Task: Find connections with filter location Pinner with filter topic #2021with filter profile language Potuguese with filter current company Marquee Equity with filter school SIES College of Arts, Science & Commerce SION(W) with filter industry Public Assistance Programs with filter service category Web Development with filter keywords title Title Researcher
Action: Mouse moved to (665, 64)
Screenshot: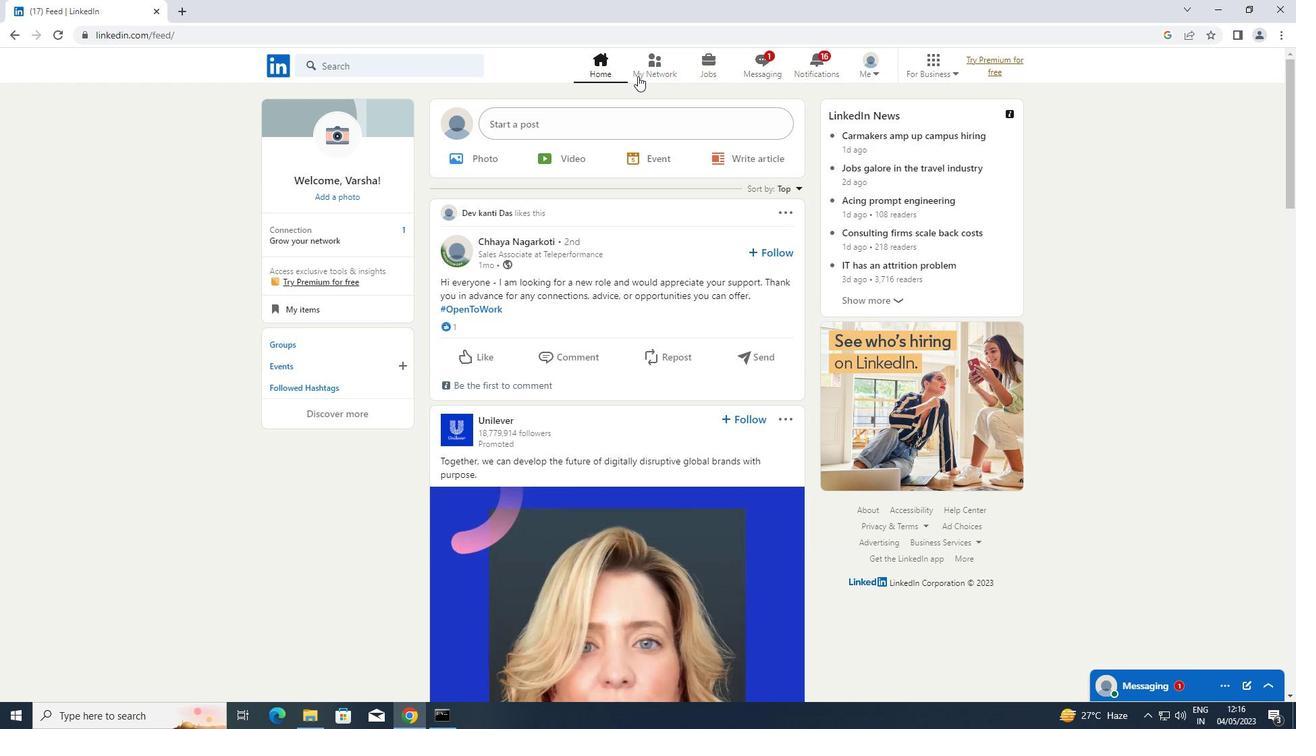 
Action: Mouse pressed left at (665, 64)
Screenshot: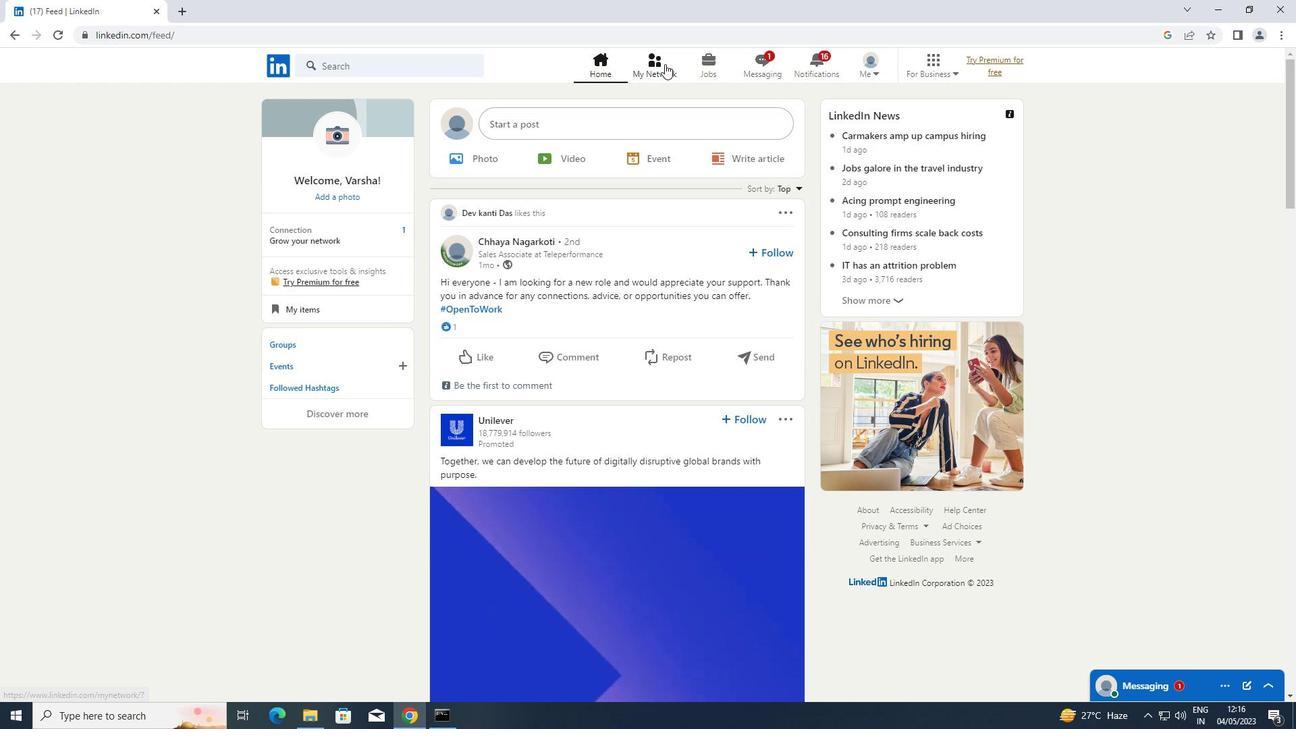 
Action: Mouse moved to (345, 143)
Screenshot: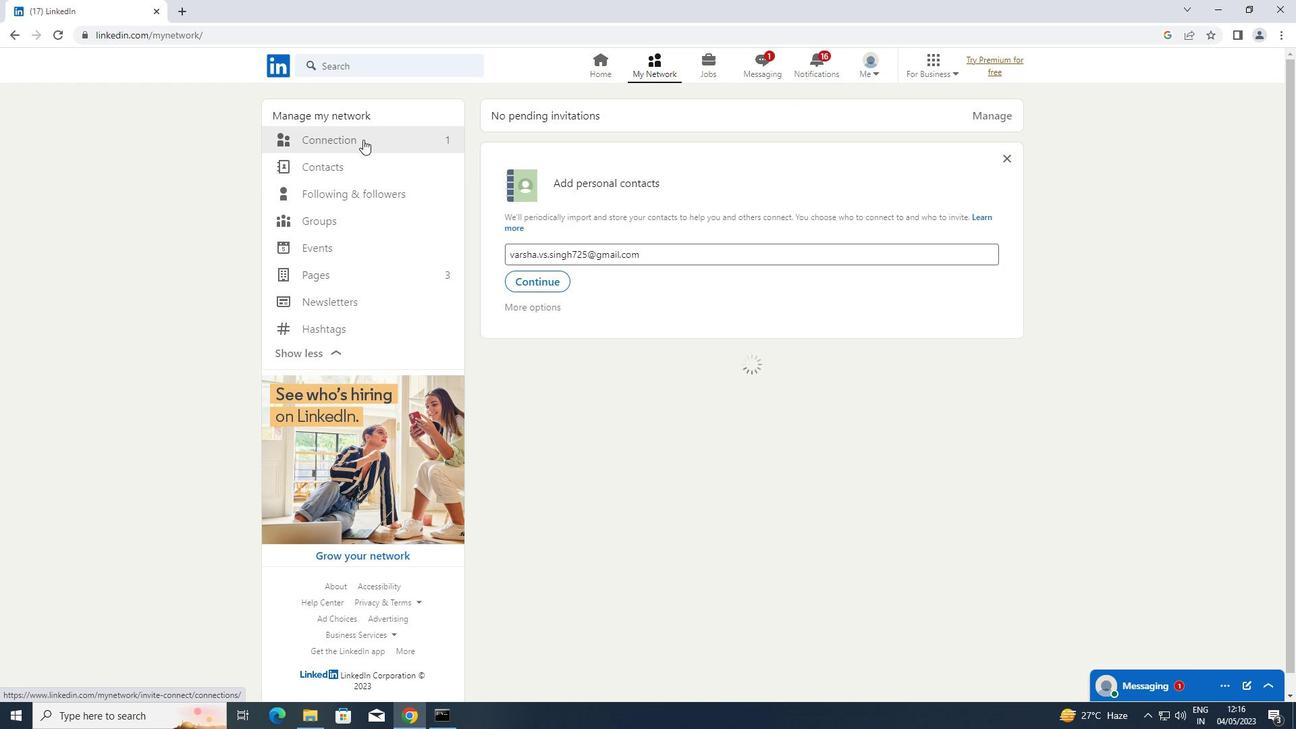 
Action: Mouse pressed left at (345, 143)
Screenshot: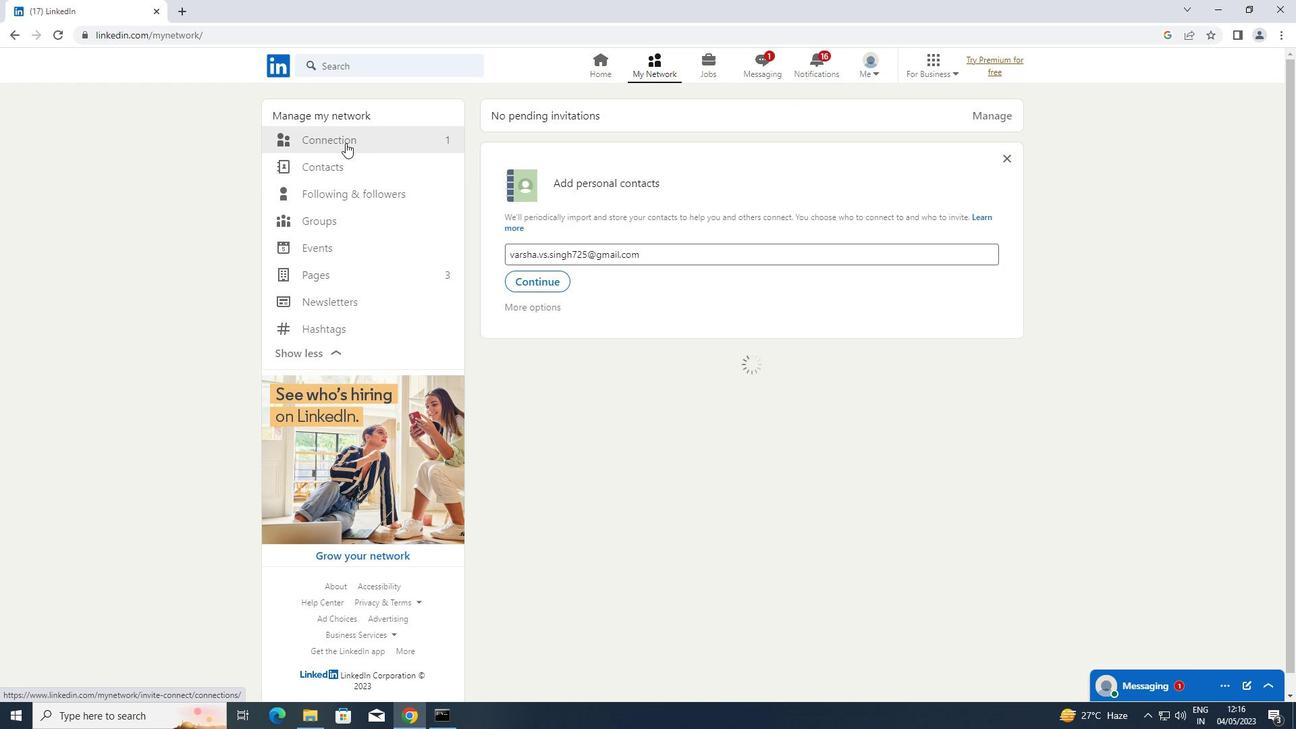 
Action: Mouse moved to (756, 139)
Screenshot: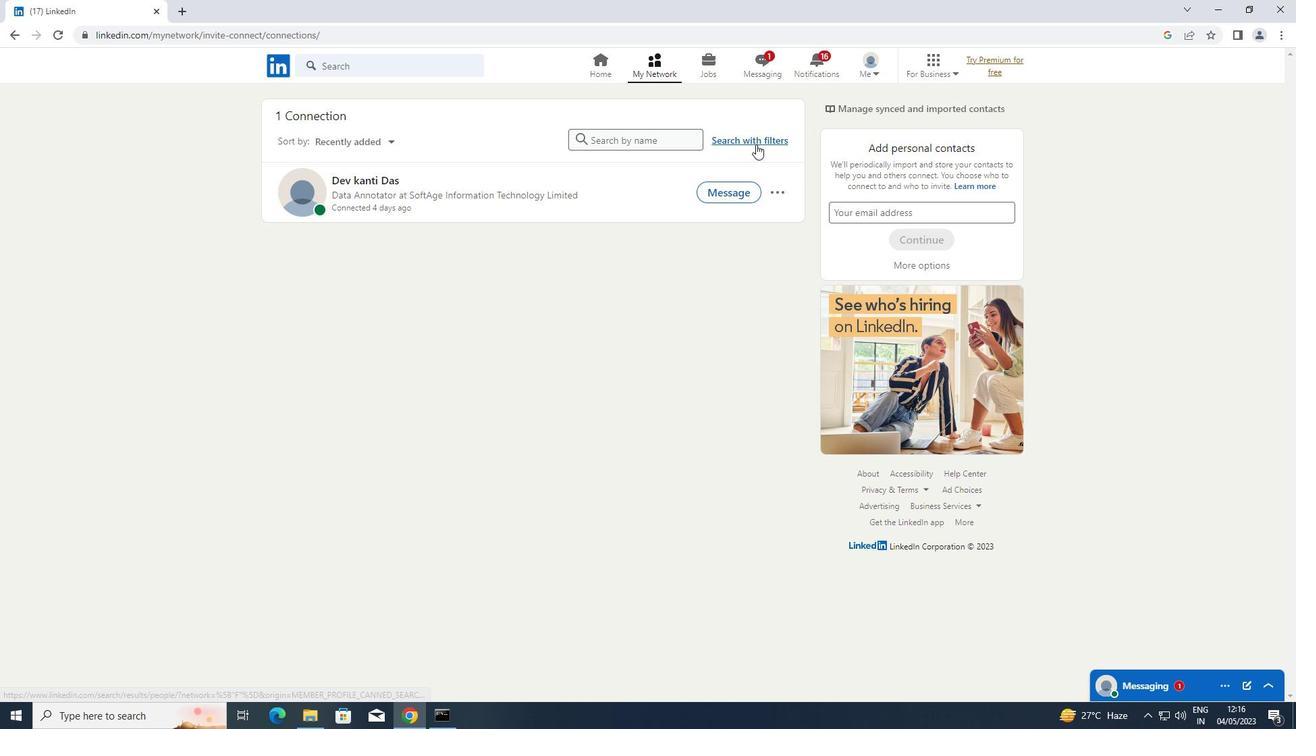 
Action: Mouse pressed left at (756, 139)
Screenshot: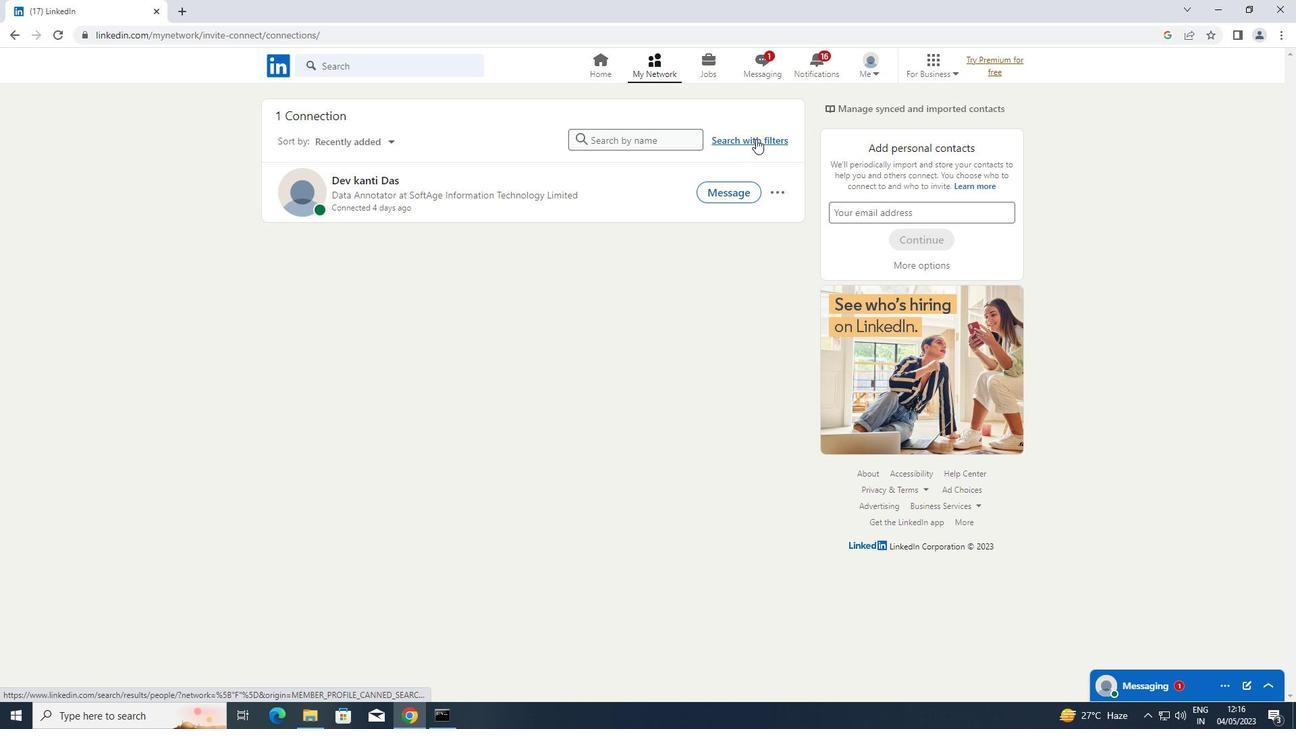 
Action: Mouse moved to (696, 106)
Screenshot: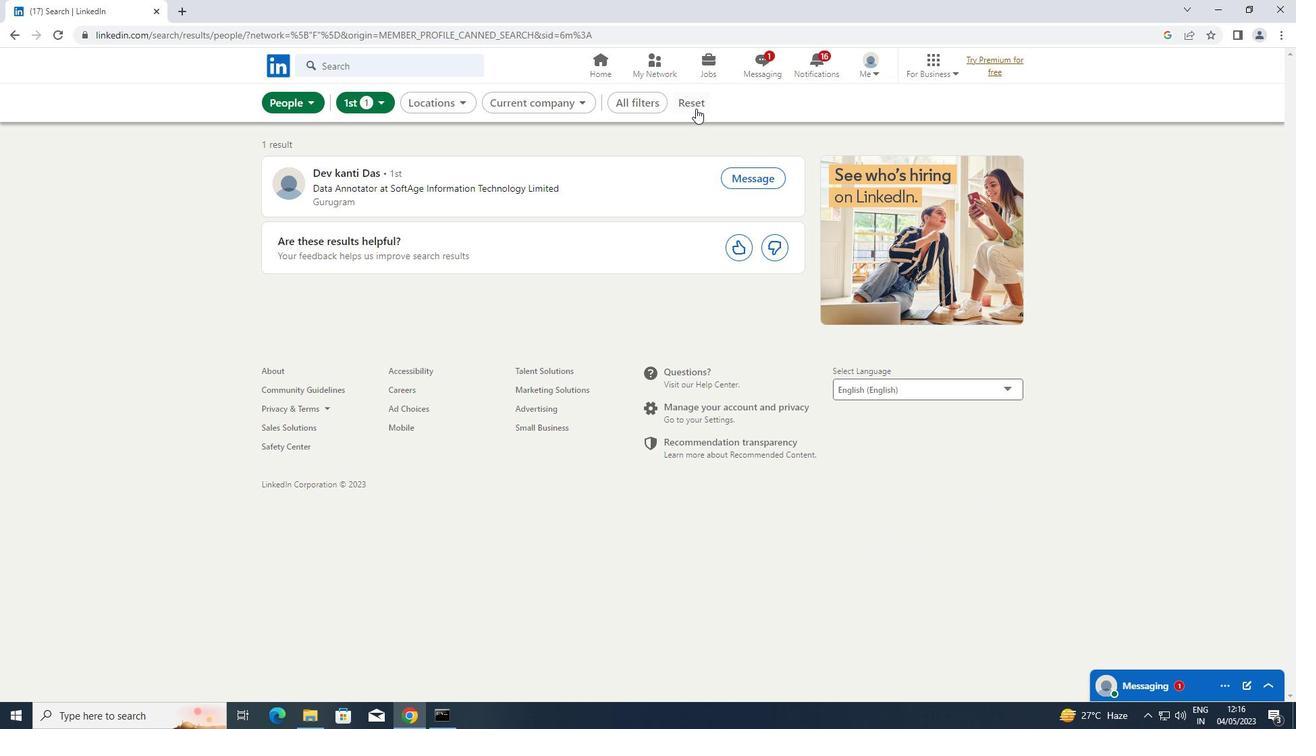 
Action: Mouse pressed left at (696, 106)
Screenshot: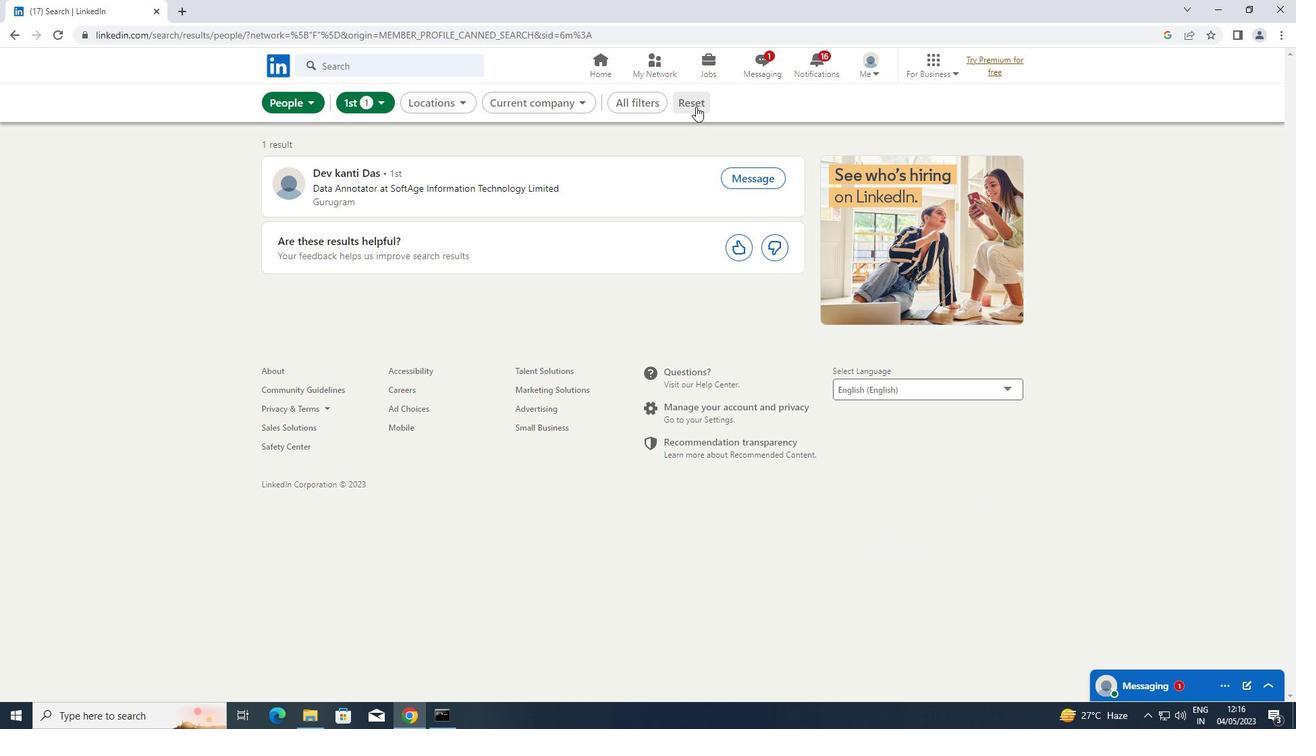 
Action: Mouse moved to (690, 106)
Screenshot: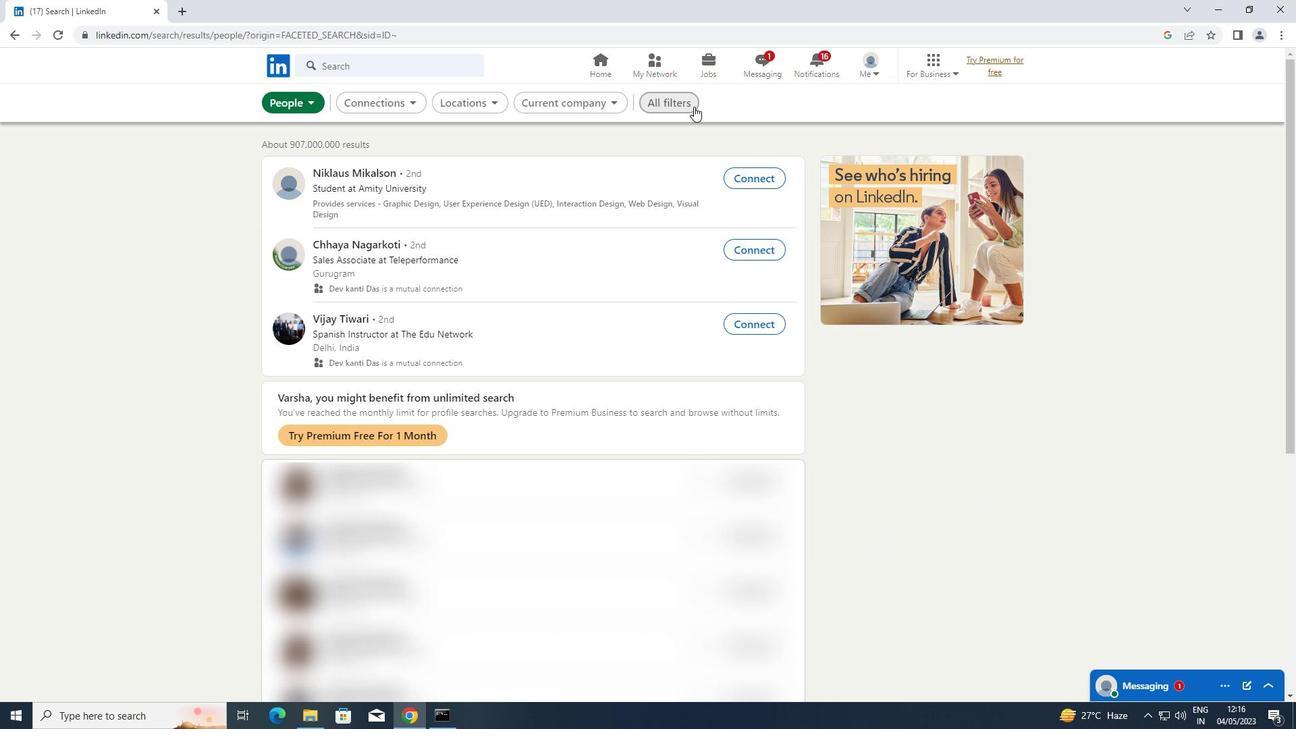
Action: Mouse pressed left at (690, 106)
Screenshot: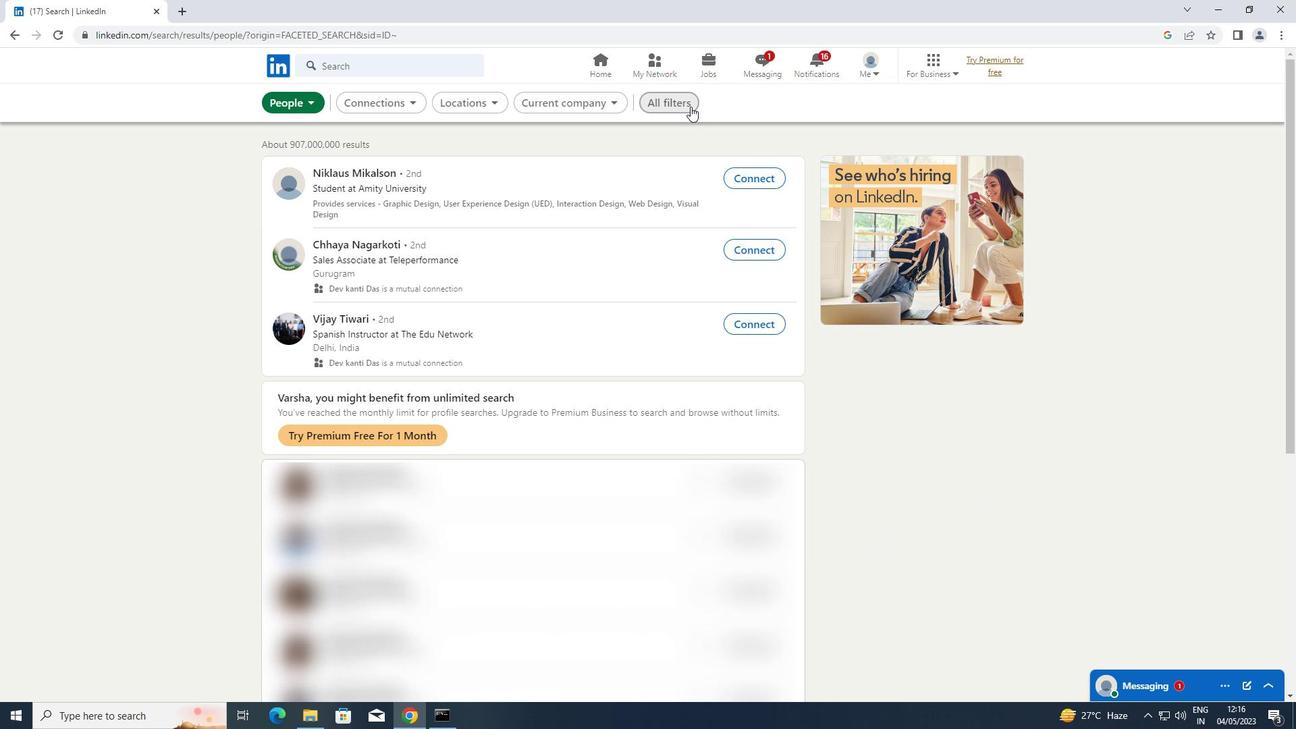 
Action: Mouse moved to (1055, 295)
Screenshot: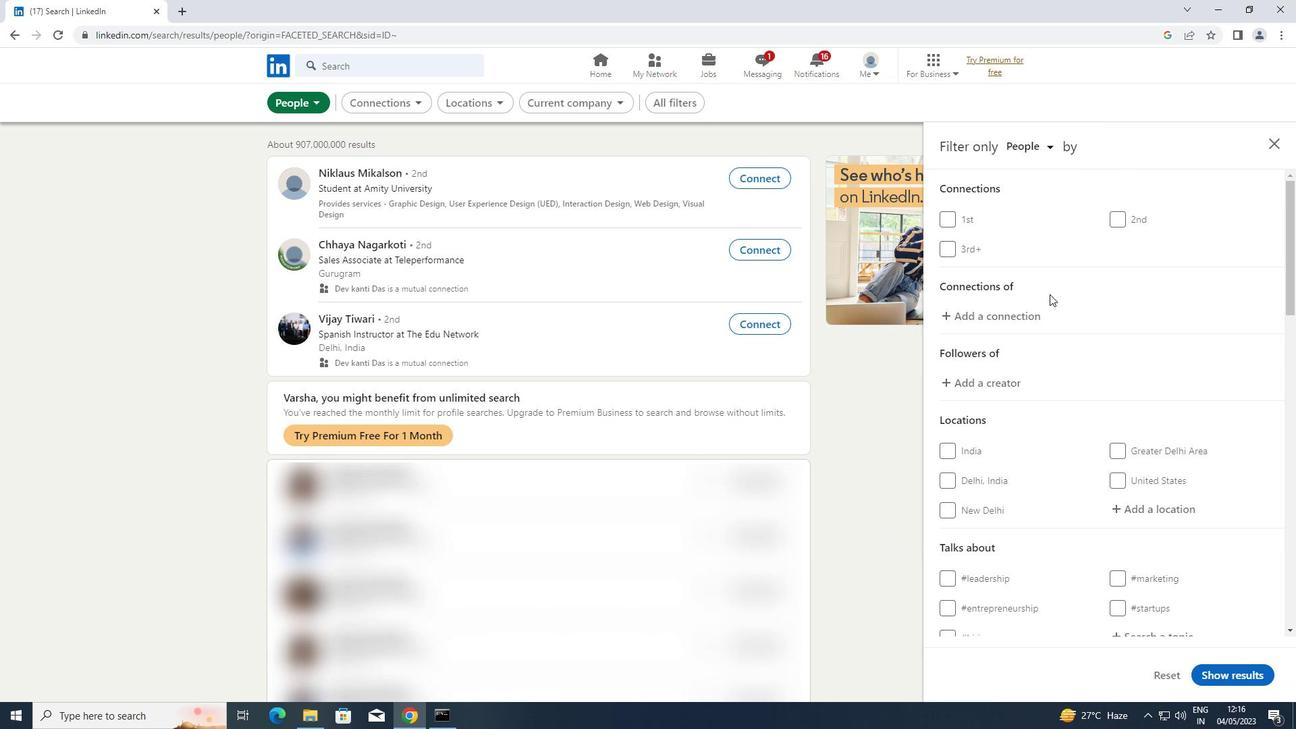 
Action: Mouse scrolled (1055, 294) with delta (0, 0)
Screenshot: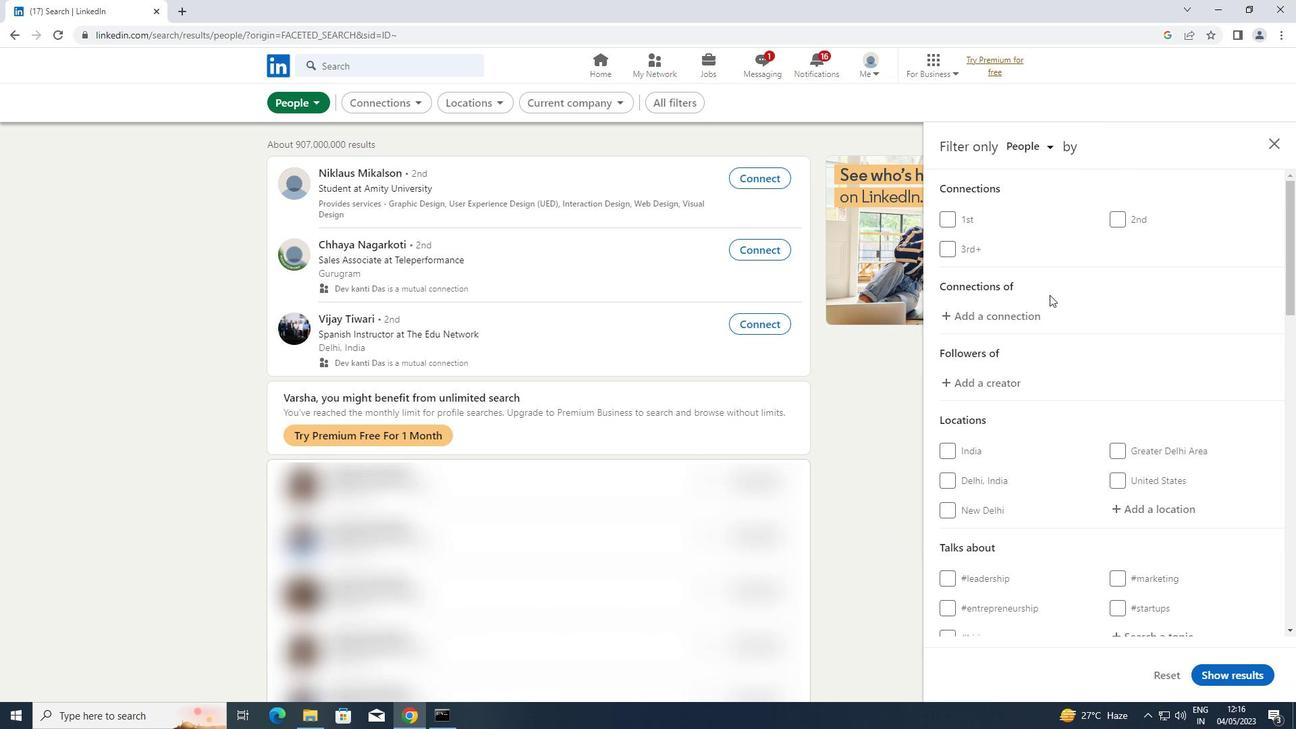
Action: Mouse moved to (1061, 295)
Screenshot: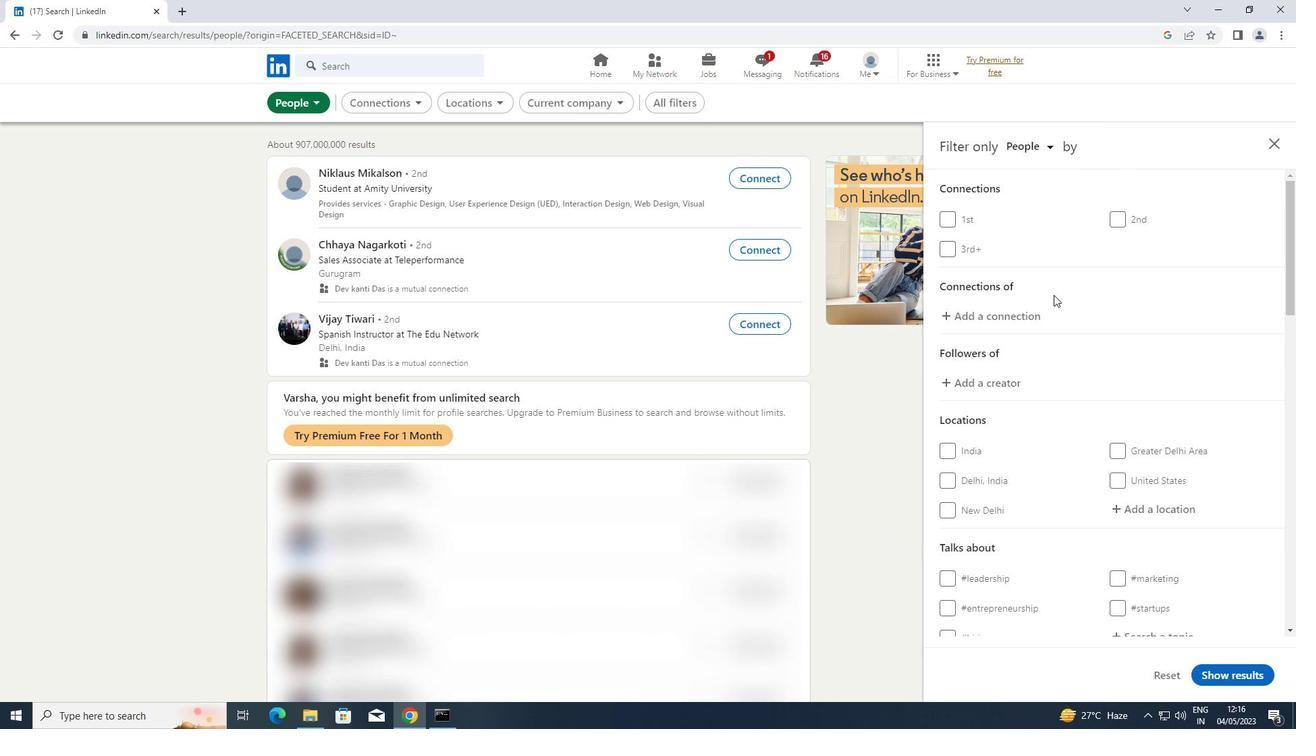 
Action: Mouse scrolled (1061, 294) with delta (0, 0)
Screenshot: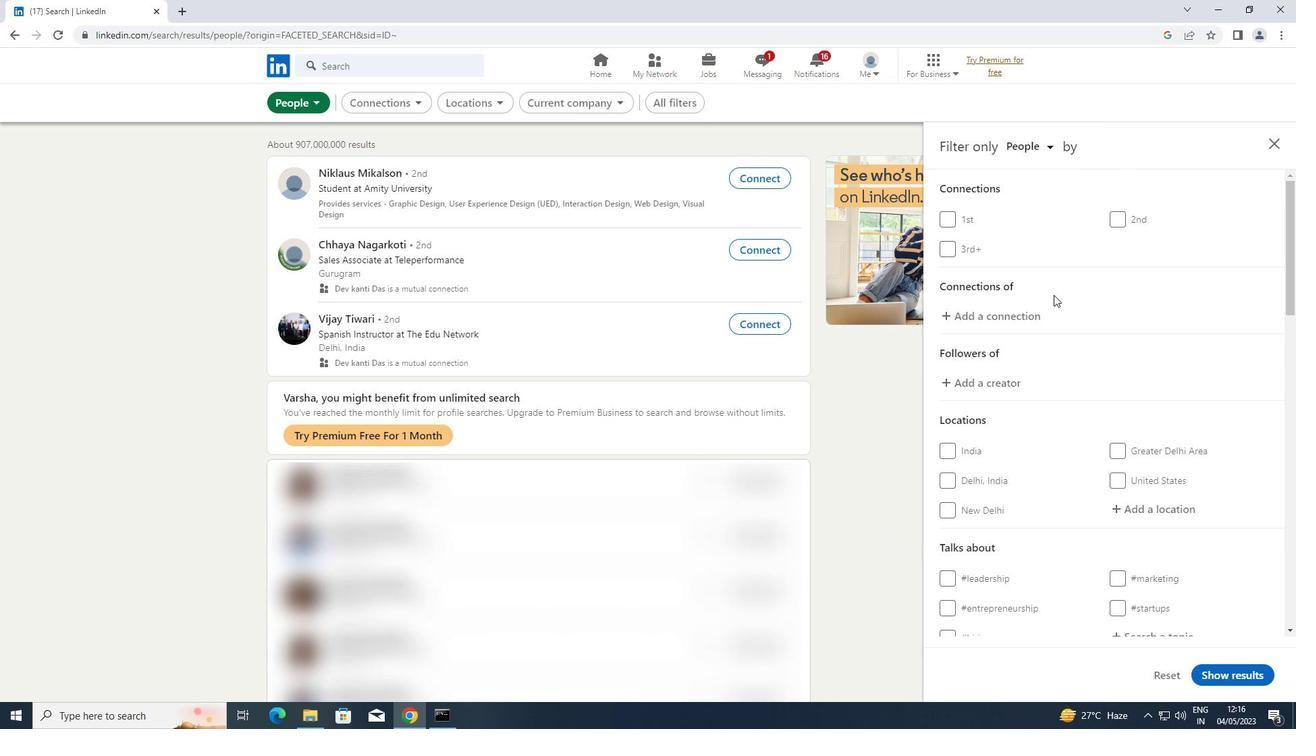 
Action: Mouse moved to (1155, 366)
Screenshot: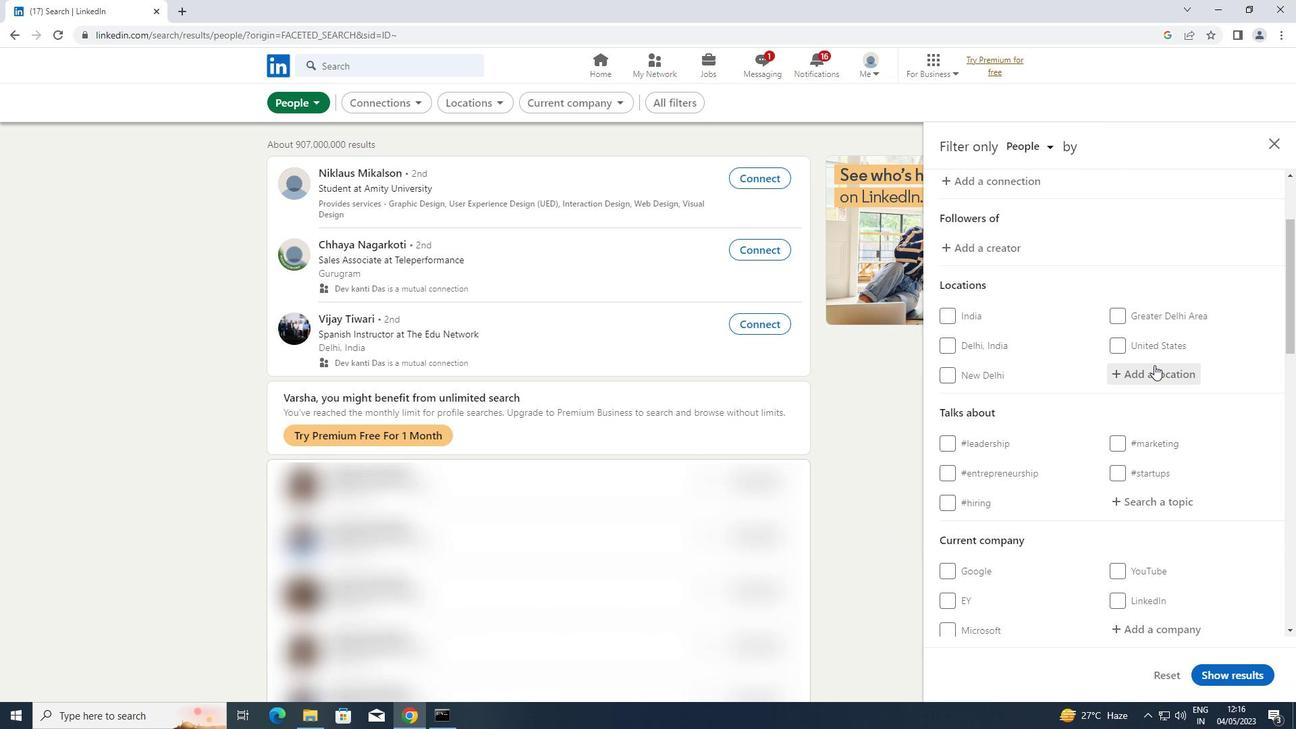 
Action: Mouse pressed left at (1155, 366)
Screenshot: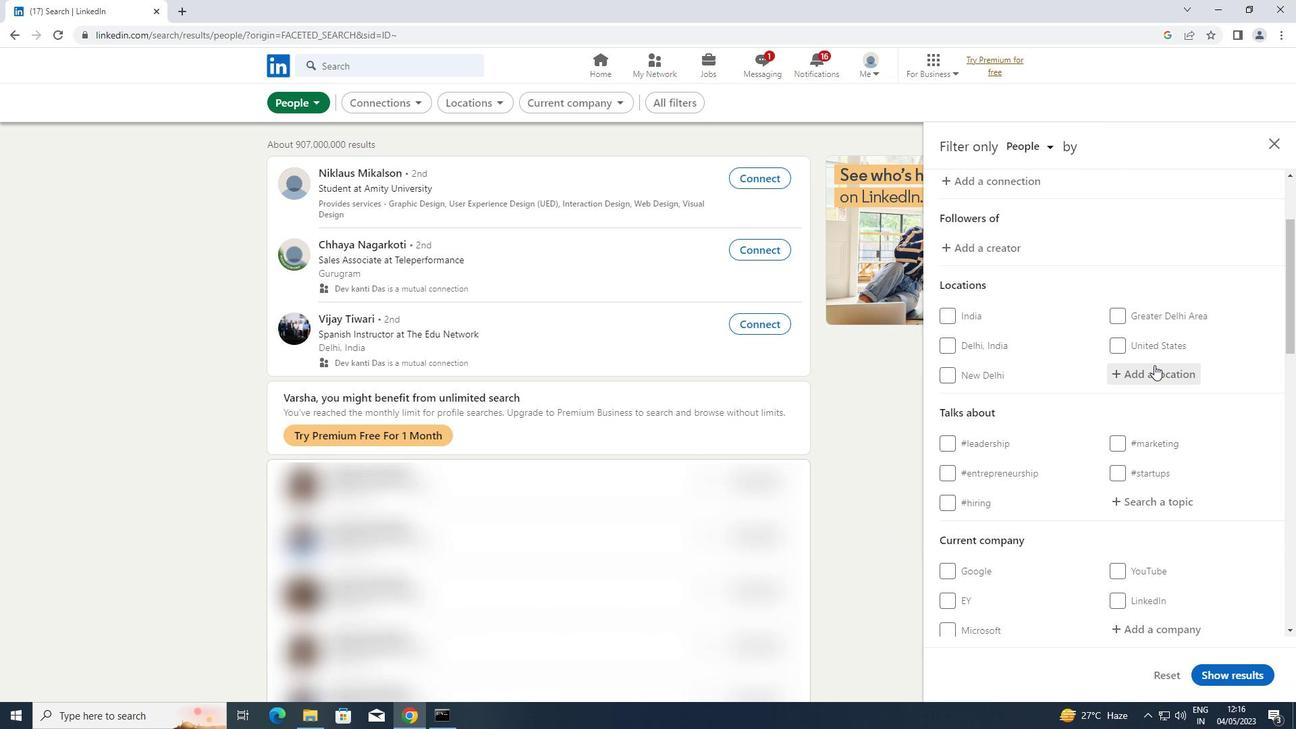 
Action: Key pressed <Key.shift>PINNER
Screenshot: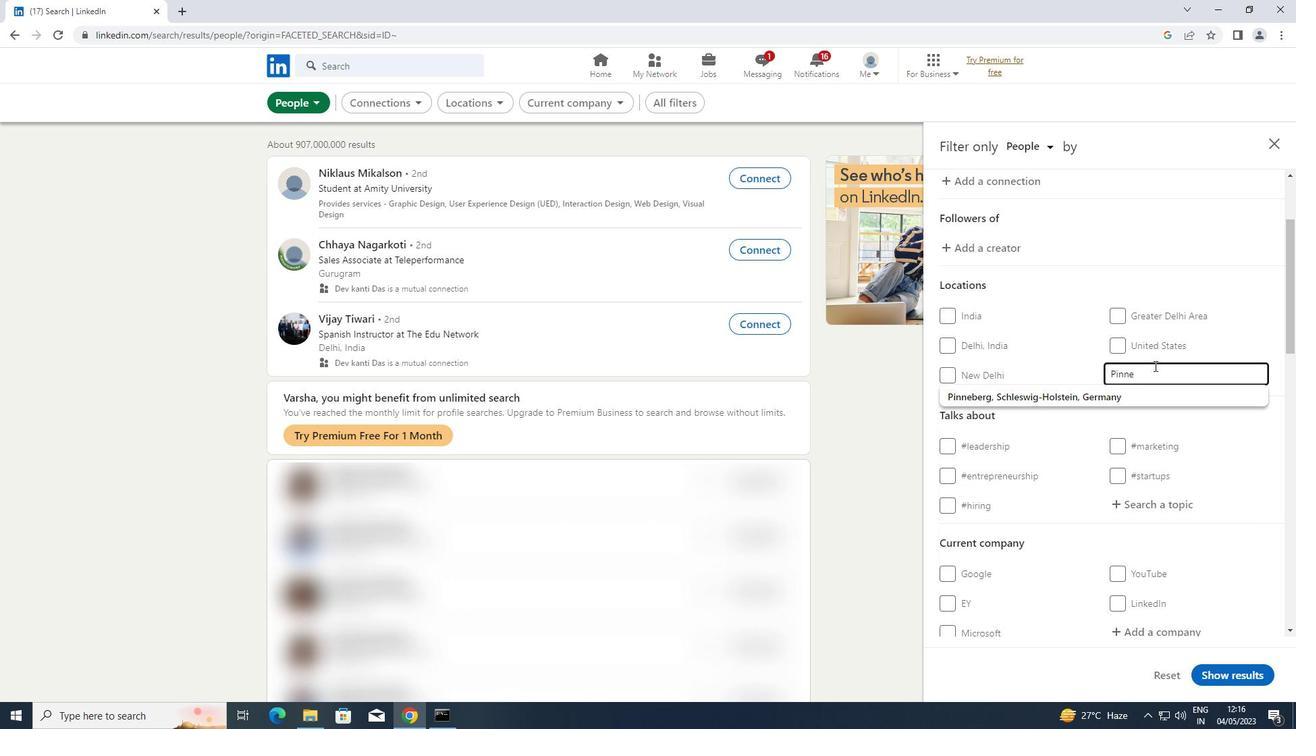 
Action: Mouse scrolled (1155, 365) with delta (0, 0)
Screenshot: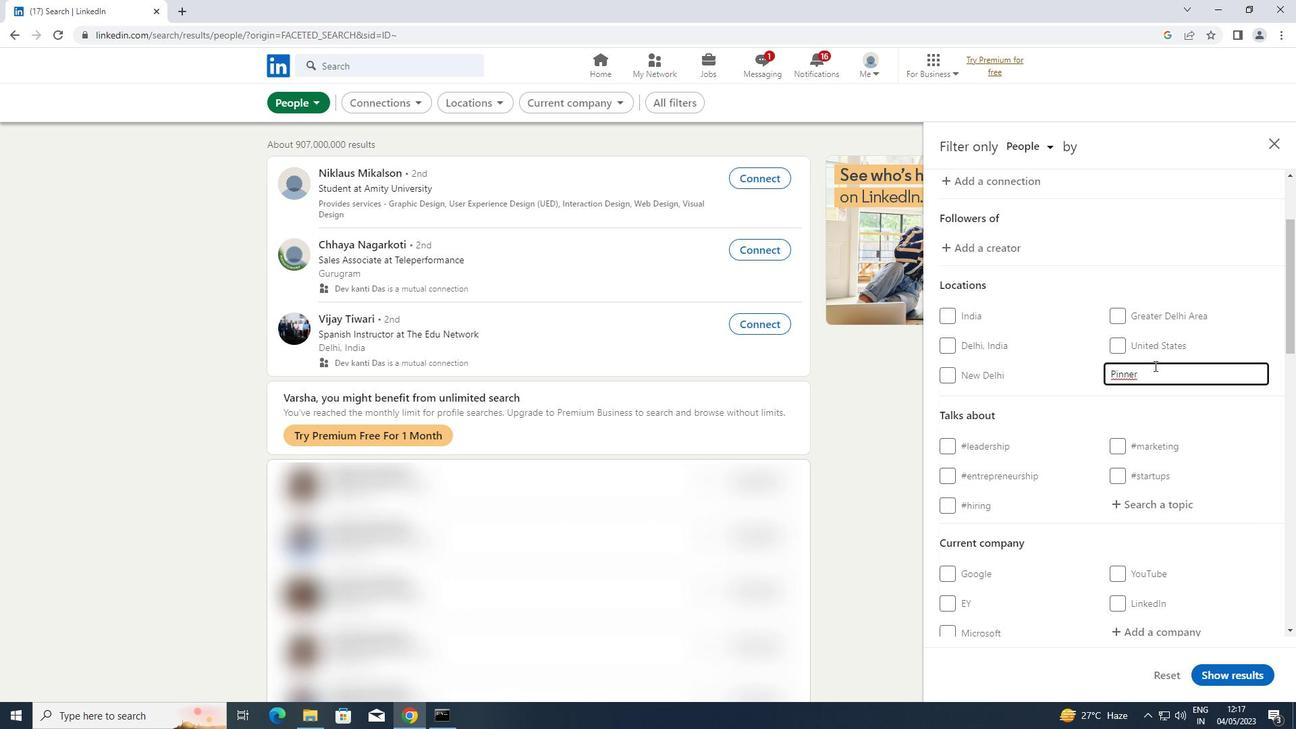 
Action: Mouse moved to (1142, 434)
Screenshot: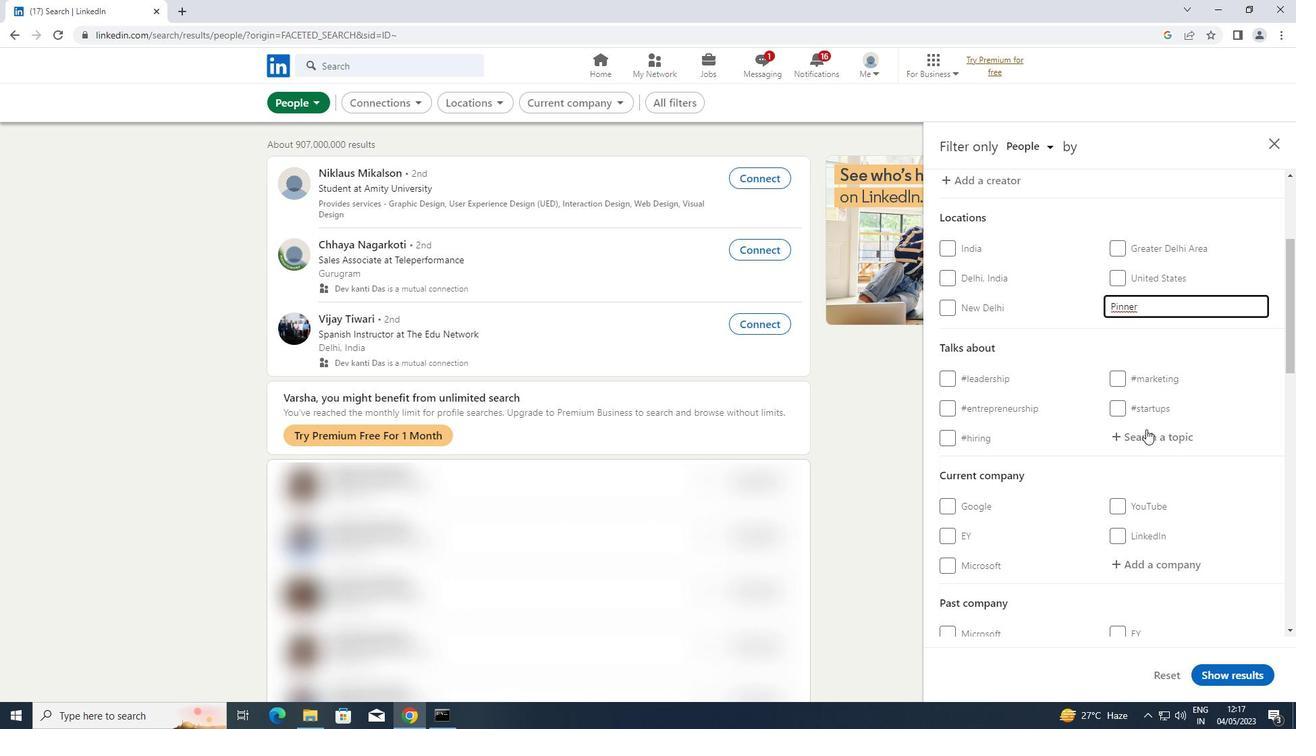 
Action: Mouse pressed left at (1142, 434)
Screenshot: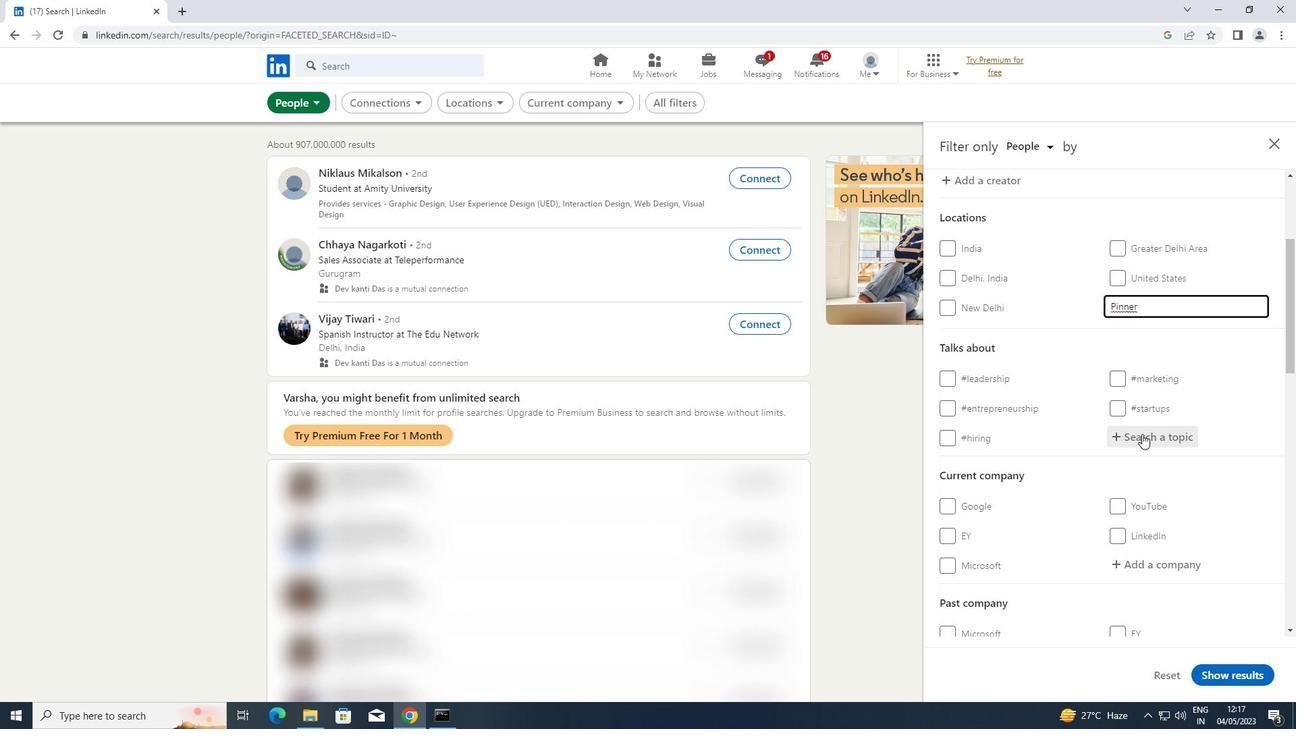 
Action: Key pressed 2021
Screenshot: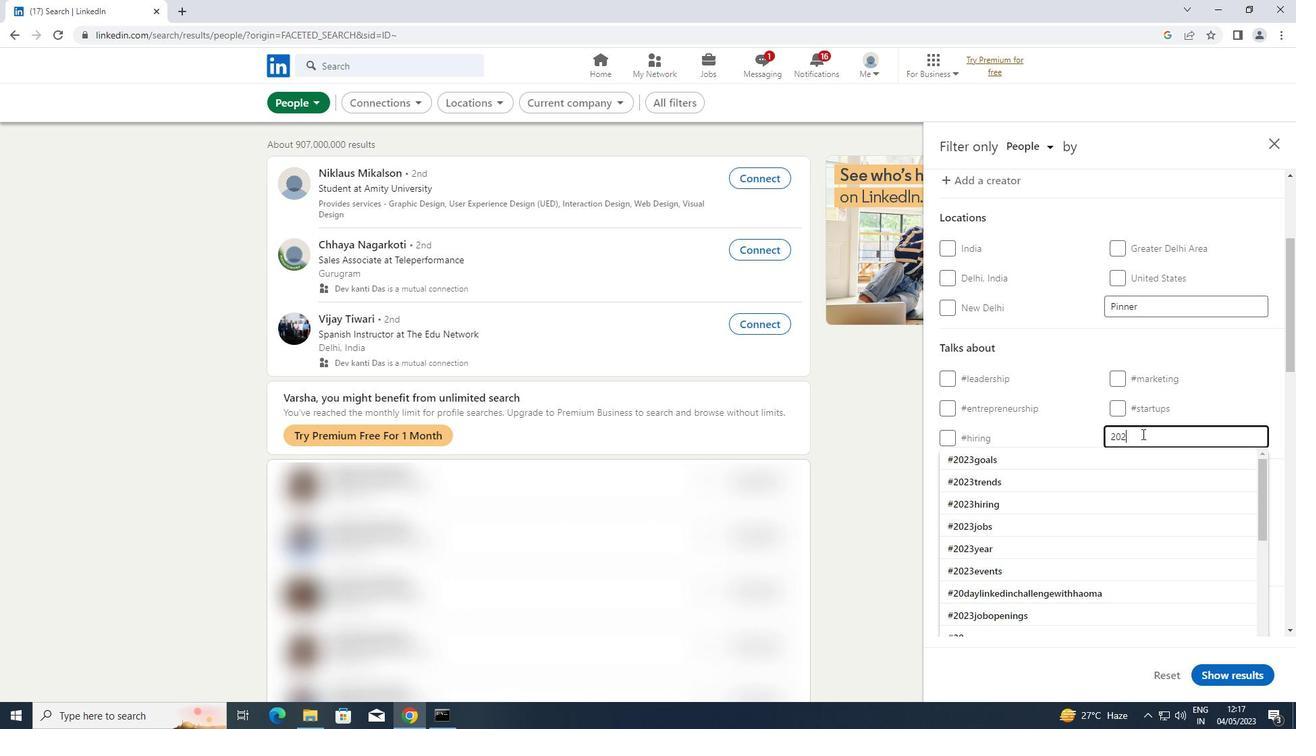 
Action: Mouse moved to (1115, 436)
Screenshot: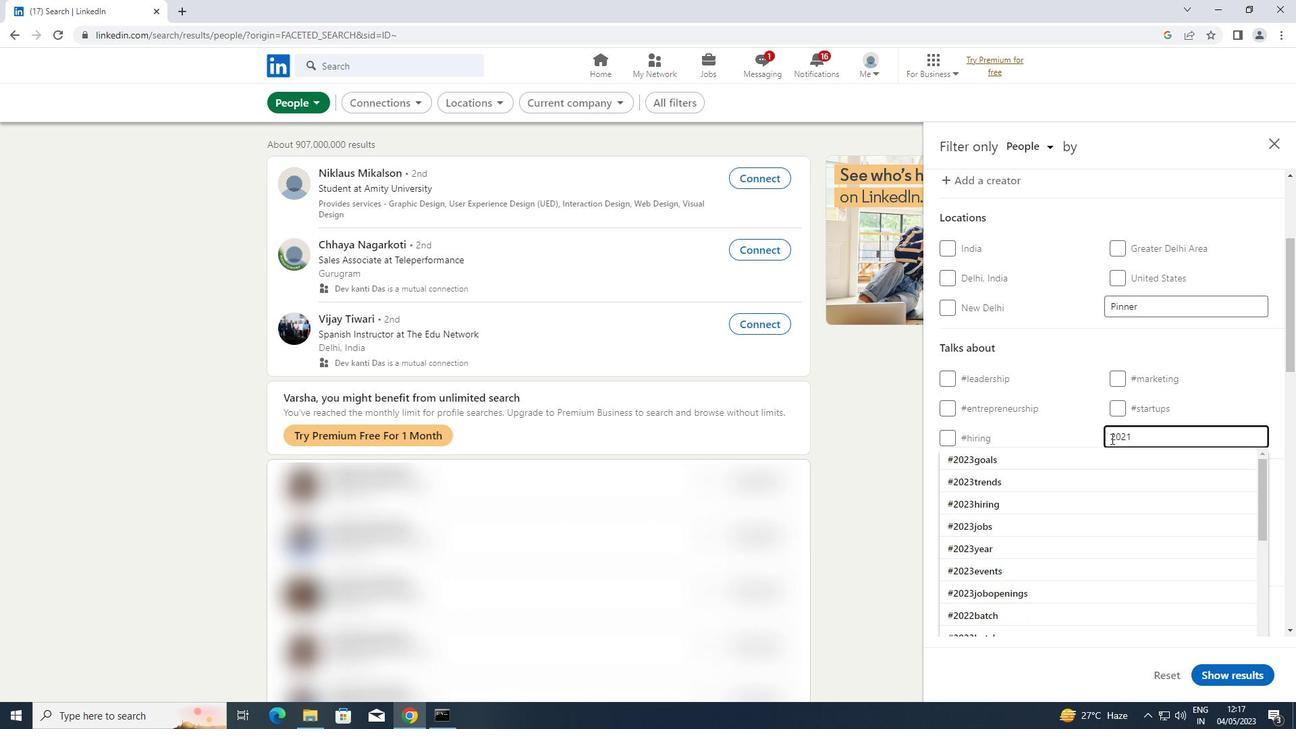 
Action: Mouse pressed left at (1115, 436)
Screenshot: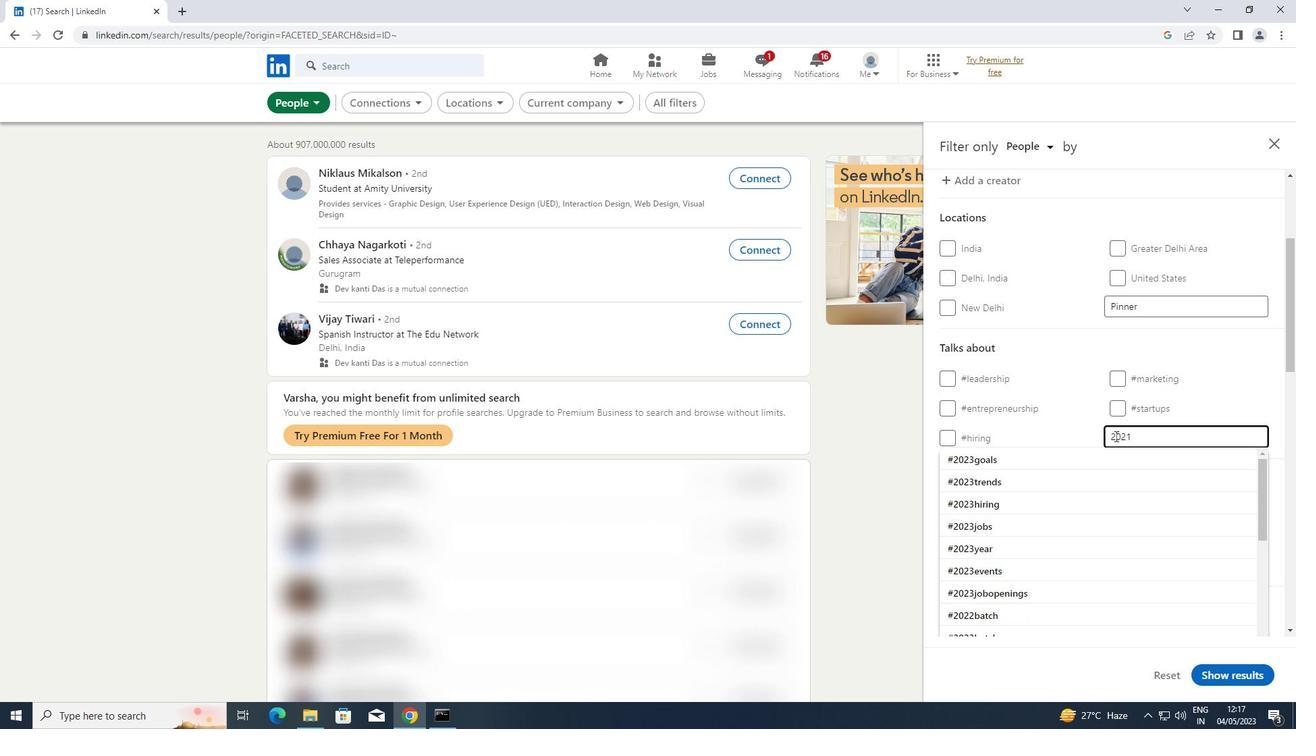 
Action: Mouse moved to (1111, 436)
Screenshot: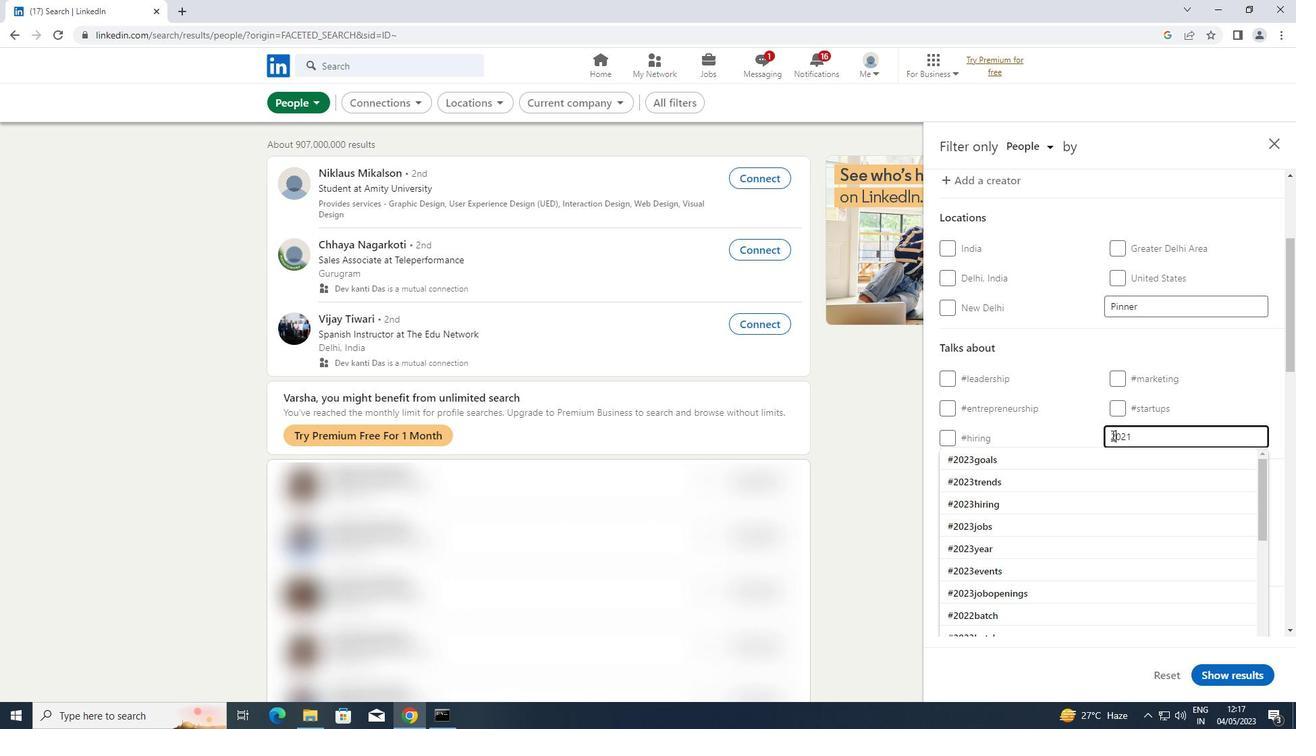 
Action: Mouse pressed left at (1111, 436)
Screenshot: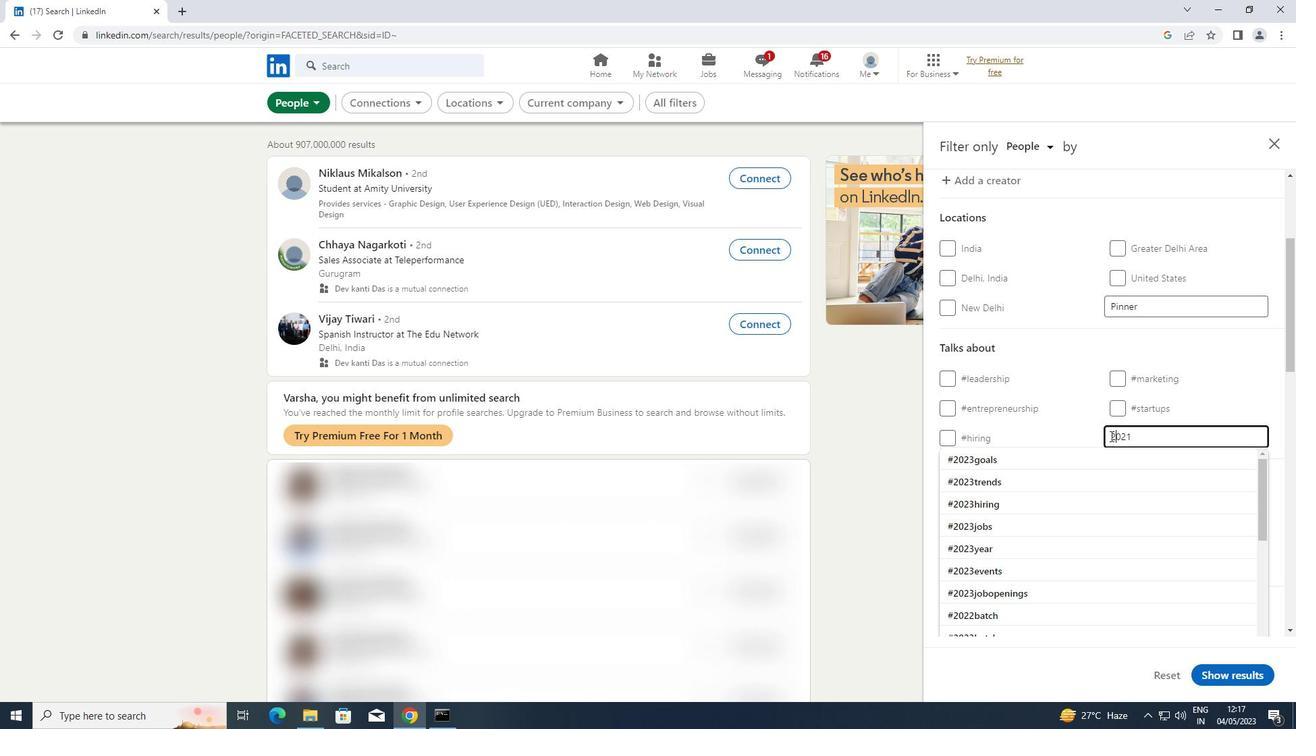 
Action: Key pressed <Key.shift><Key.shift>#
Screenshot: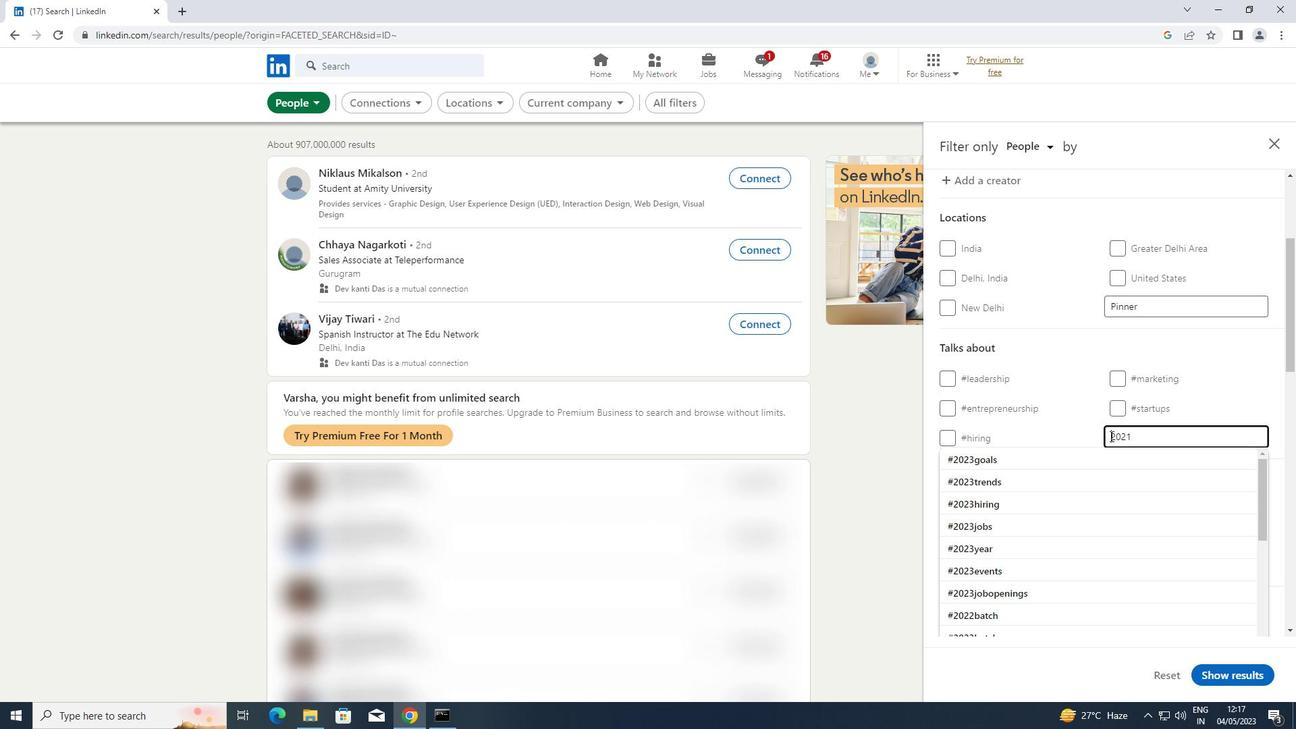 
Action: Mouse moved to (1084, 459)
Screenshot: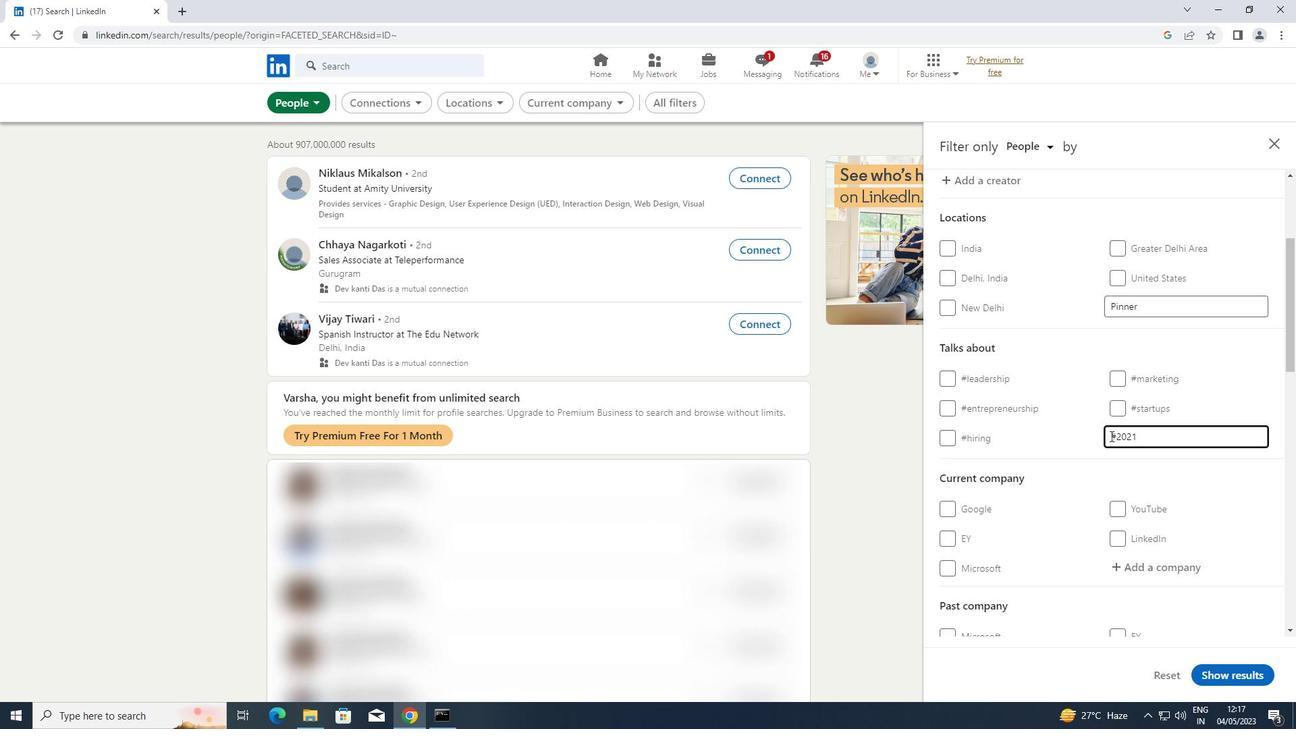 
Action: Mouse scrolled (1084, 459) with delta (0, 0)
Screenshot: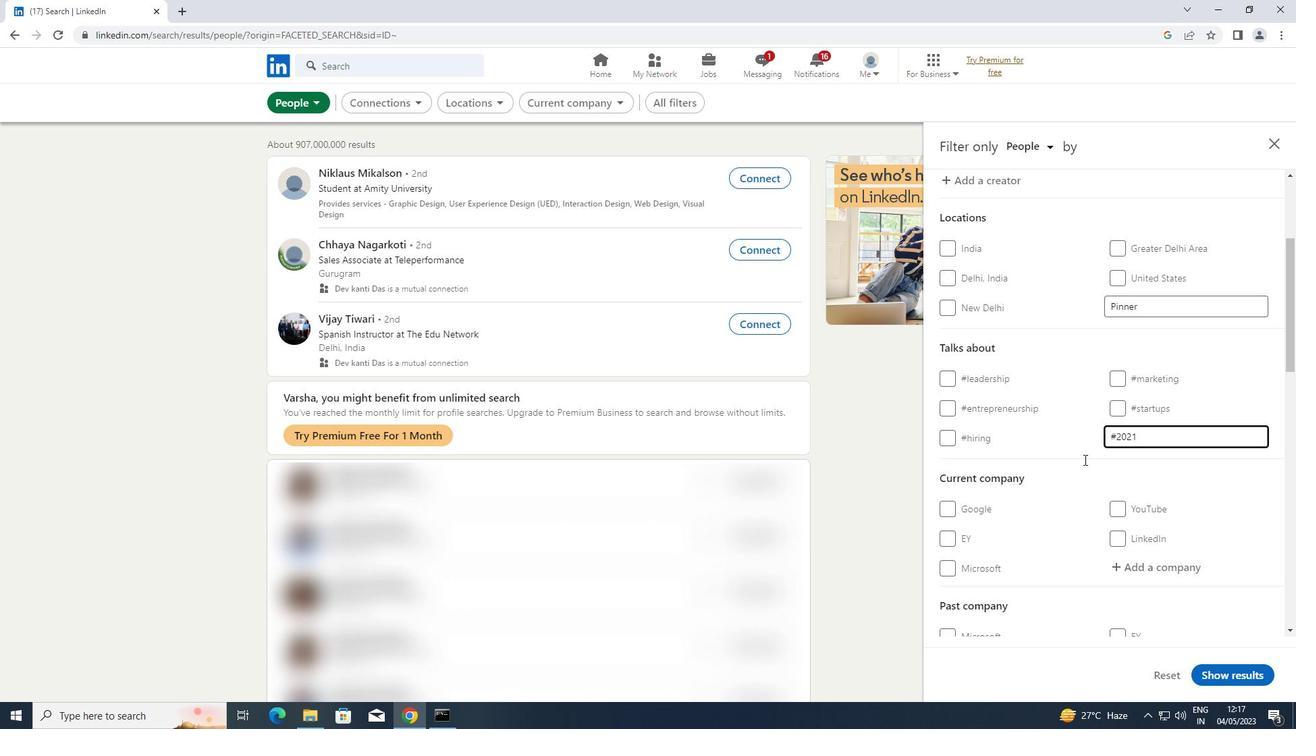 
Action: Mouse scrolled (1084, 459) with delta (0, 0)
Screenshot: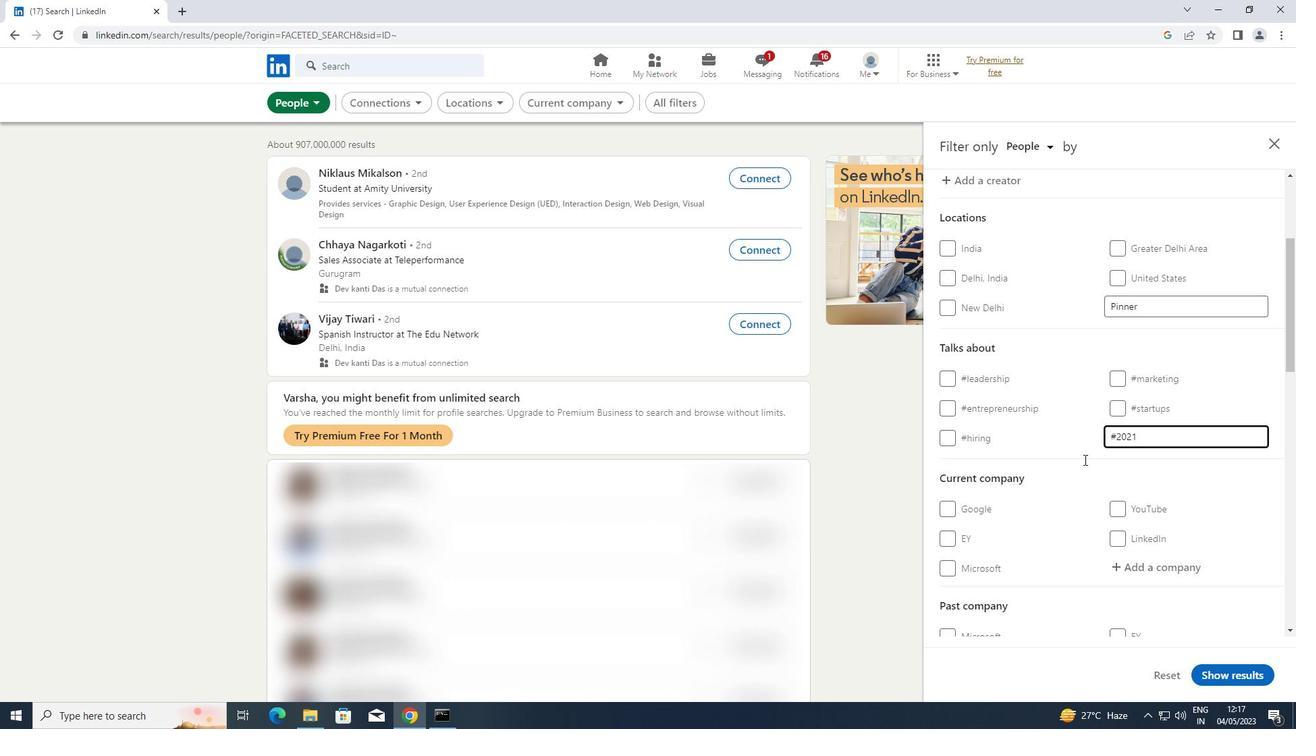 
Action: Mouse scrolled (1084, 459) with delta (0, 0)
Screenshot: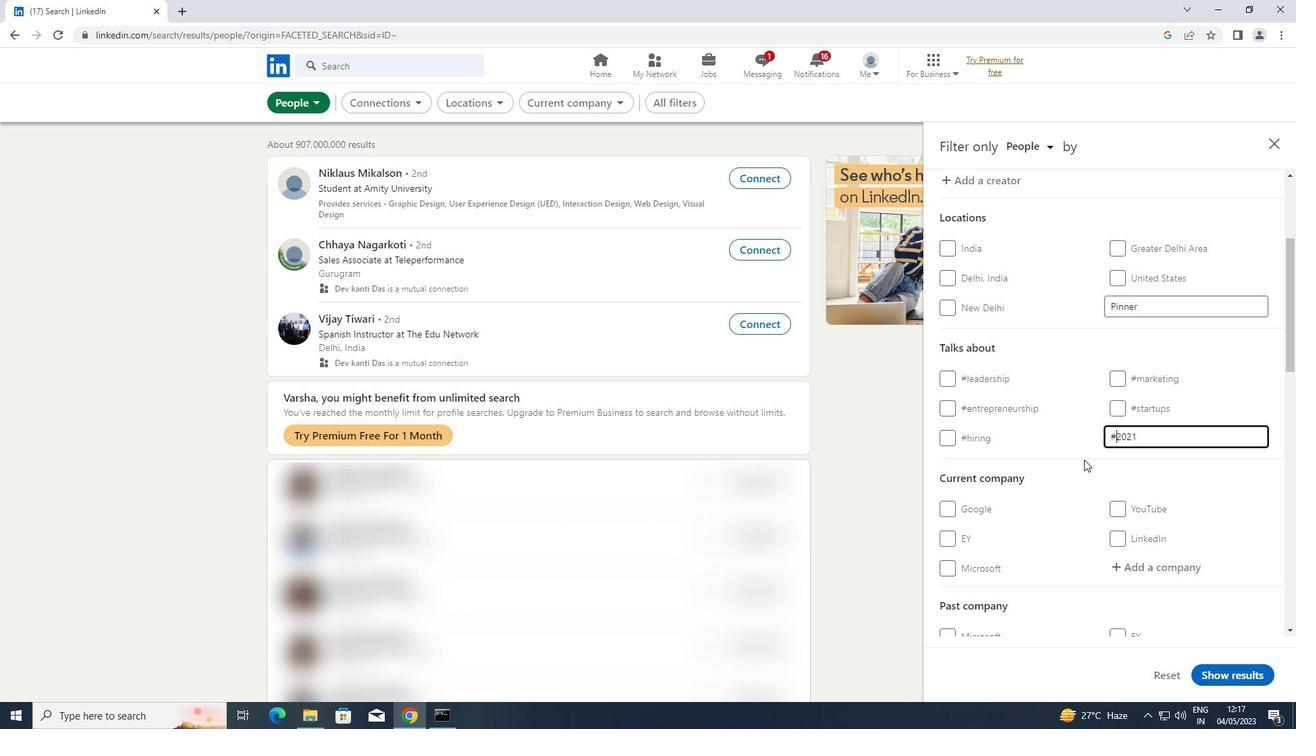 
Action: Mouse scrolled (1084, 459) with delta (0, 0)
Screenshot: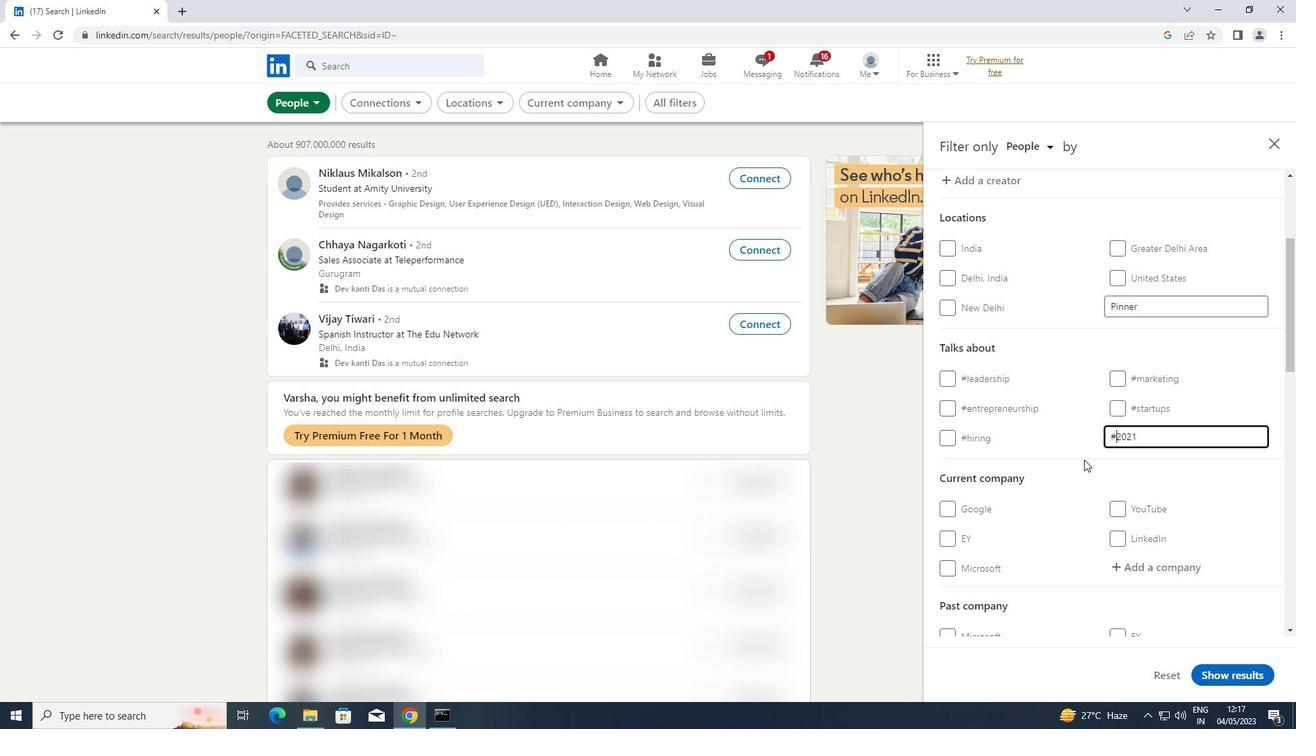 
Action: Mouse scrolled (1084, 459) with delta (0, 0)
Screenshot: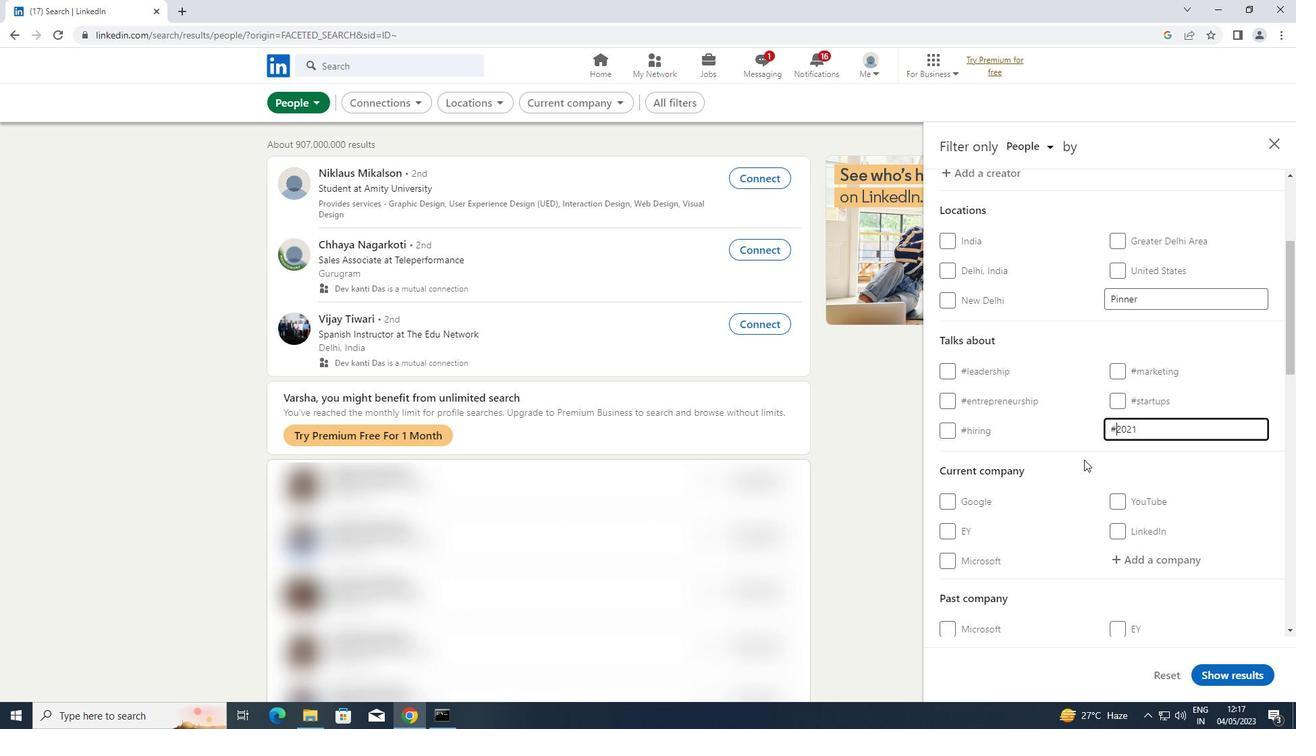
Action: Mouse scrolled (1084, 459) with delta (0, 0)
Screenshot: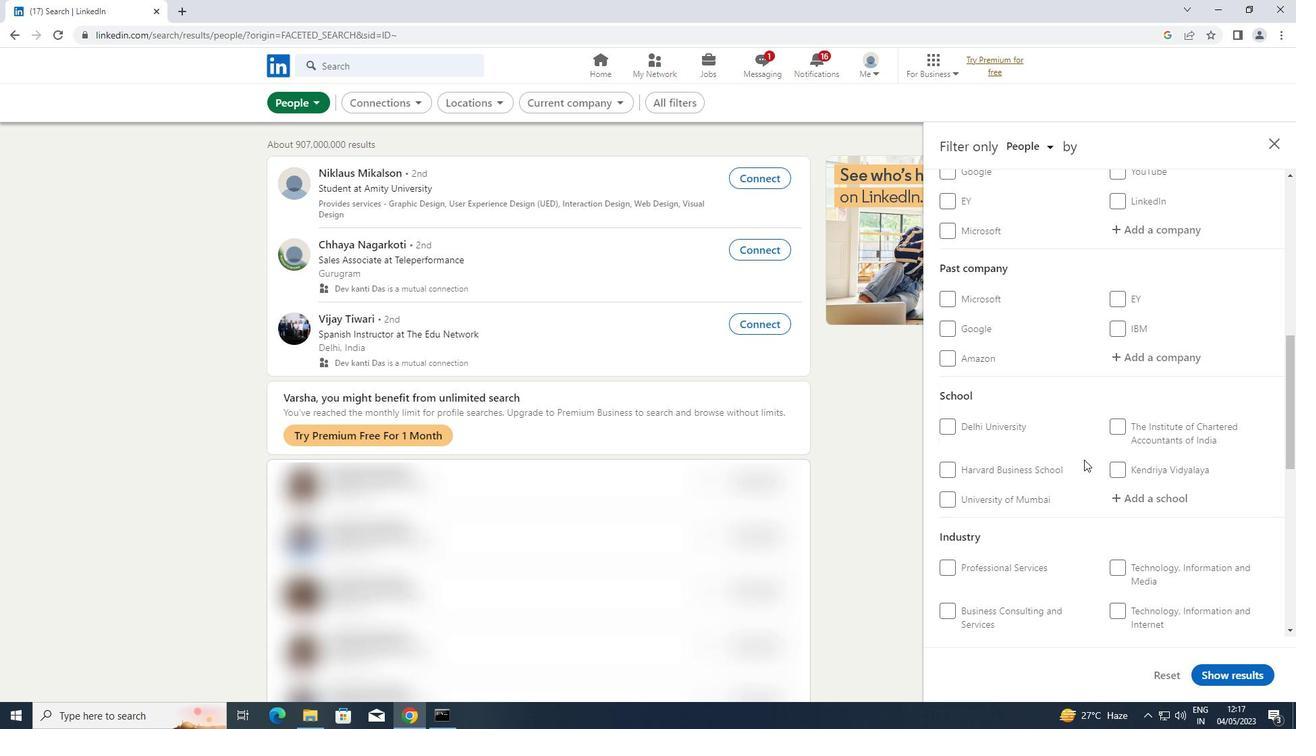 
Action: Mouse scrolled (1084, 459) with delta (0, 0)
Screenshot: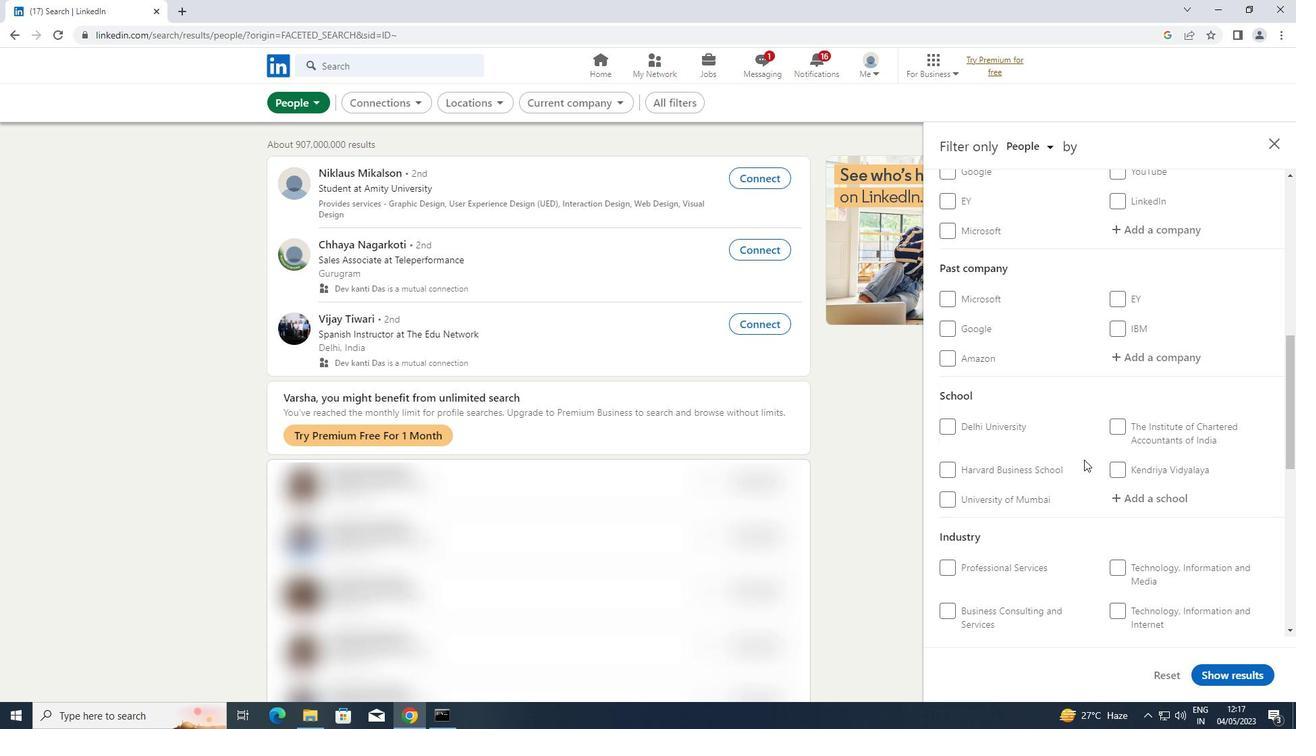 
Action: Mouse scrolled (1084, 459) with delta (0, 0)
Screenshot: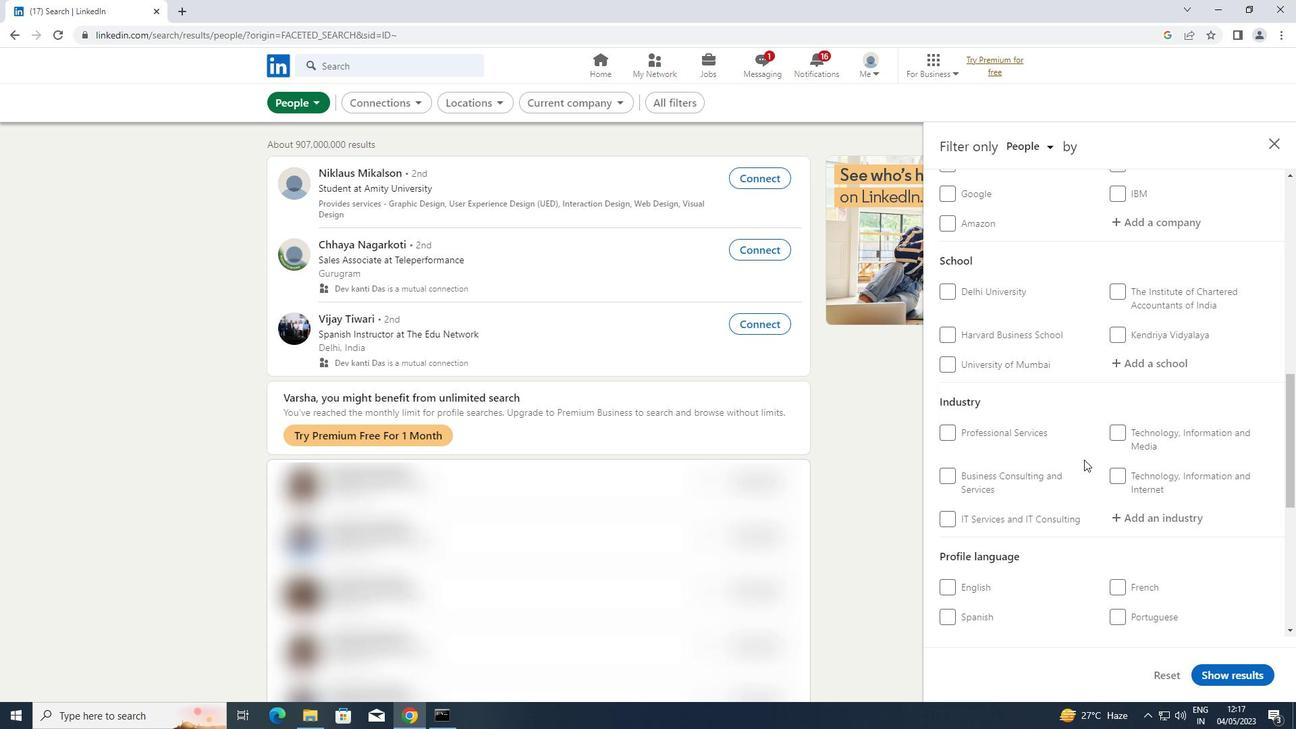 
Action: Mouse scrolled (1084, 459) with delta (0, 0)
Screenshot: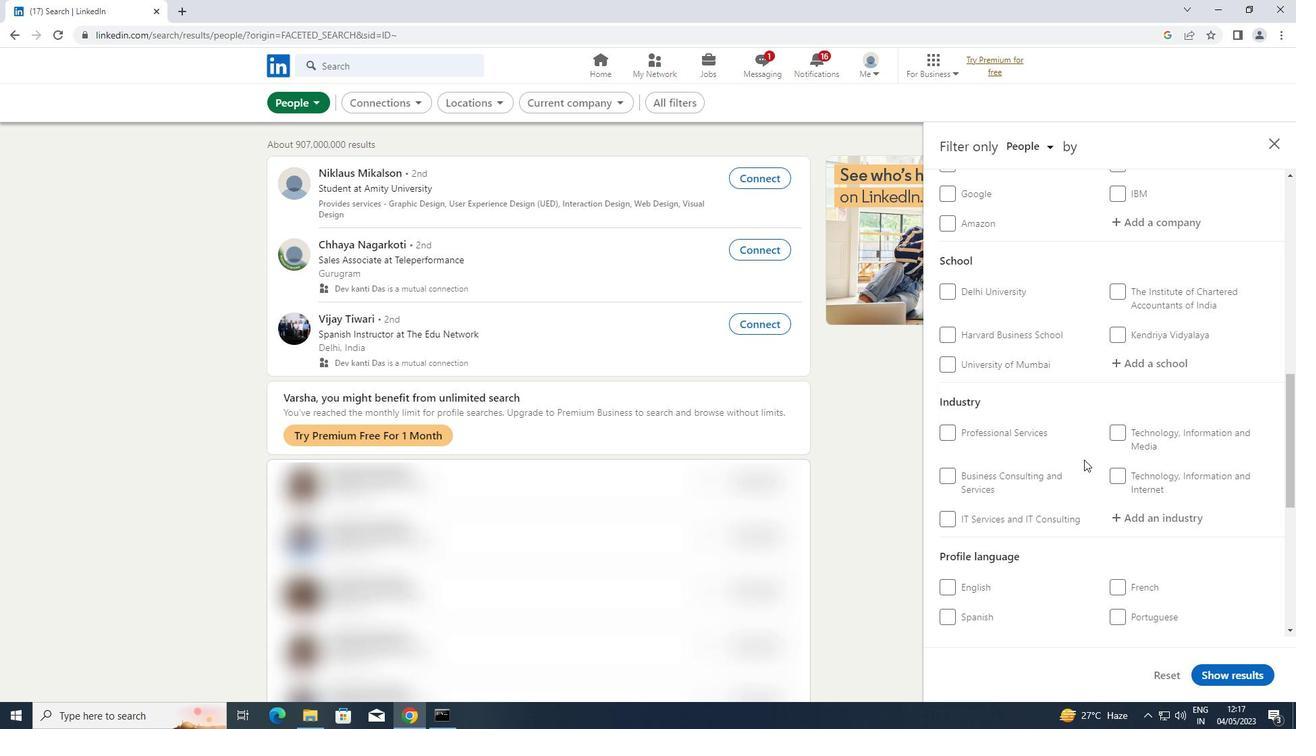 
Action: Mouse moved to (1121, 567)
Screenshot: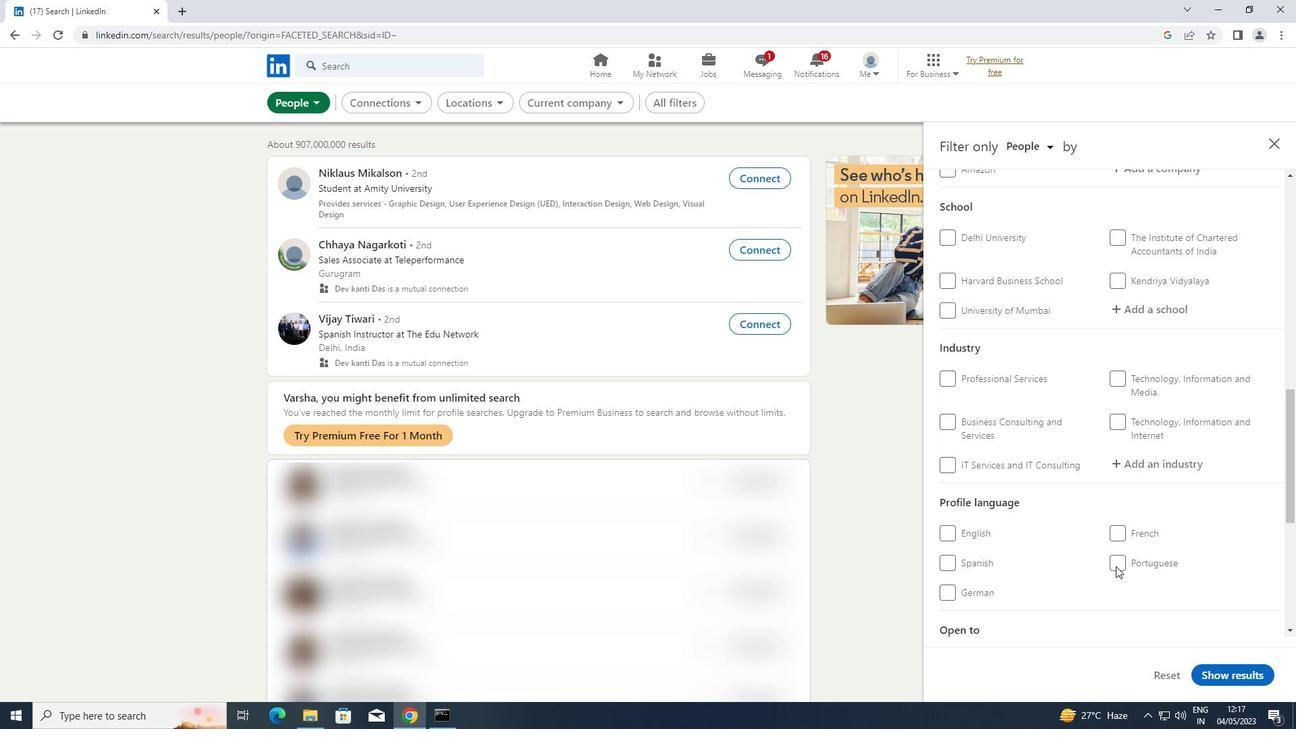 
Action: Mouse pressed left at (1121, 567)
Screenshot: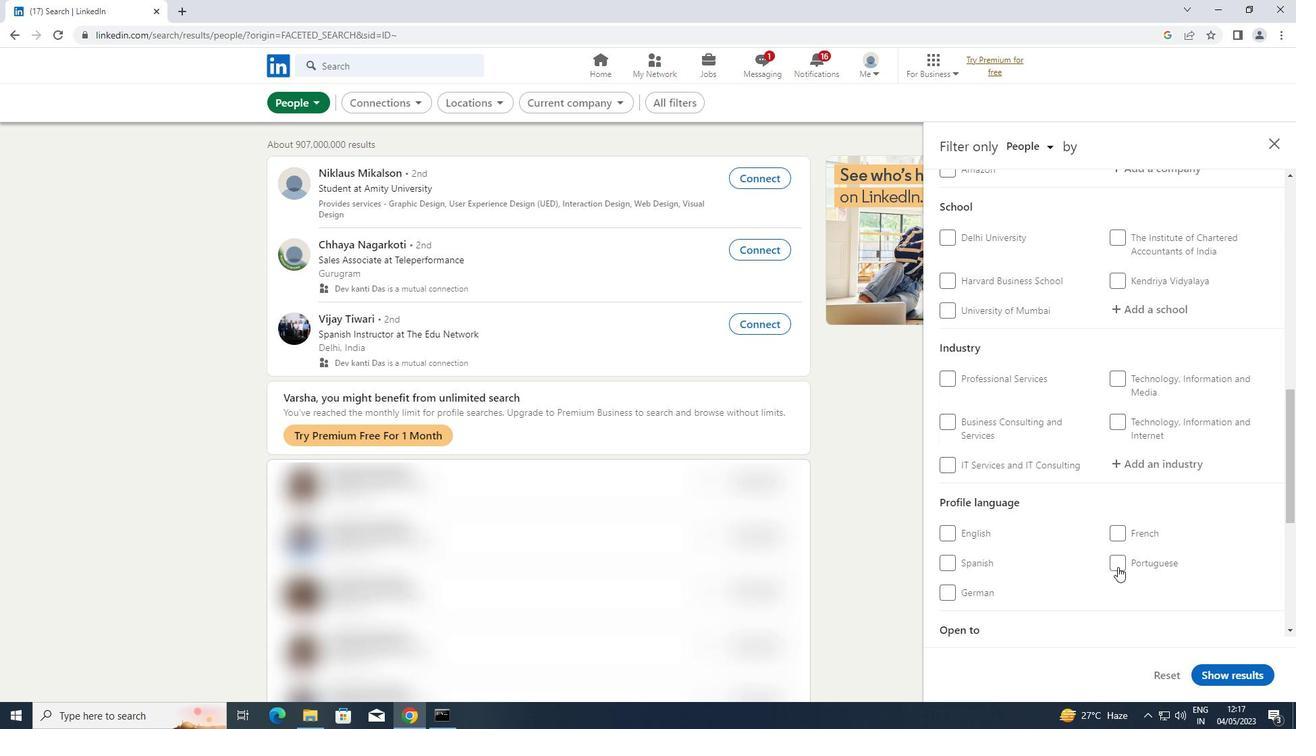 
Action: Mouse moved to (1130, 539)
Screenshot: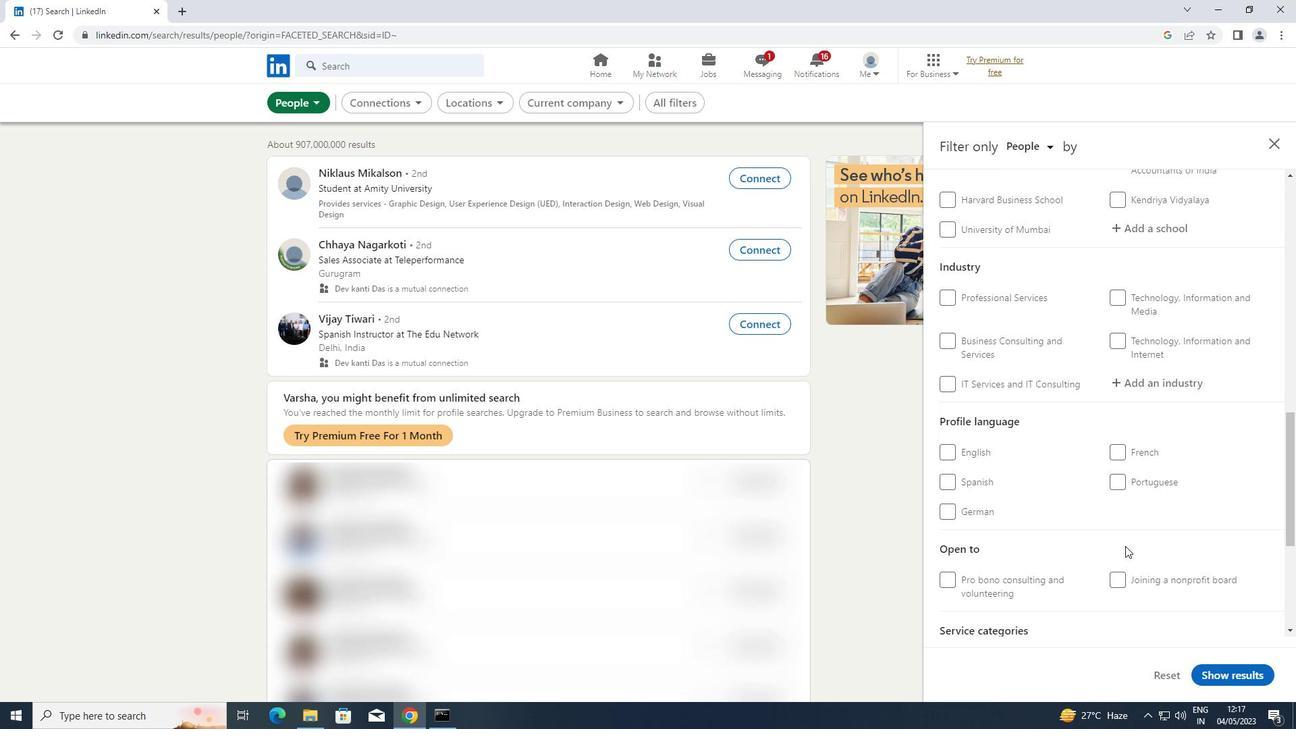 
Action: Mouse scrolled (1130, 538) with delta (0, 0)
Screenshot: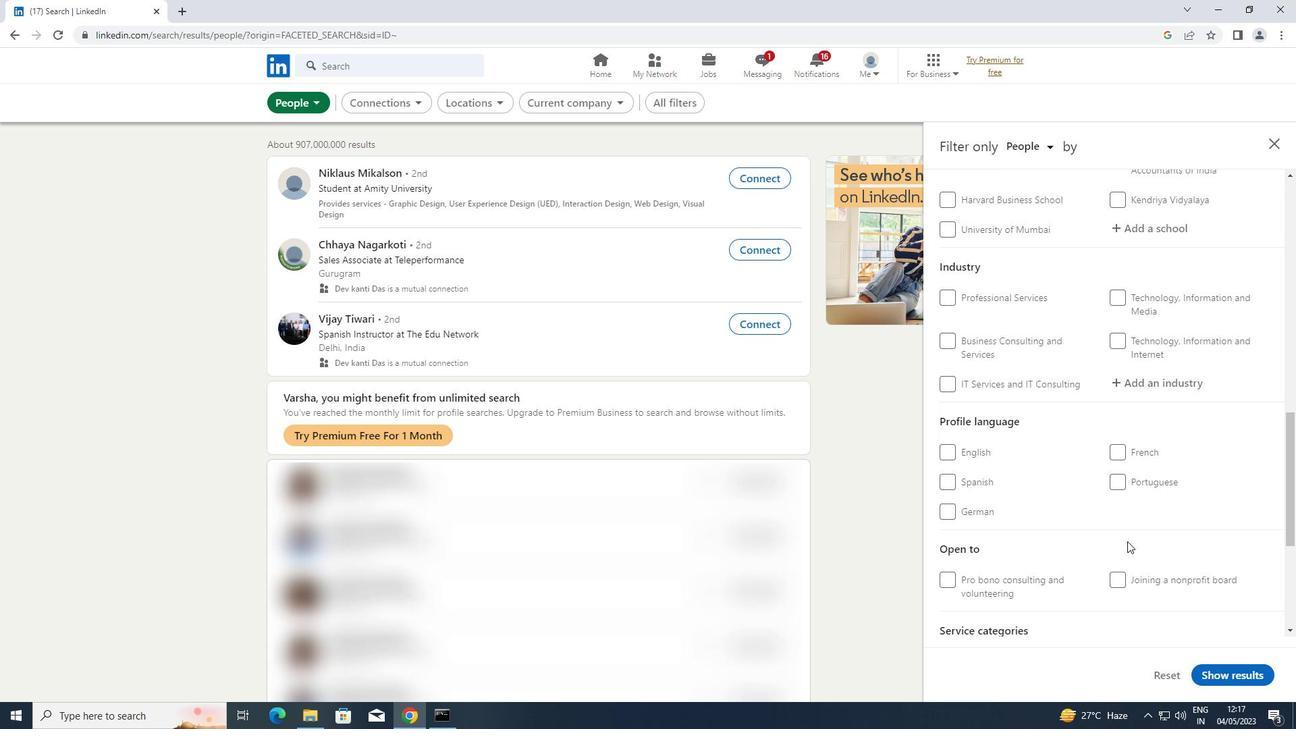 
Action: Mouse scrolled (1130, 538) with delta (0, 0)
Screenshot: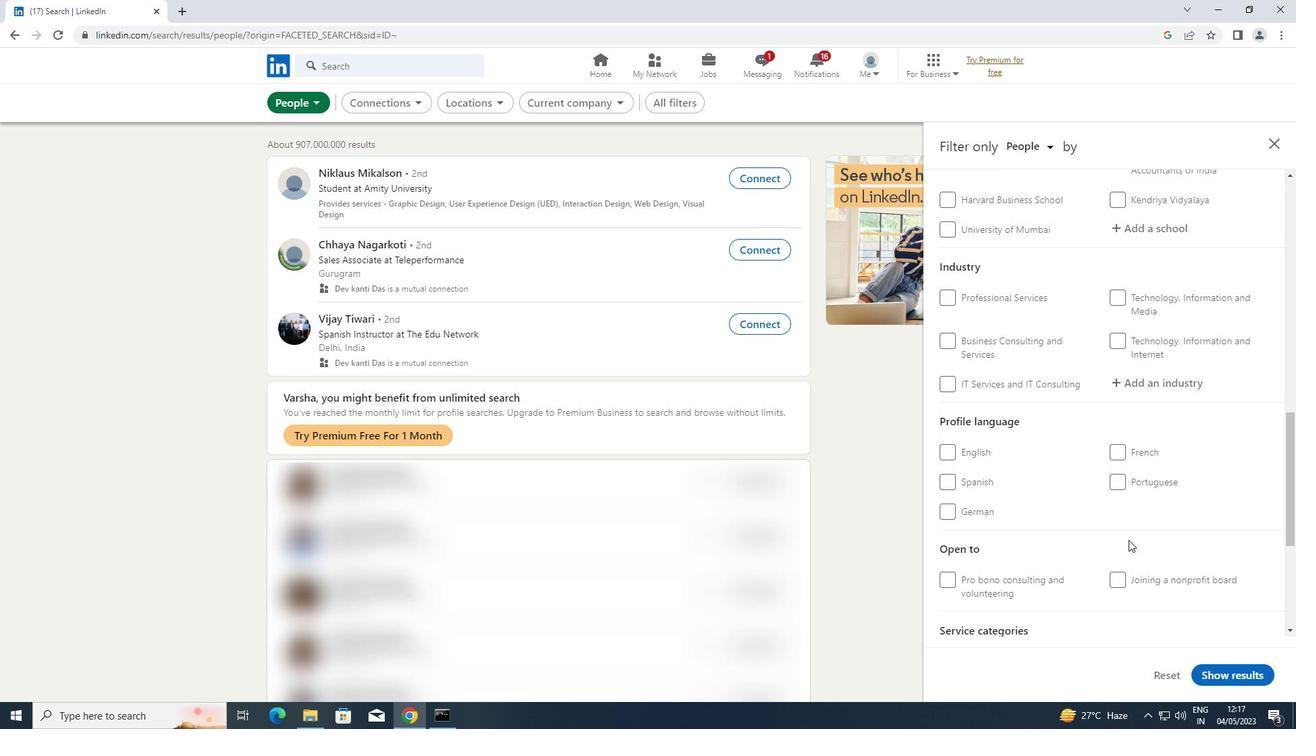 
Action: Mouse scrolled (1130, 538) with delta (0, 0)
Screenshot: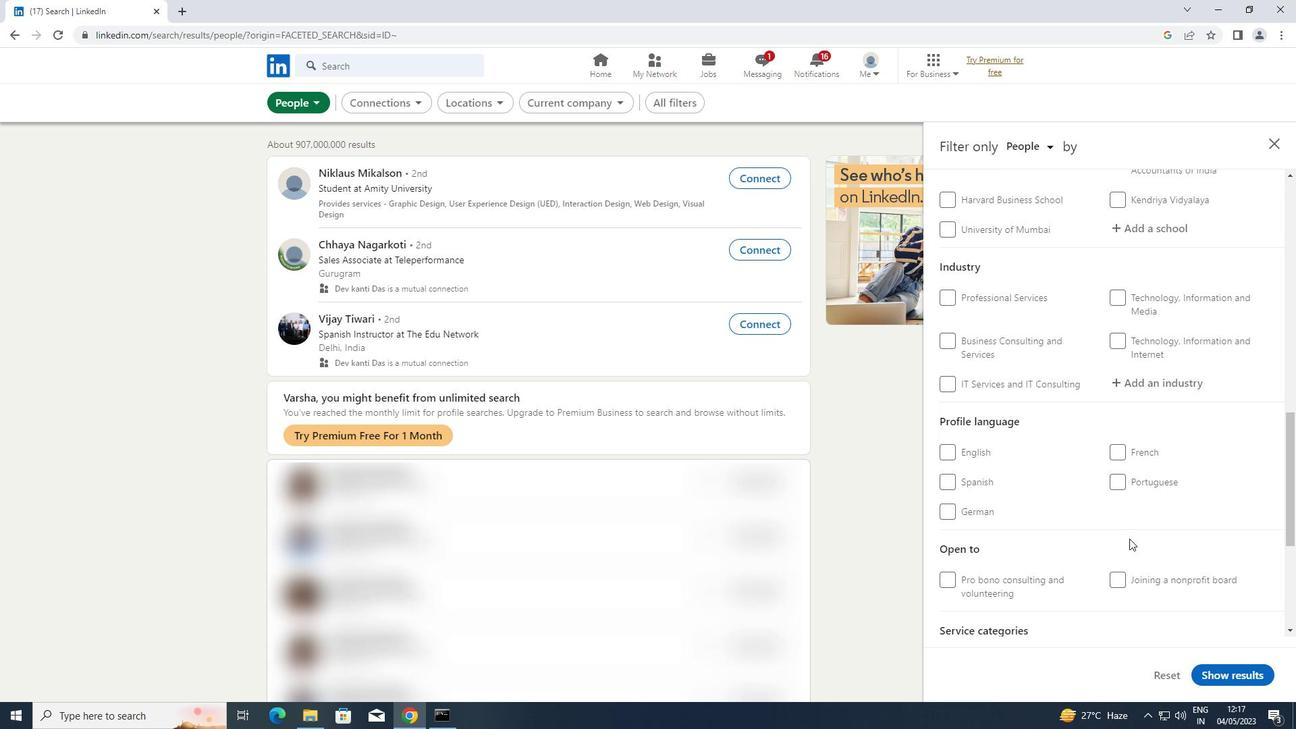 
Action: Mouse moved to (1138, 453)
Screenshot: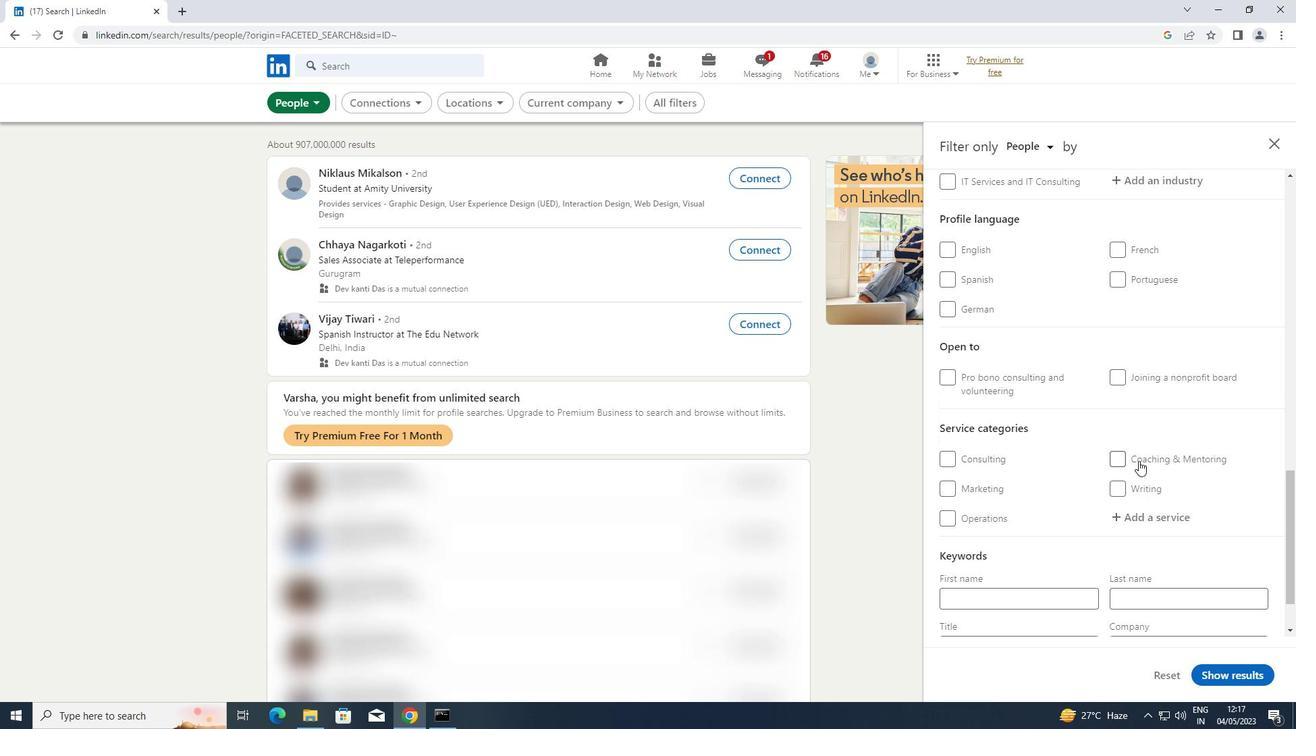 
Action: Mouse scrolled (1138, 453) with delta (0, 0)
Screenshot: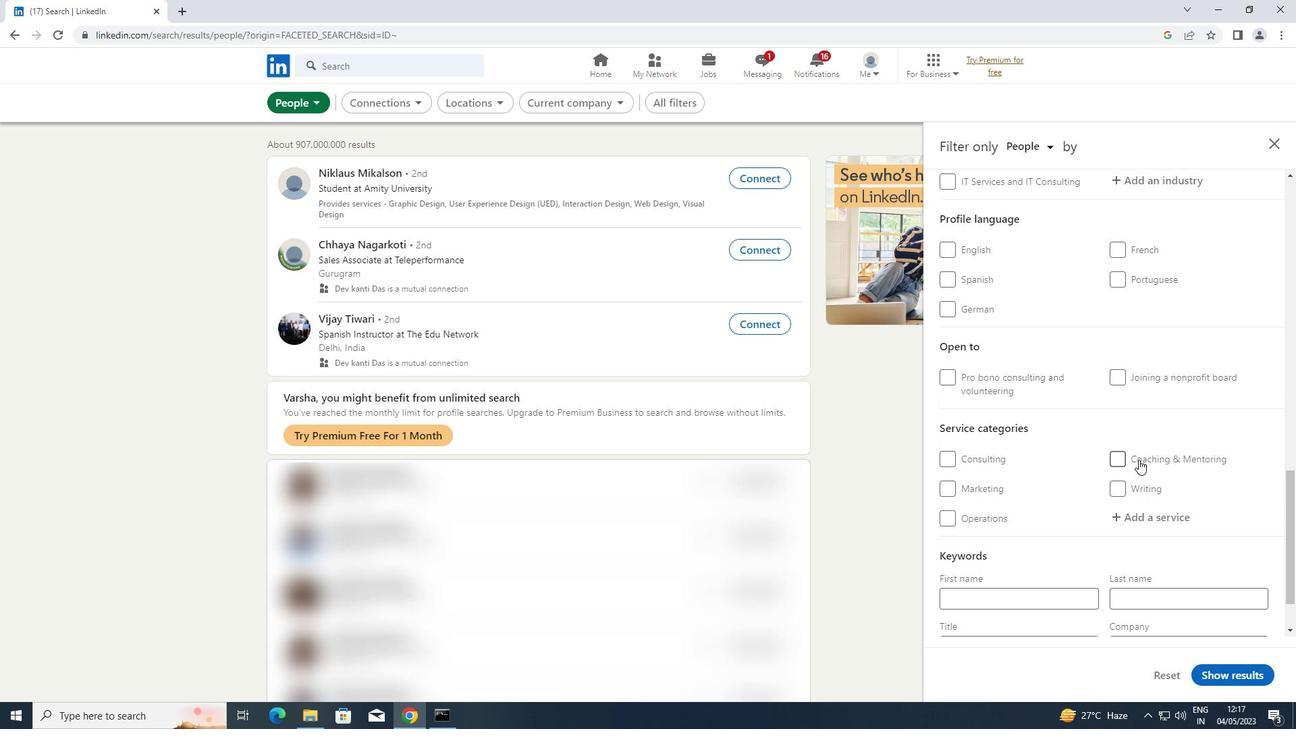 
Action: Mouse scrolled (1138, 453) with delta (0, 0)
Screenshot: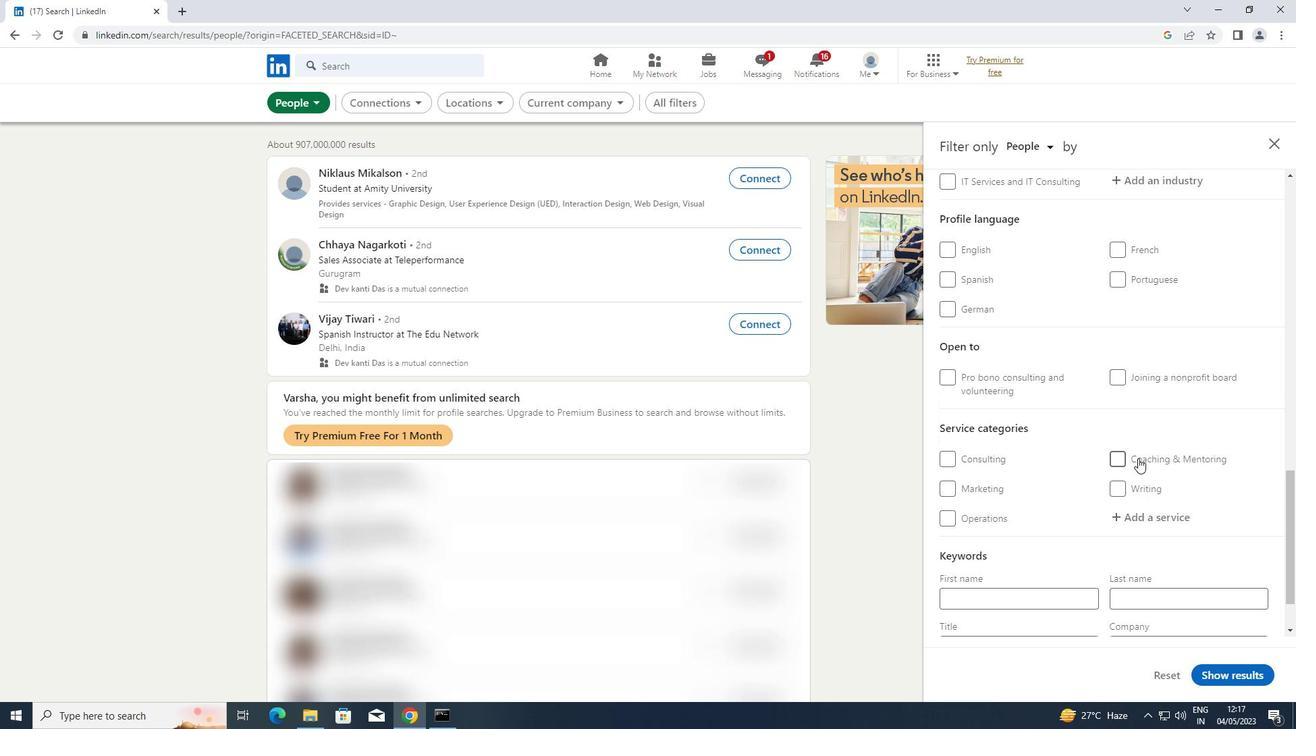
Action: Mouse moved to (1119, 413)
Screenshot: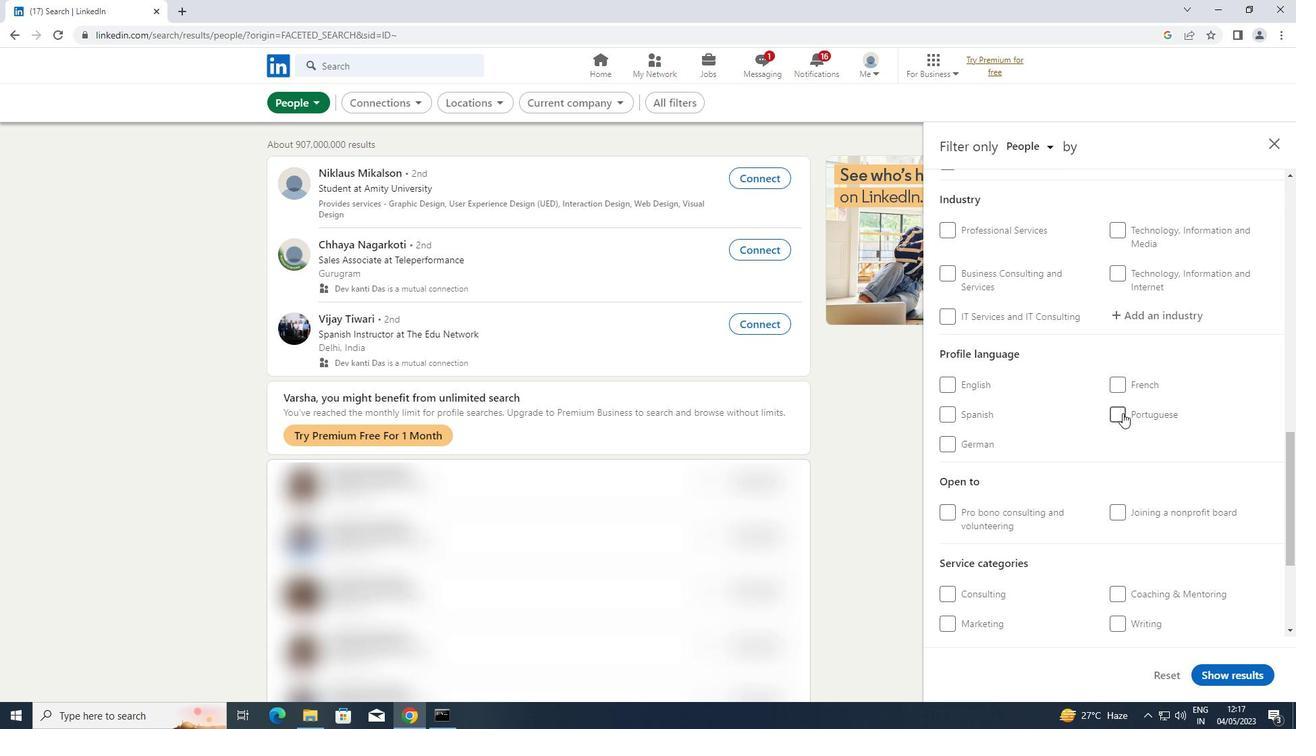 
Action: Mouse pressed left at (1119, 413)
Screenshot: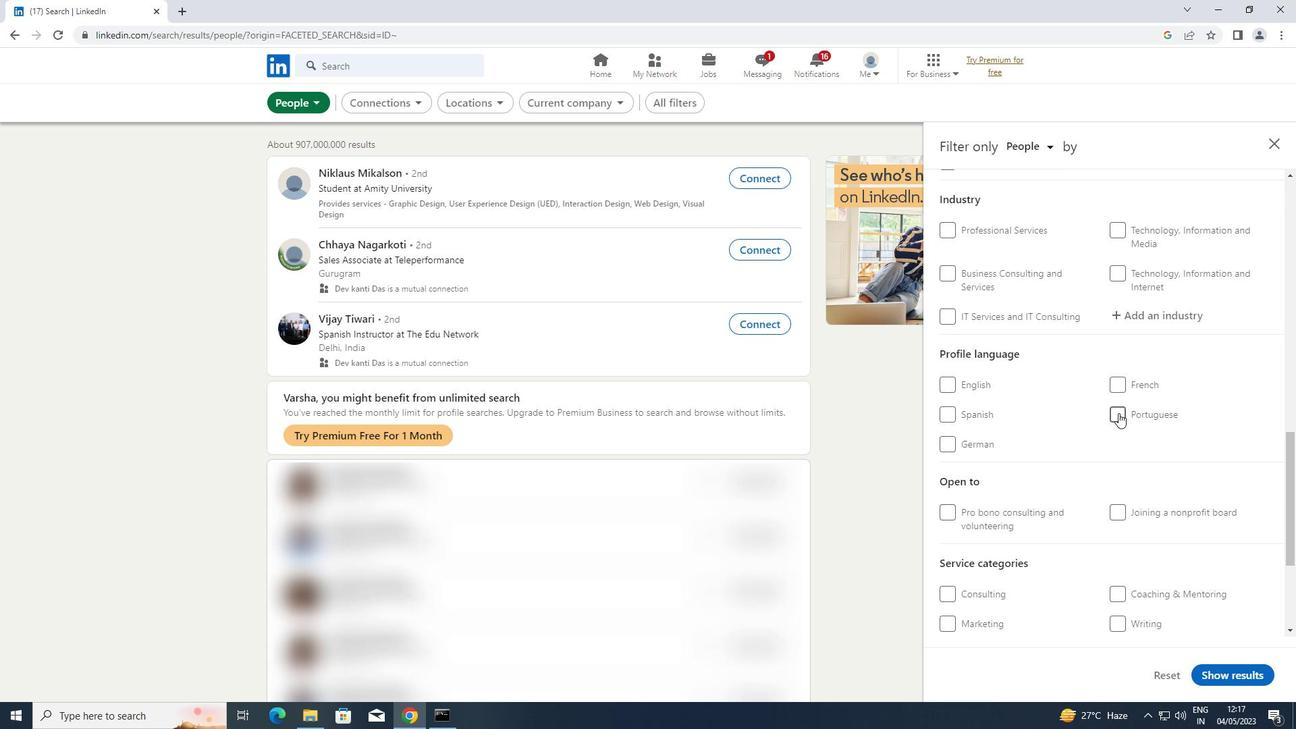 
Action: Mouse scrolled (1119, 414) with delta (0, 0)
Screenshot: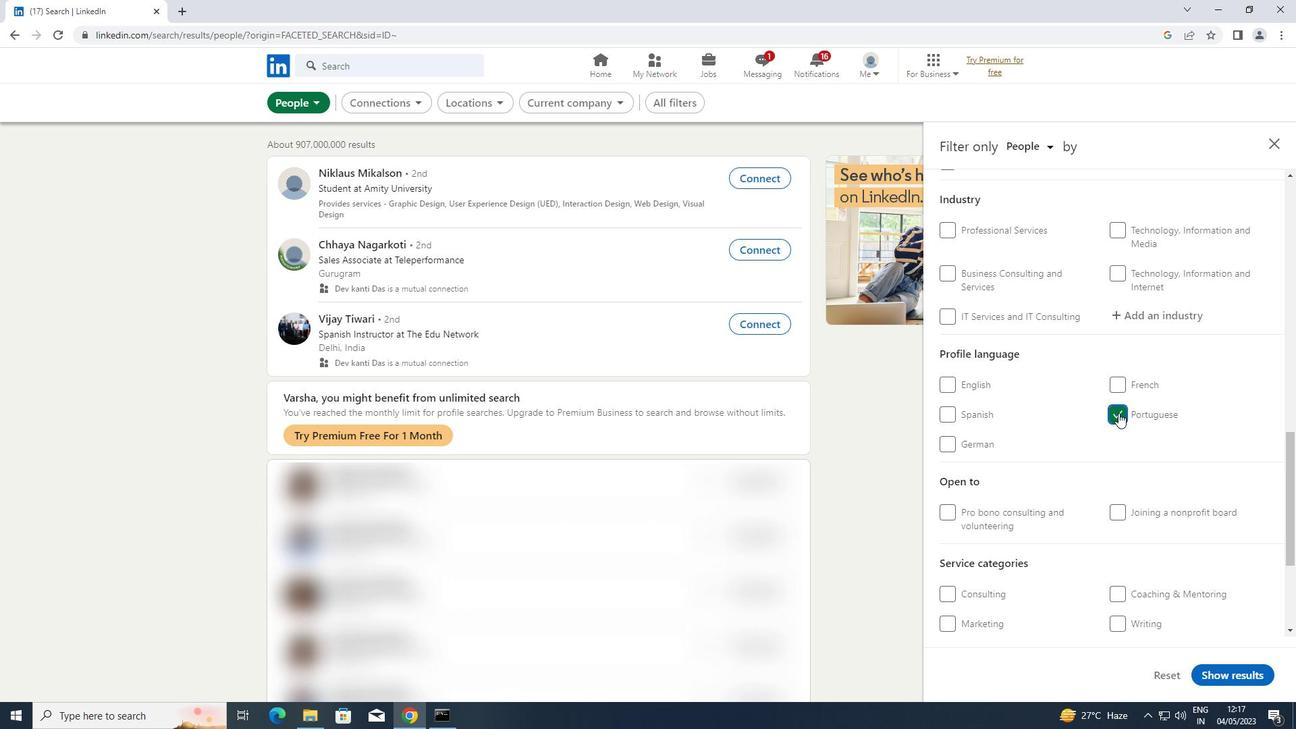 
Action: Mouse scrolled (1119, 414) with delta (0, 0)
Screenshot: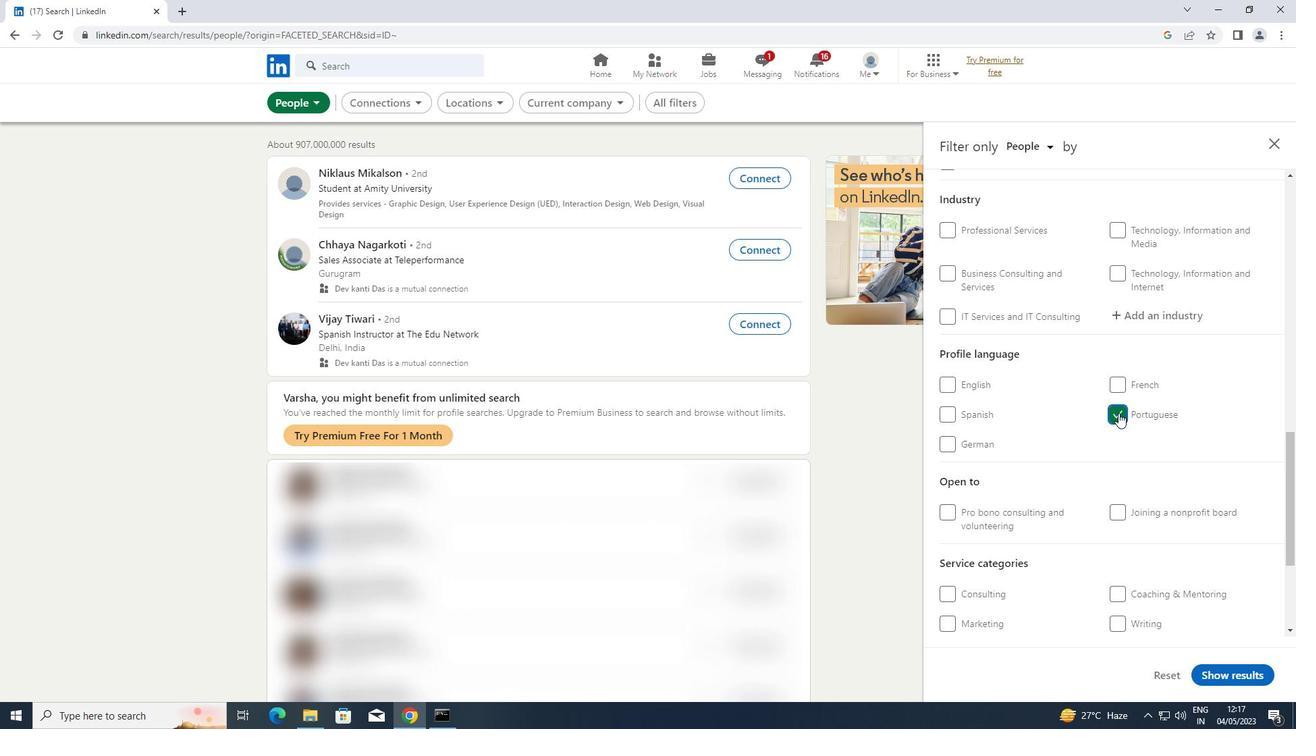 
Action: Mouse scrolled (1119, 414) with delta (0, 0)
Screenshot: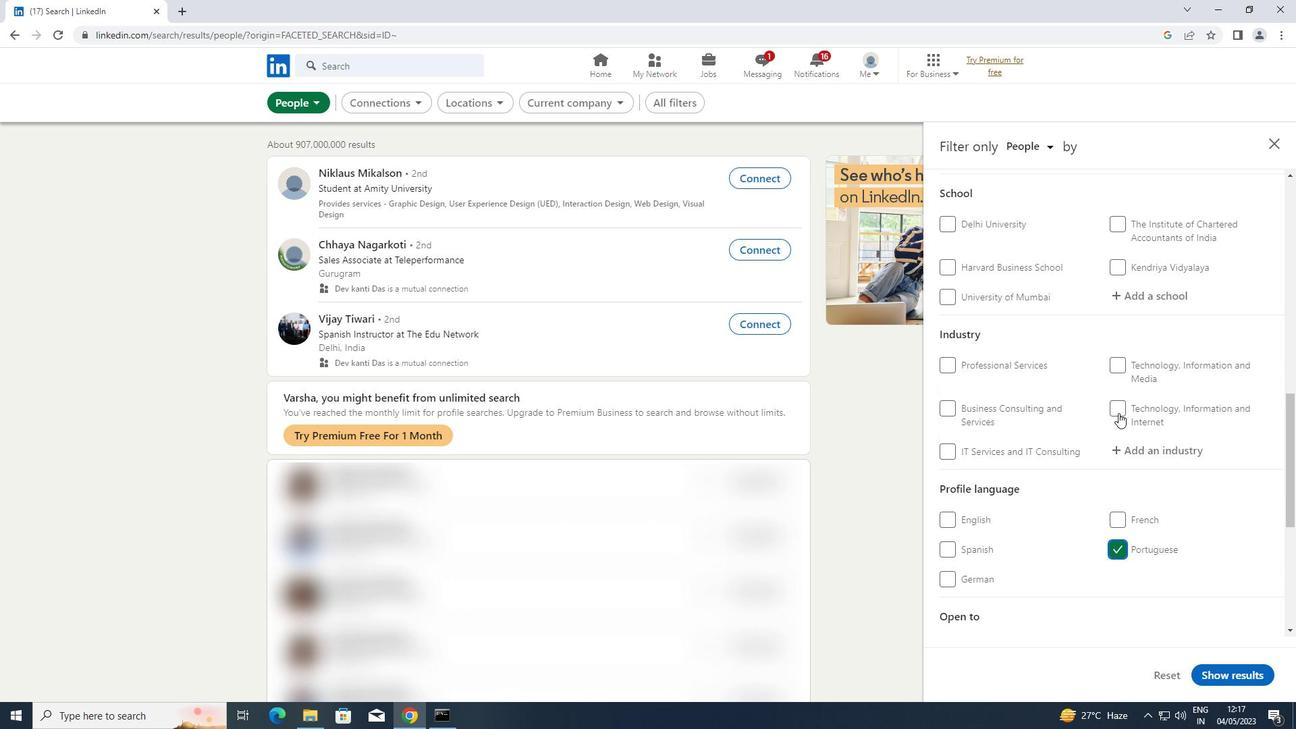 
Action: Mouse scrolled (1119, 414) with delta (0, 0)
Screenshot: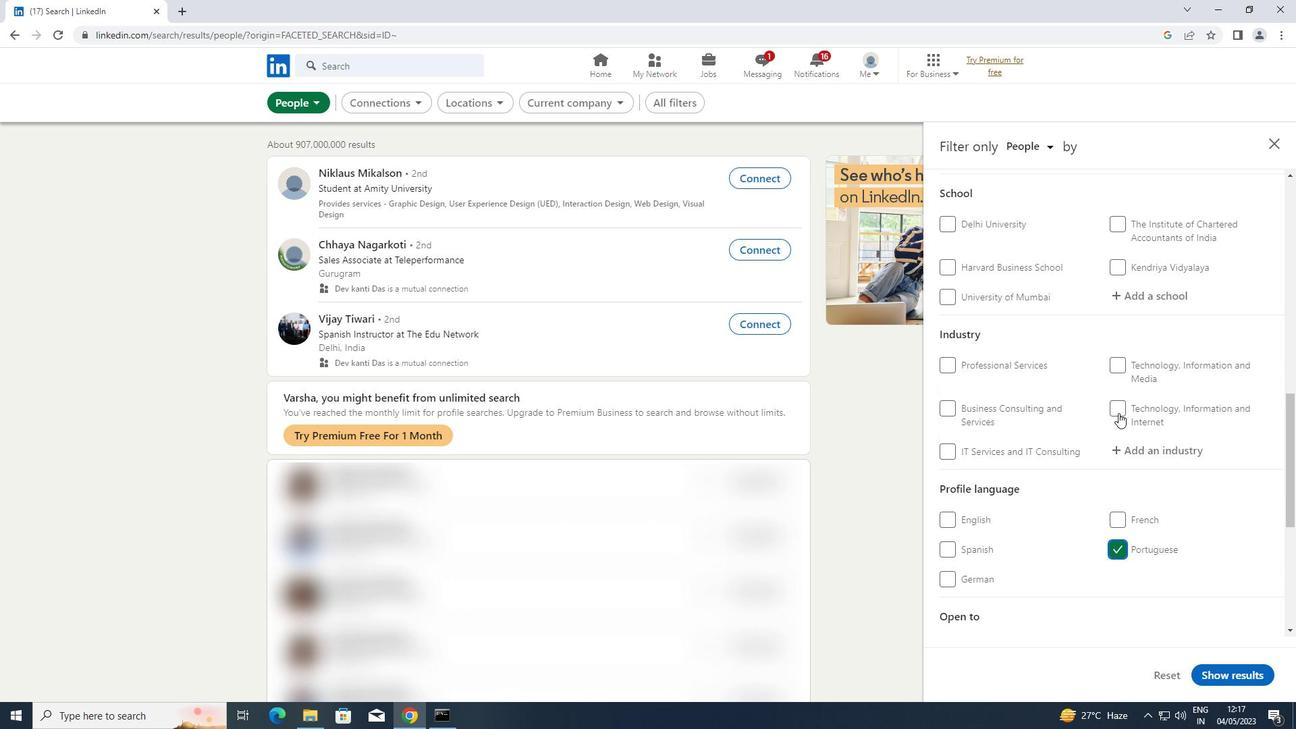 
Action: Mouse scrolled (1119, 414) with delta (0, 0)
Screenshot: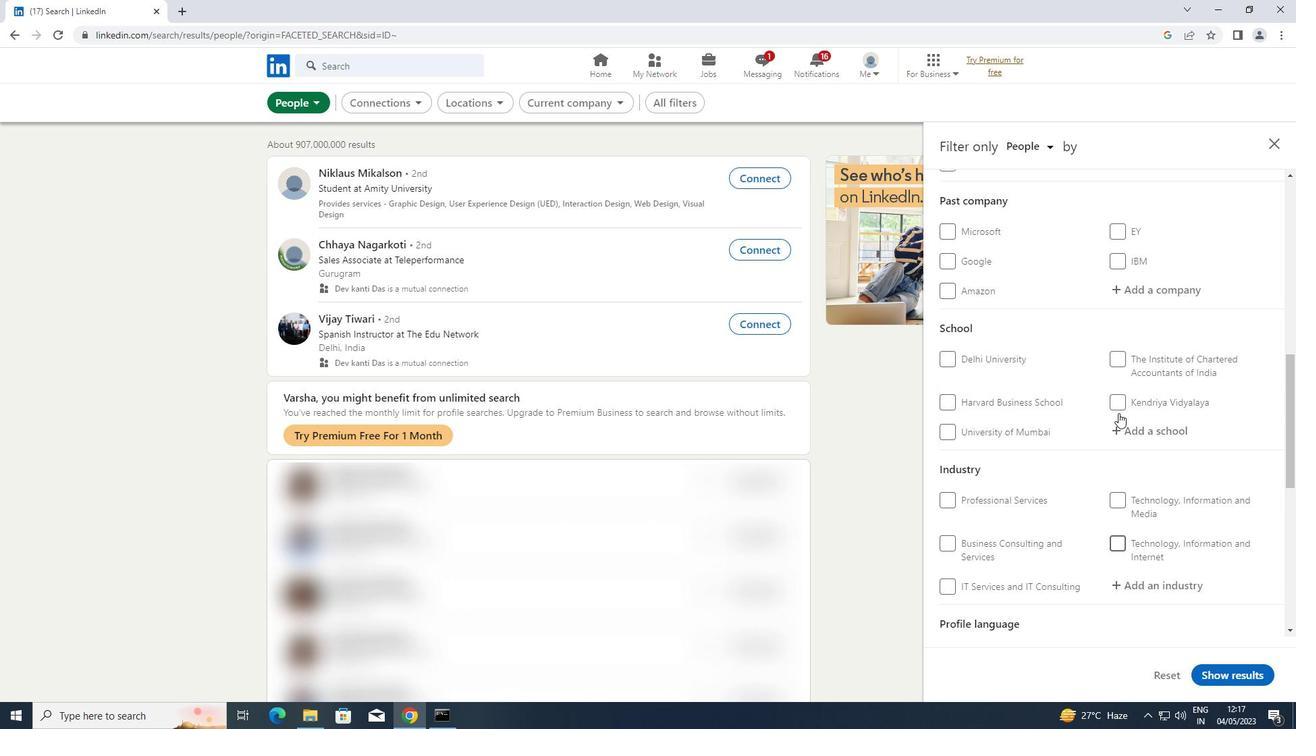 
Action: Mouse moved to (1141, 387)
Screenshot: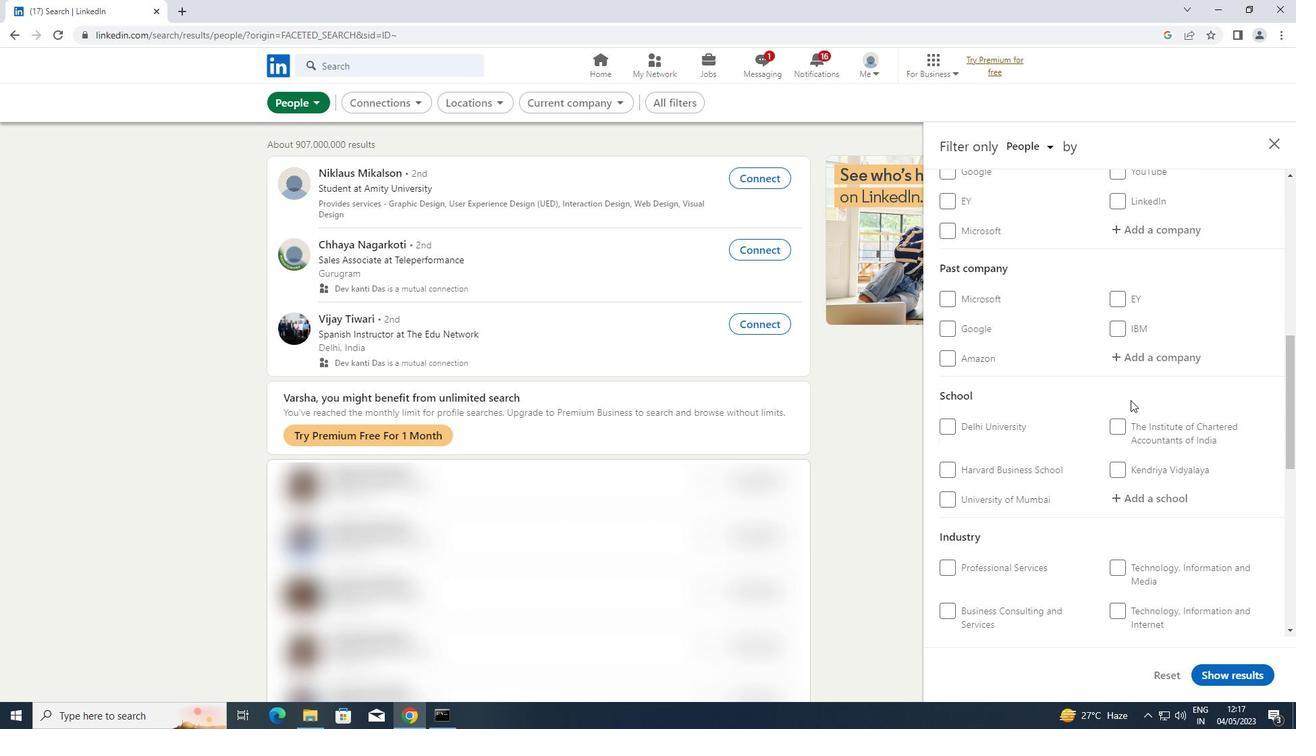 
Action: Mouse scrolled (1141, 388) with delta (0, 0)
Screenshot: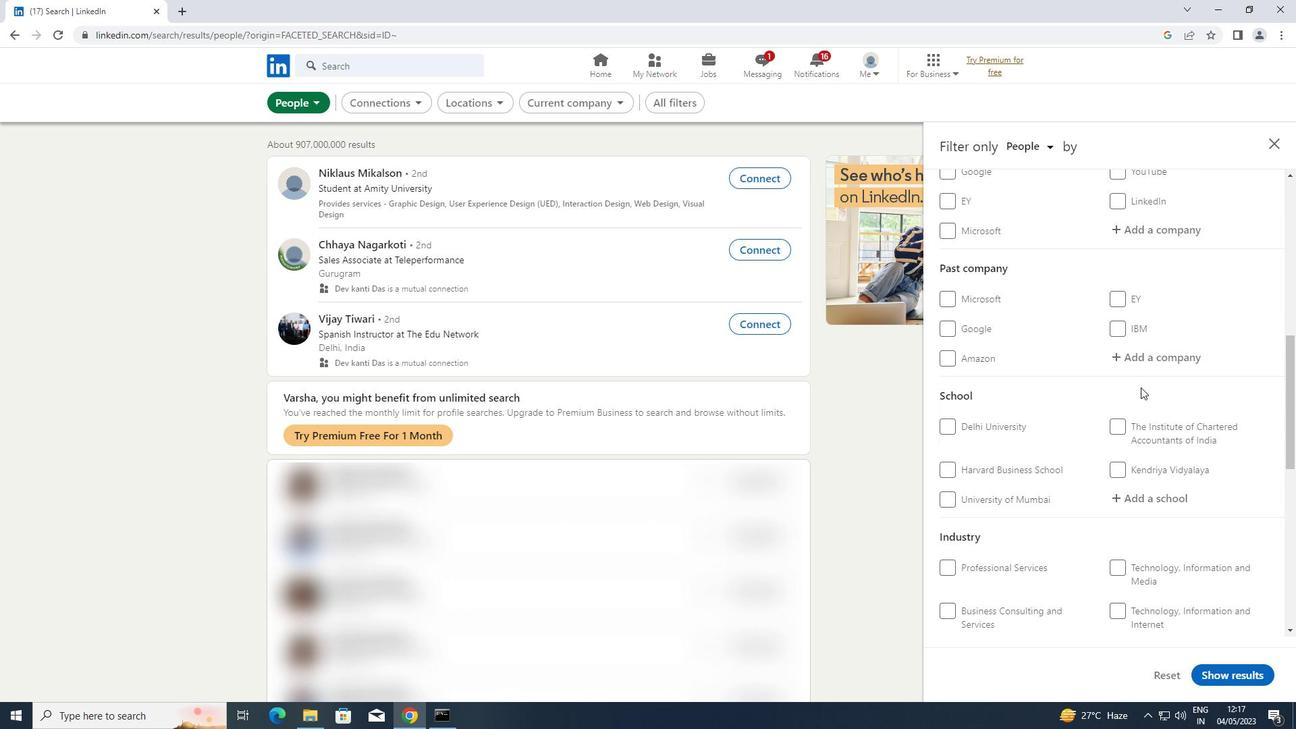 
Action: Mouse moved to (1171, 297)
Screenshot: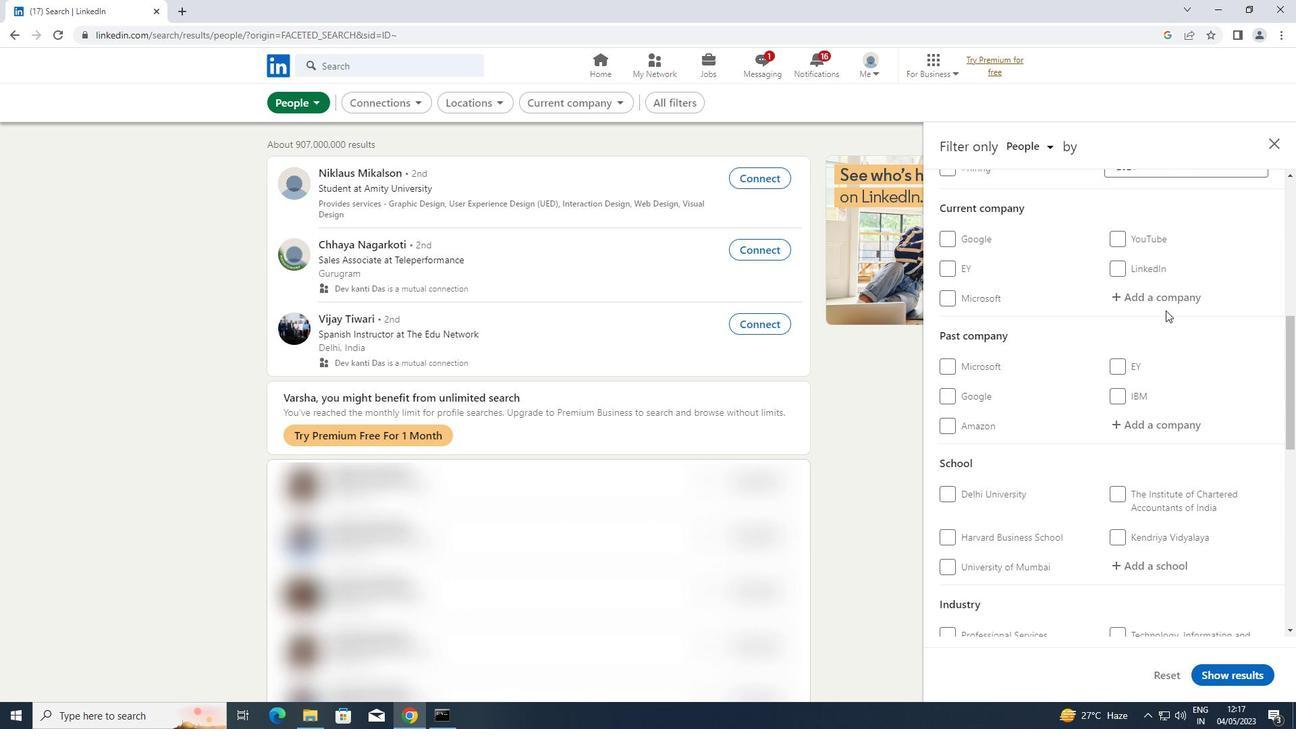 
Action: Mouse pressed left at (1171, 297)
Screenshot: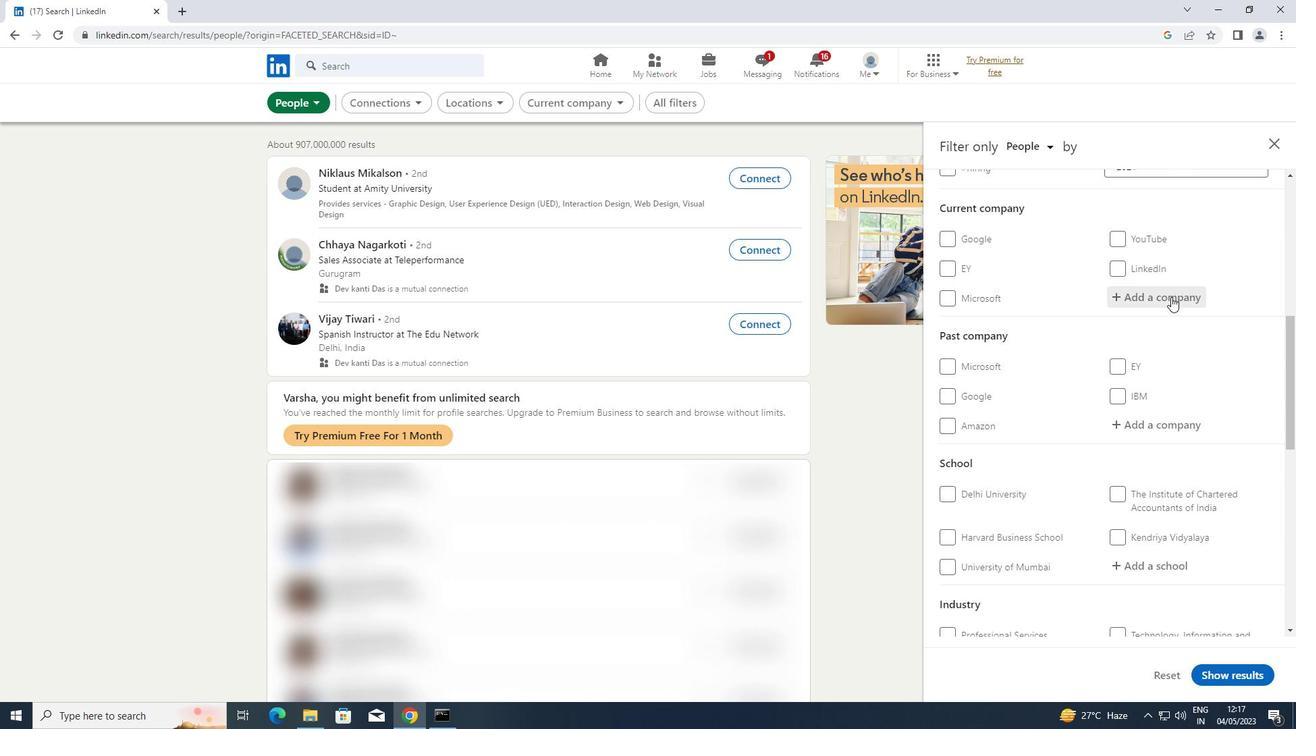 
Action: Key pressed <Key.shift>MARQUEE<Key.space>
Screenshot: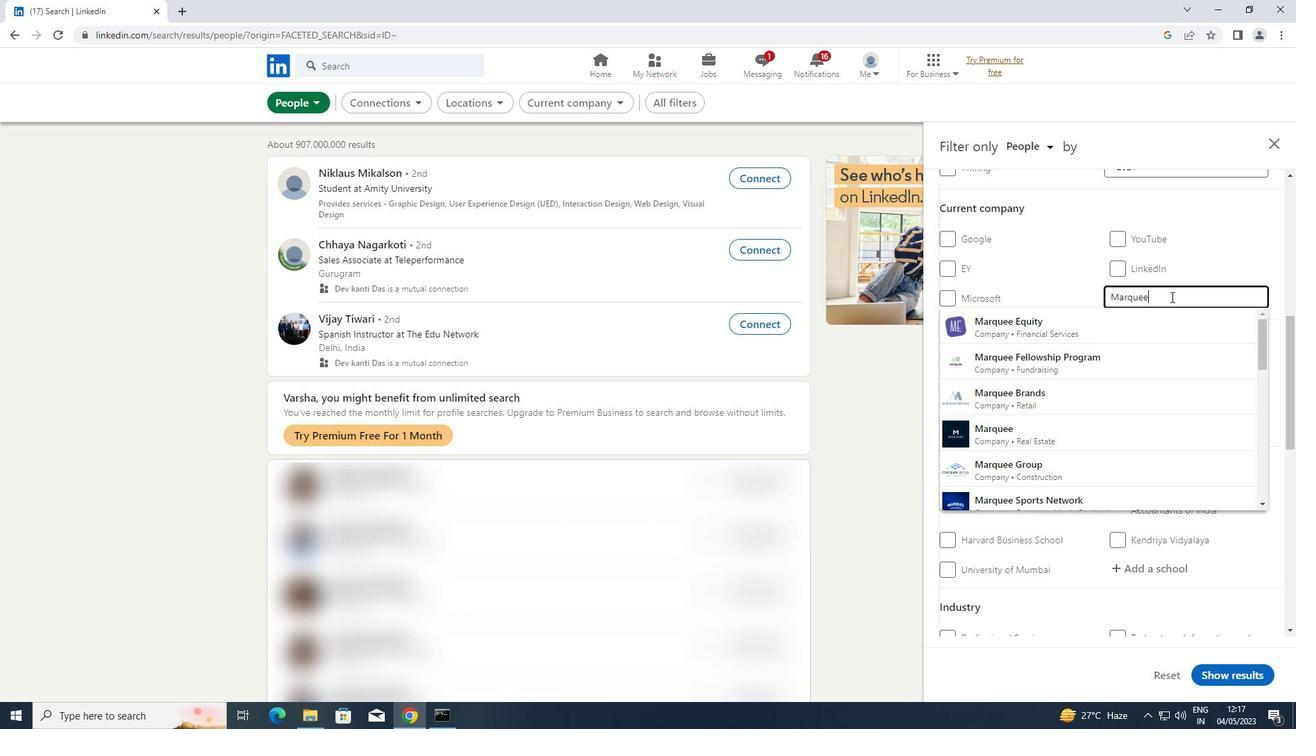 
Action: Mouse moved to (1082, 320)
Screenshot: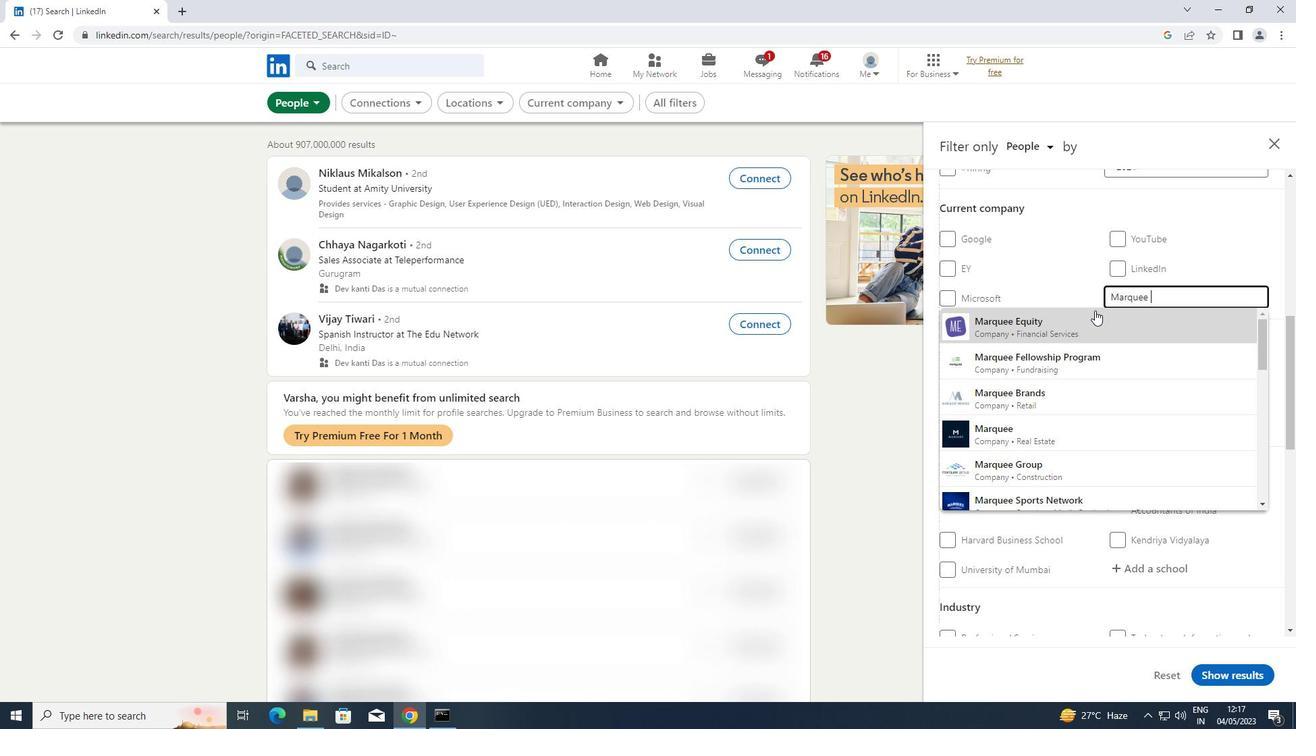 
Action: Mouse pressed left at (1082, 320)
Screenshot: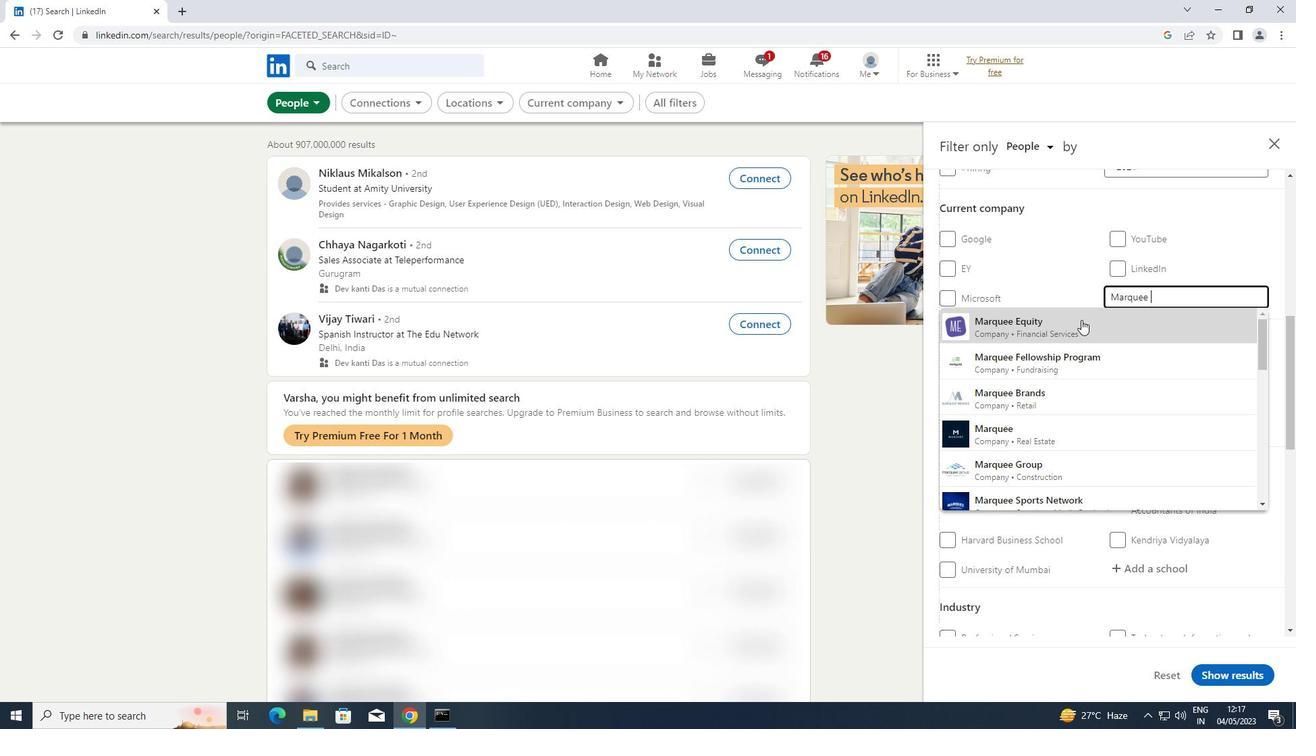 
Action: Mouse scrolled (1082, 319) with delta (0, 0)
Screenshot: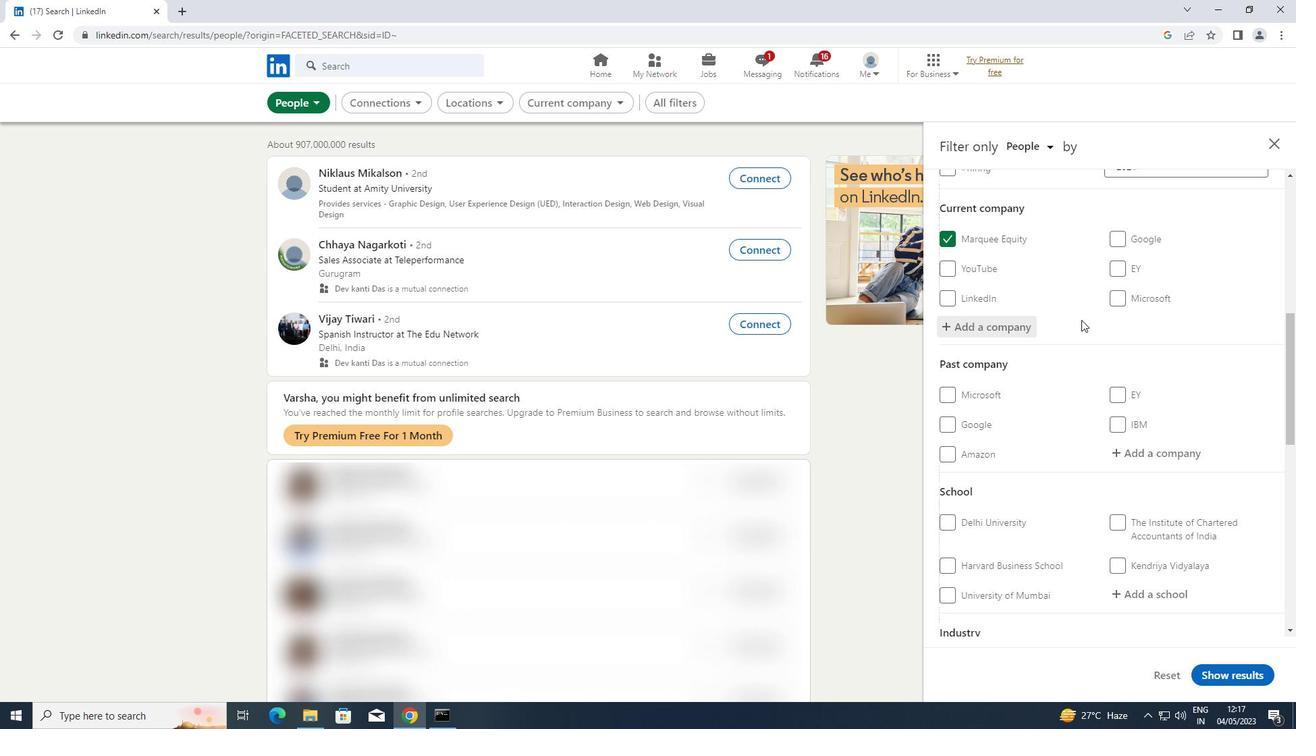 
Action: Mouse scrolled (1082, 319) with delta (0, 0)
Screenshot: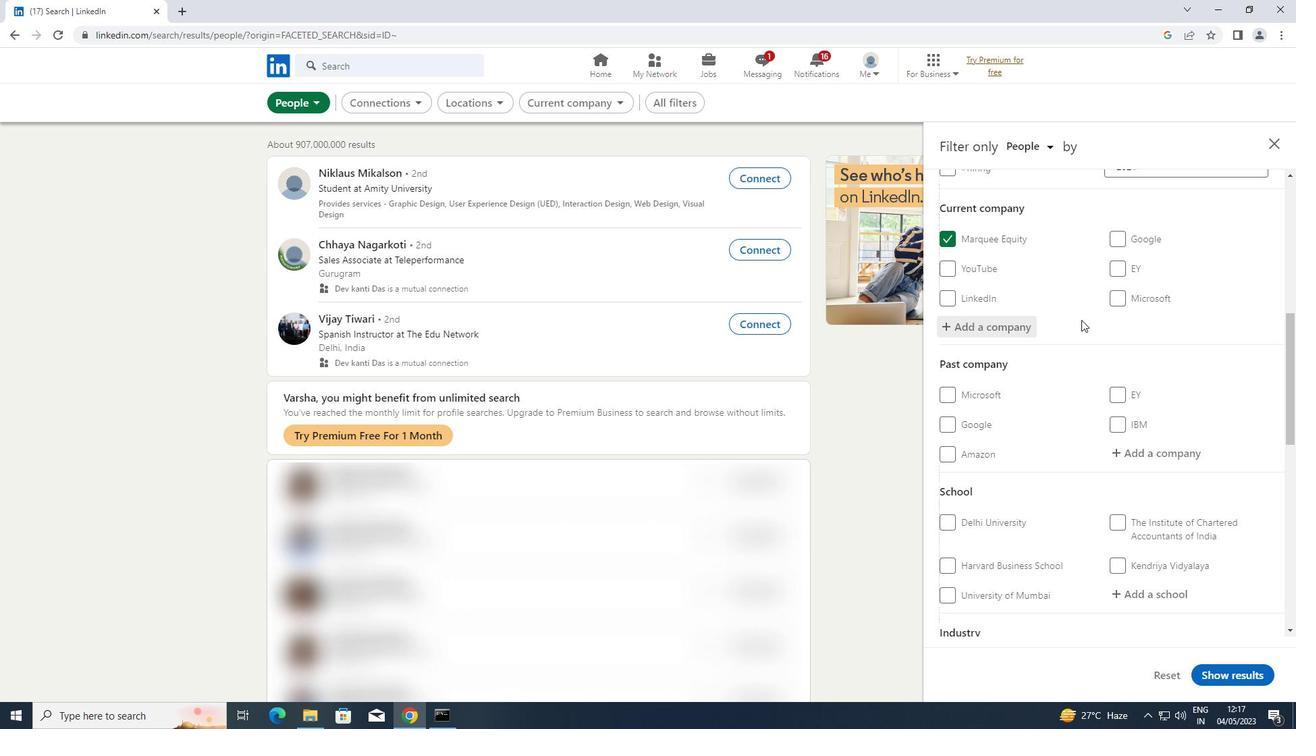 
Action: Mouse scrolled (1082, 319) with delta (0, 0)
Screenshot: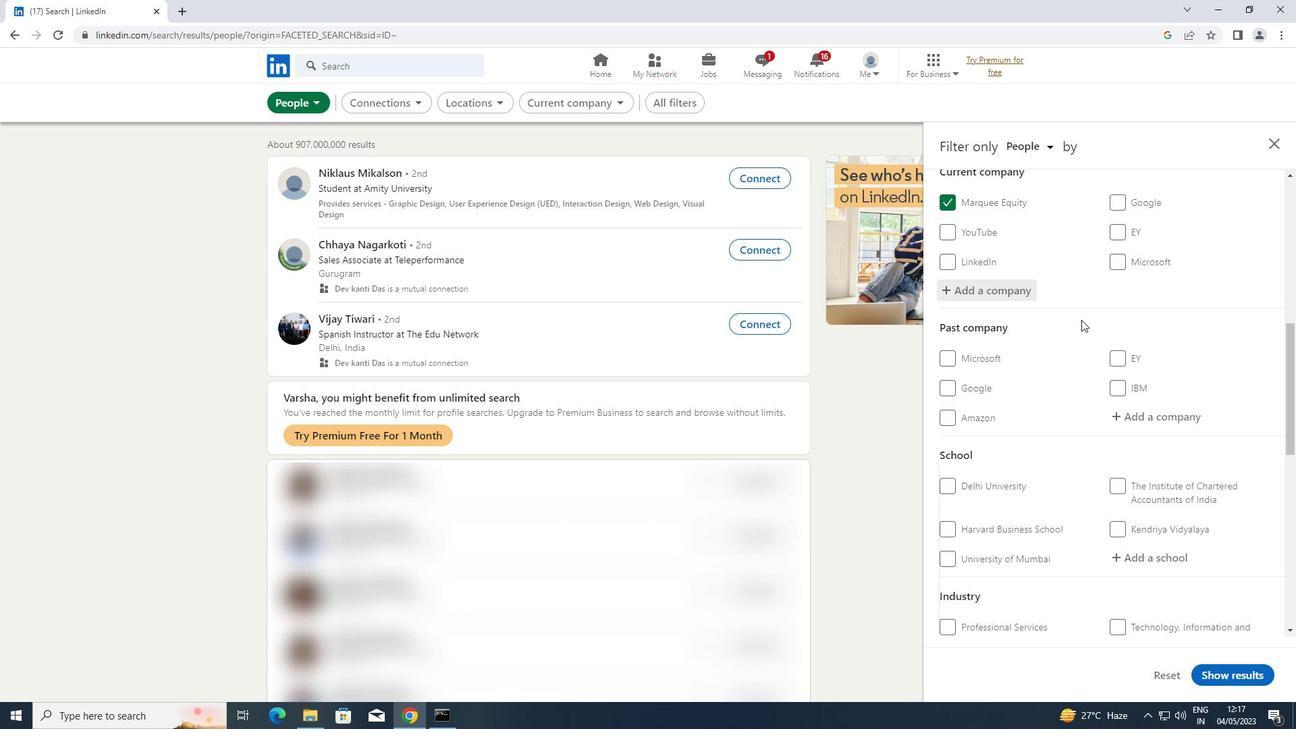 
Action: Mouse moved to (1127, 391)
Screenshot: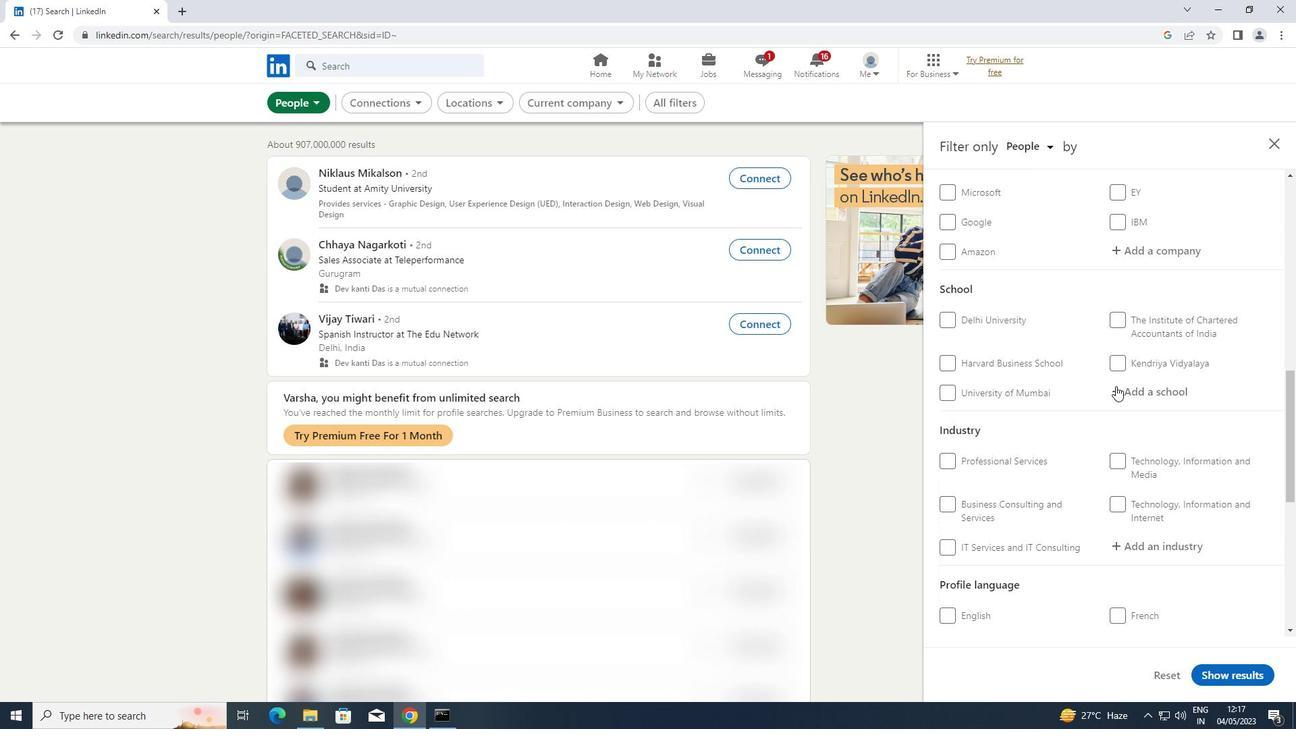 
Action: Mouse pressed left at (1127, 391)
Screenshot: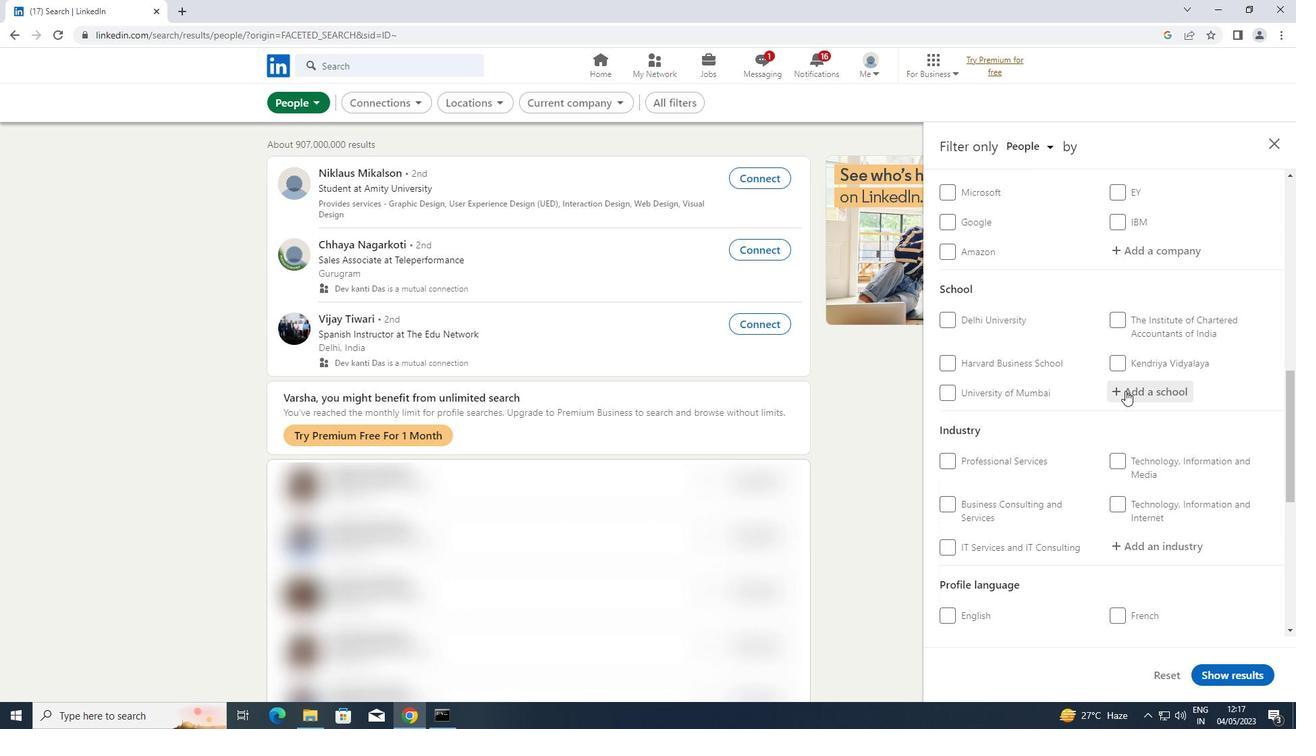 
Action: Key pressed <Key.shift>SIES<Key.space><Key.shift>COLLEGE
Screenshot: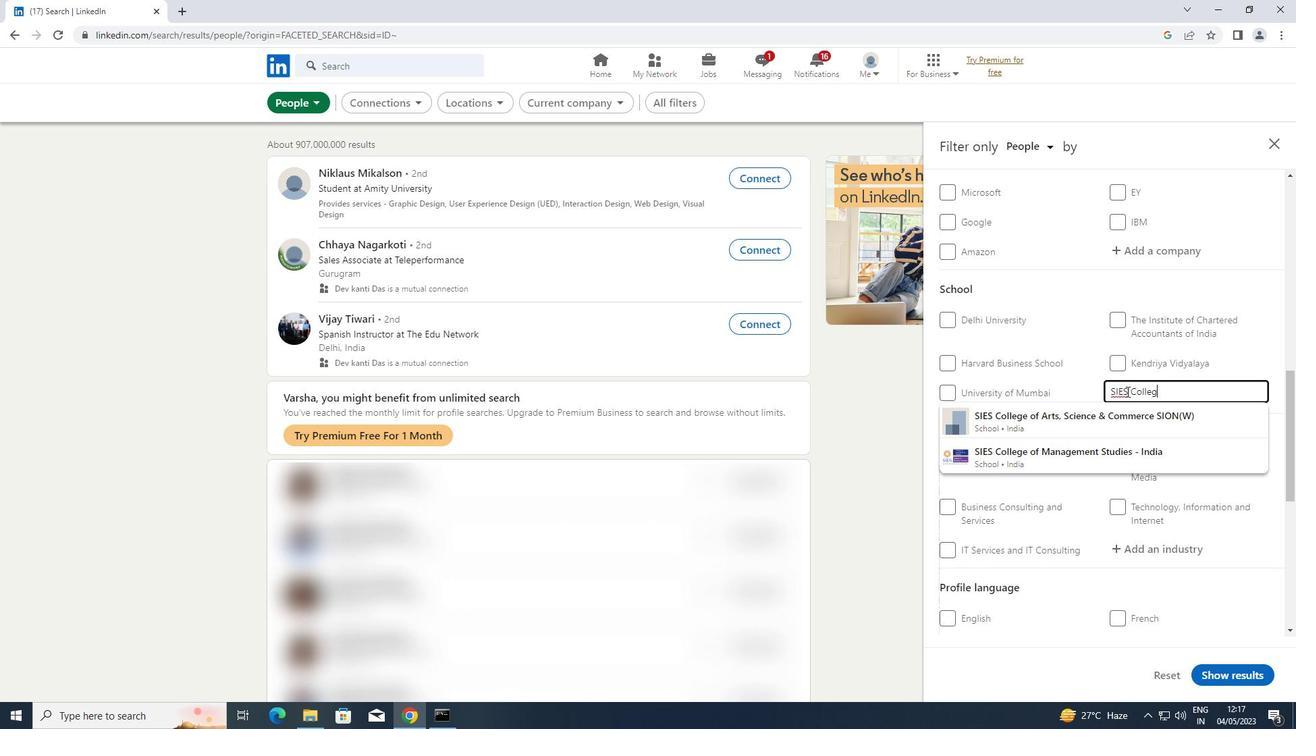 
Action: Mouse moved to (1073, 420)
Screenshot: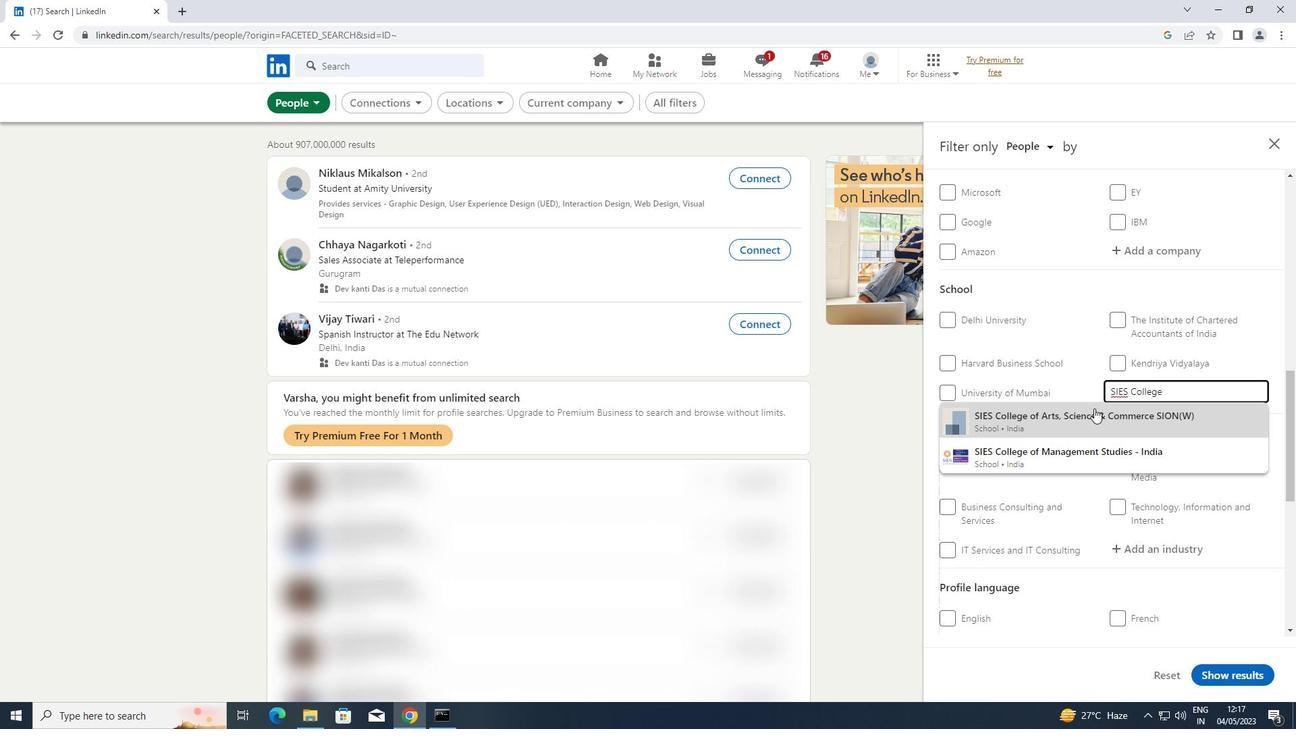 
Action: Mouse pressed left at (1073, 420)
Screenshot: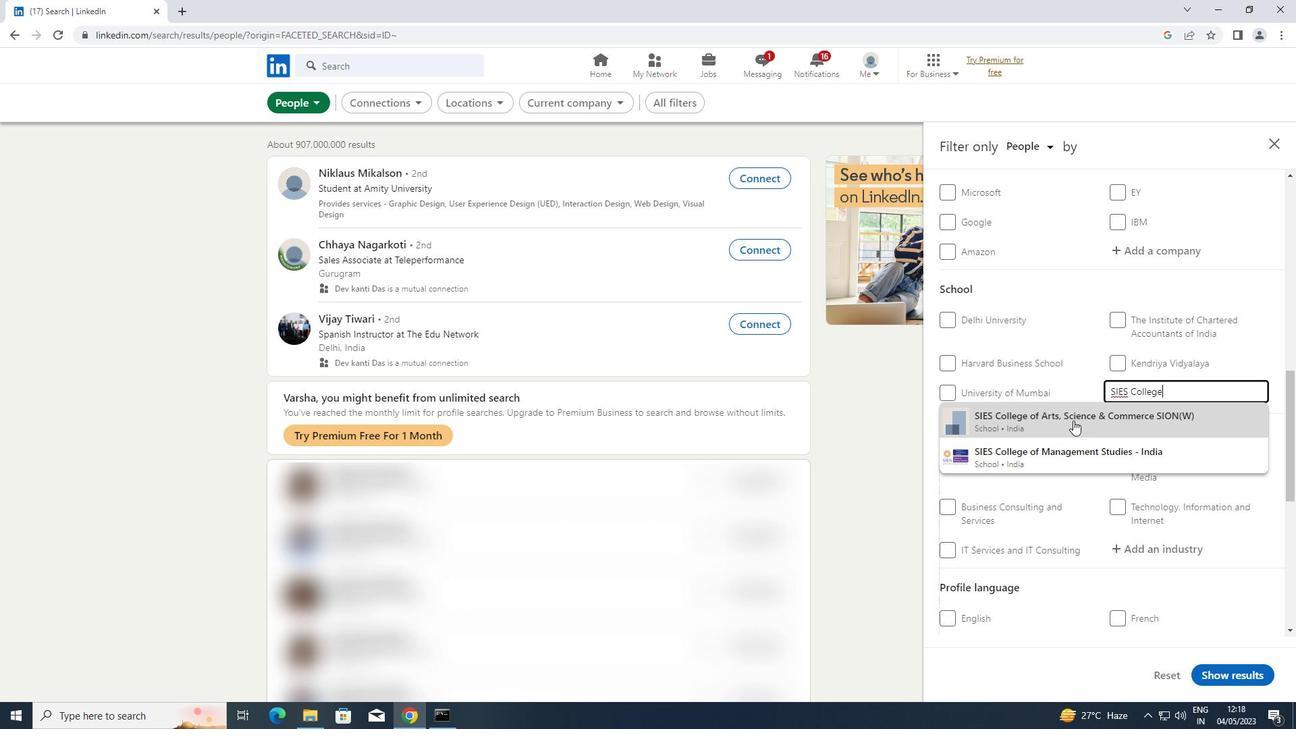 
Action: Mouse scrolled (1073, 420) with delta (0, 0)
Screenshot: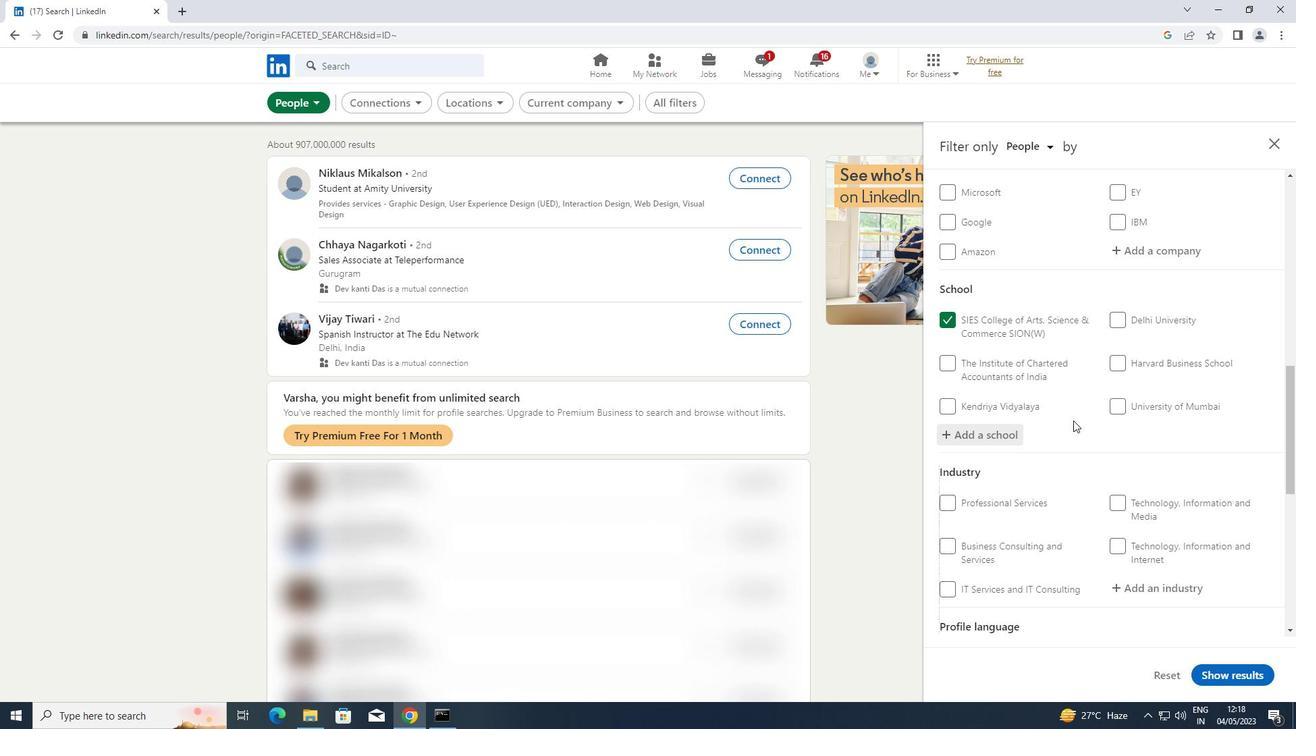 
Action: Mouse scrolled (1073, 420) with delta (0, 0)
Screenshot: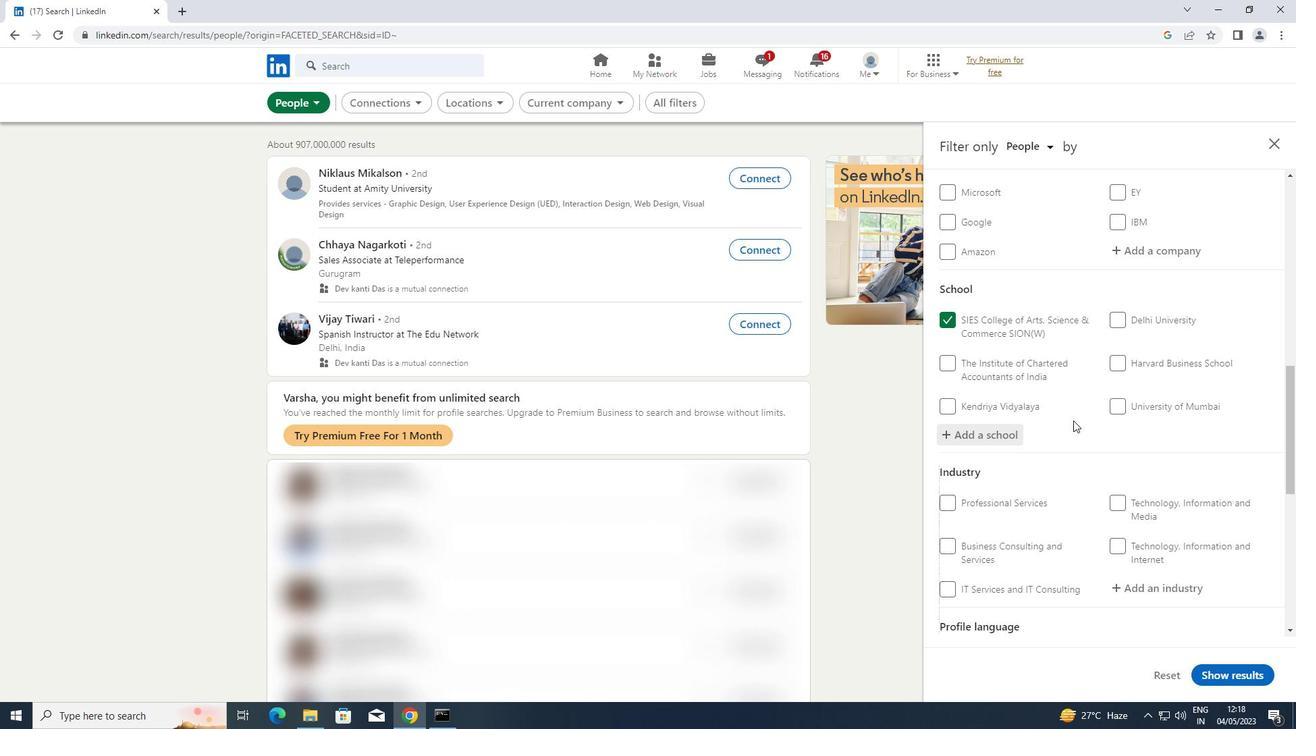 
Action: Mouse scrolled (1073, 420) with delta (0, 0)
Screenshot: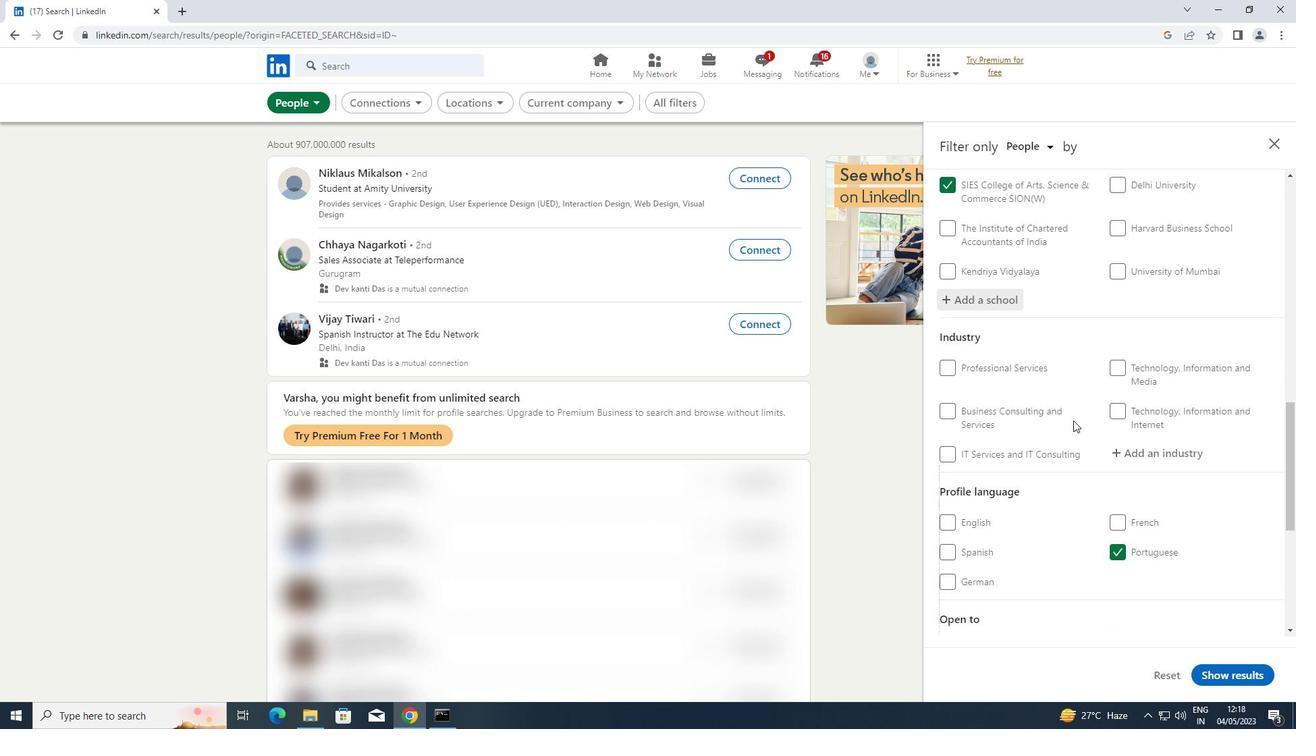 
Action: Mouse scrolled (1073, 420) with delta (0, 0)
Screenshot: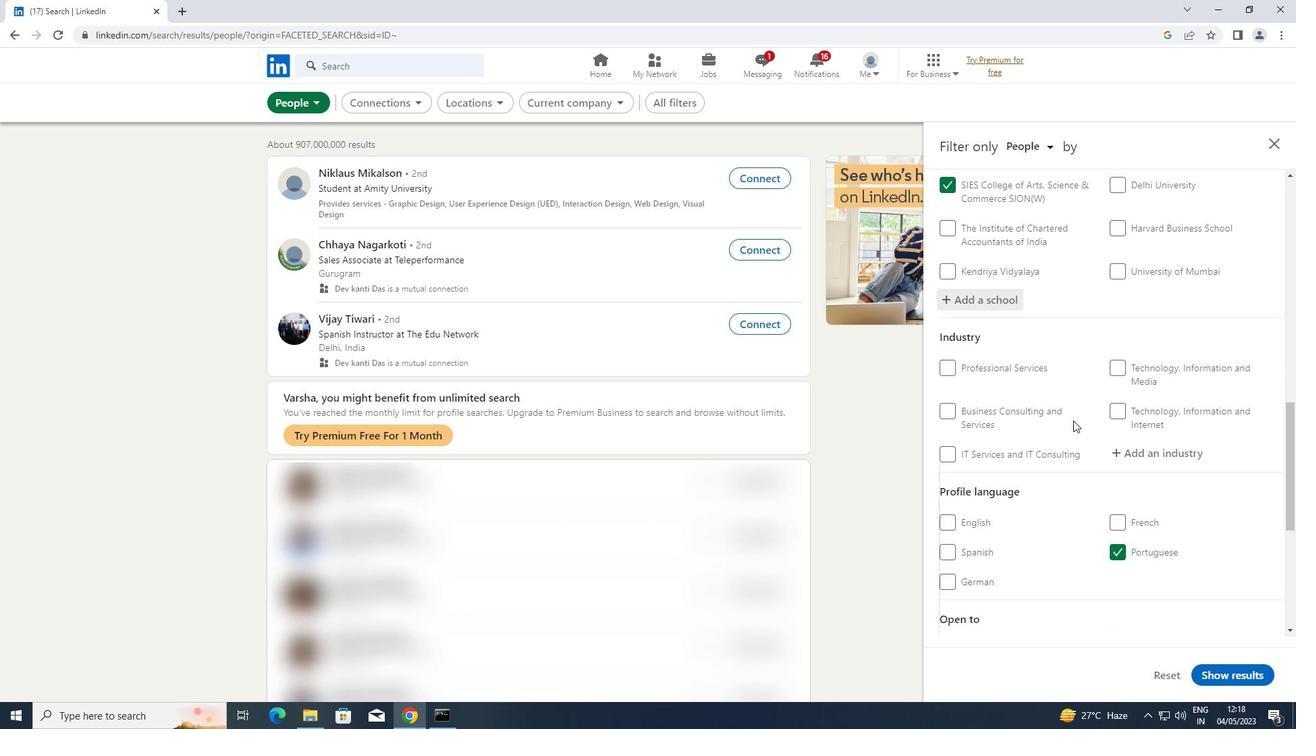 
Action: Mouse scrolled (1073, 420) with delta (0, 0)
Screenshot: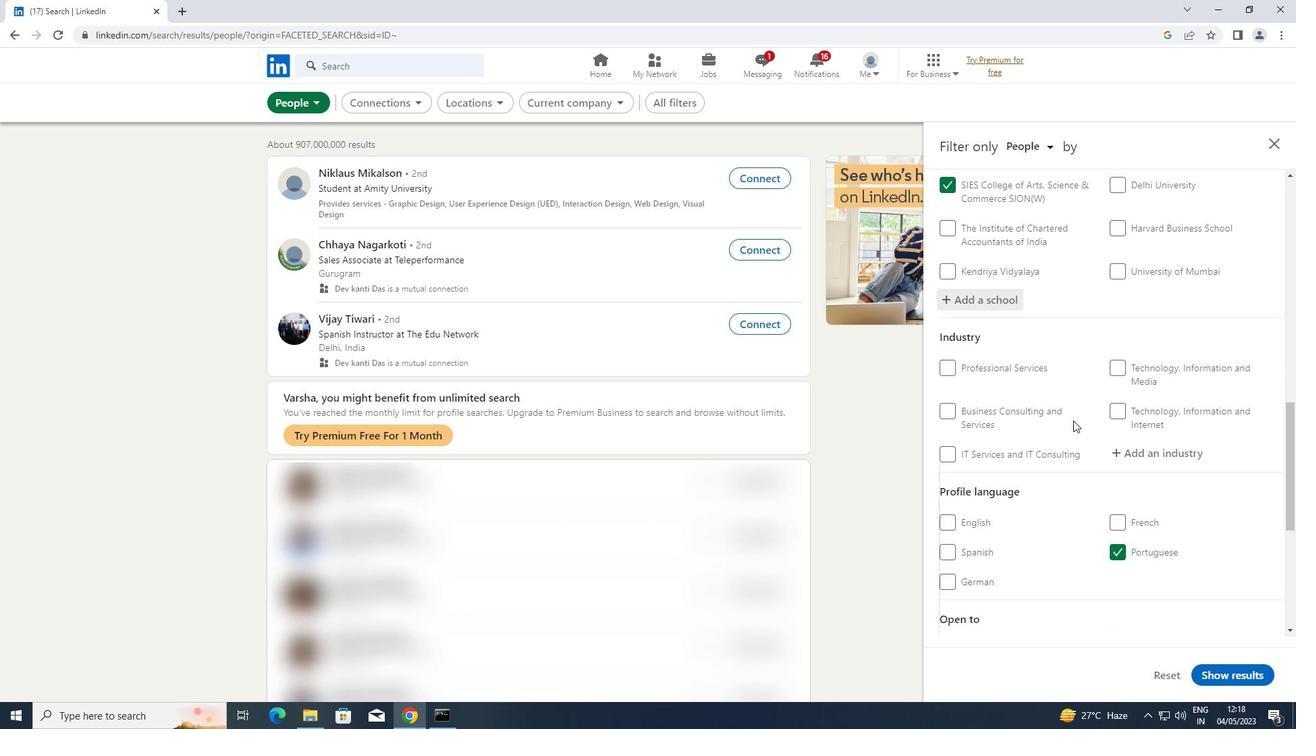 
Action: Mouse moved to (1162, 359)
Screenshot: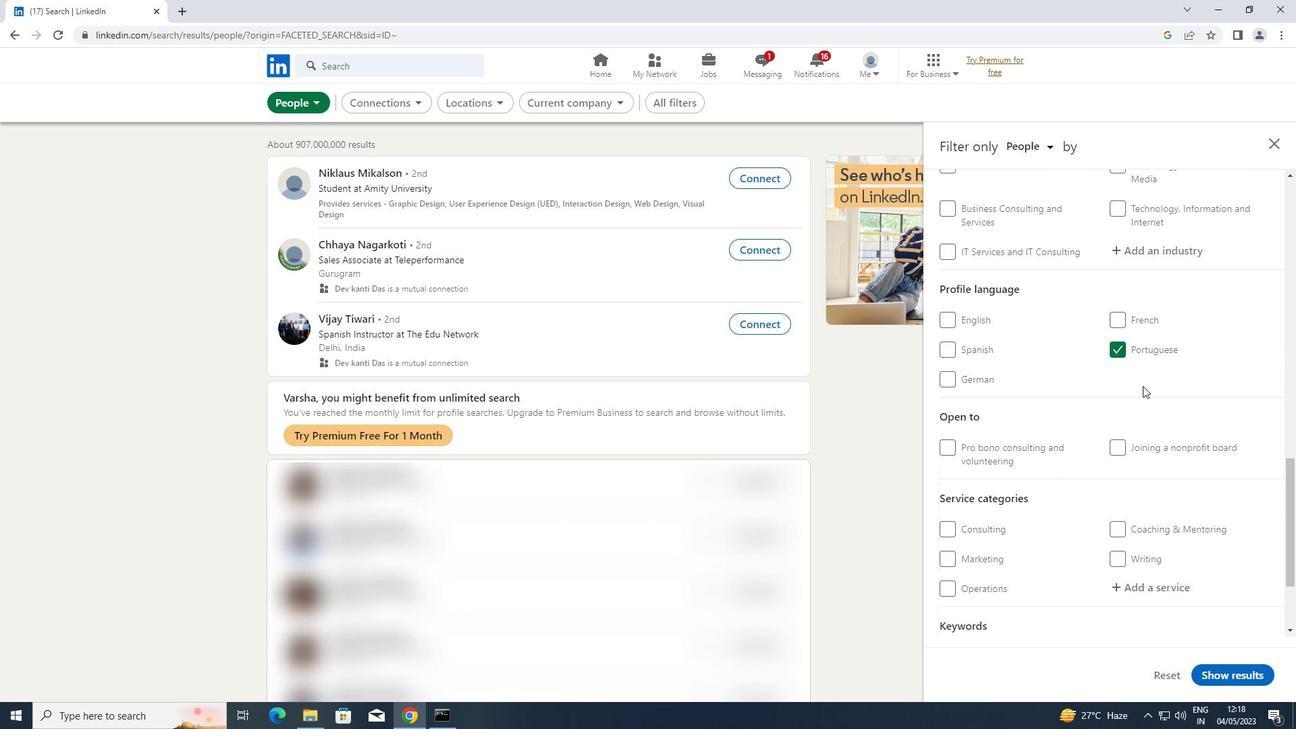 
Action: Mouse scrolled (1162, 360) with delta (0, 0)
Screenshot: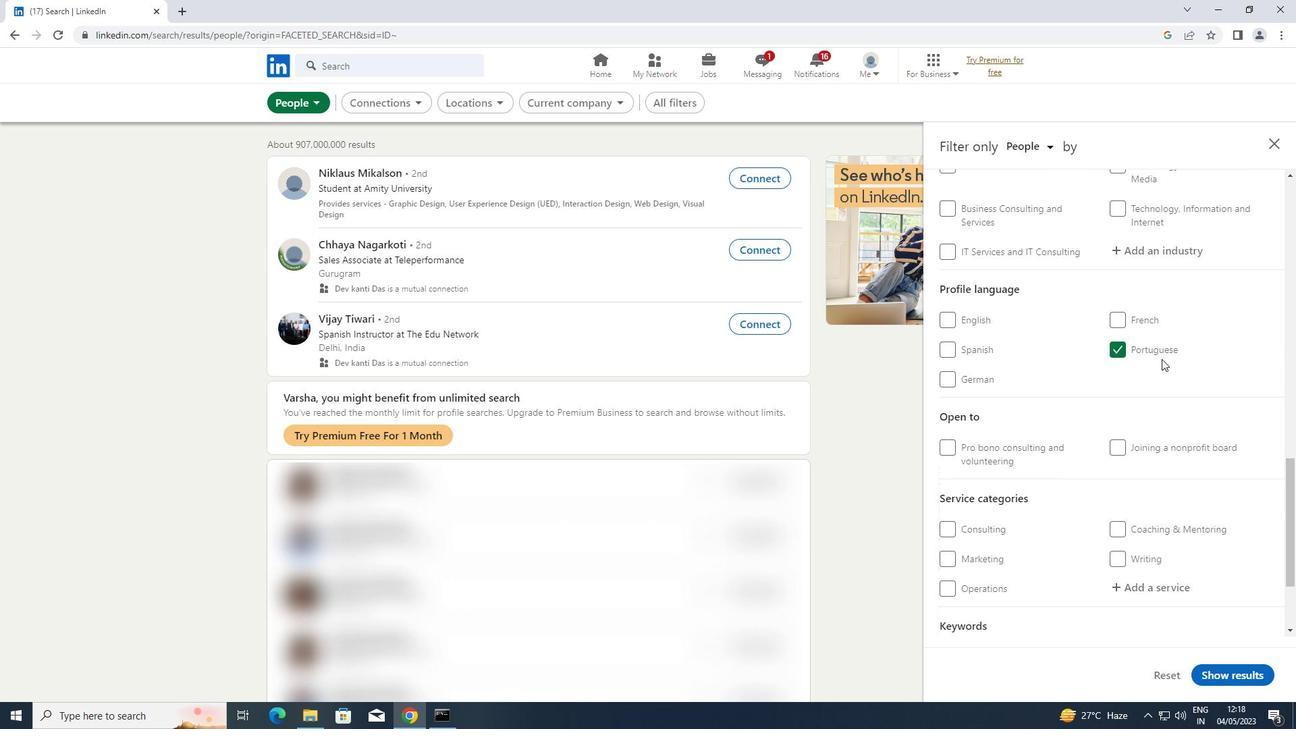 
Action: Mouse scrolled (1162, 360) with delta (0, 0)
Screenshot: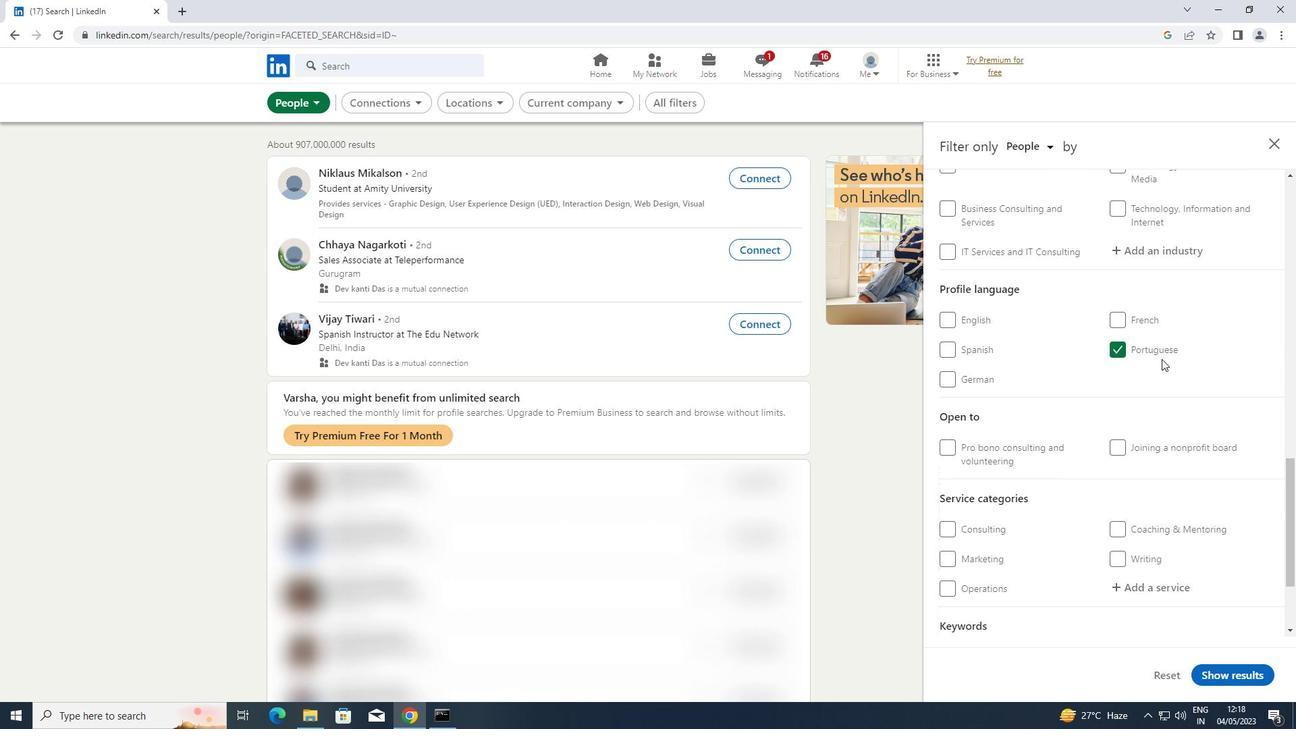 
Action: Mouse moved to (1157, 389)
Screenshot: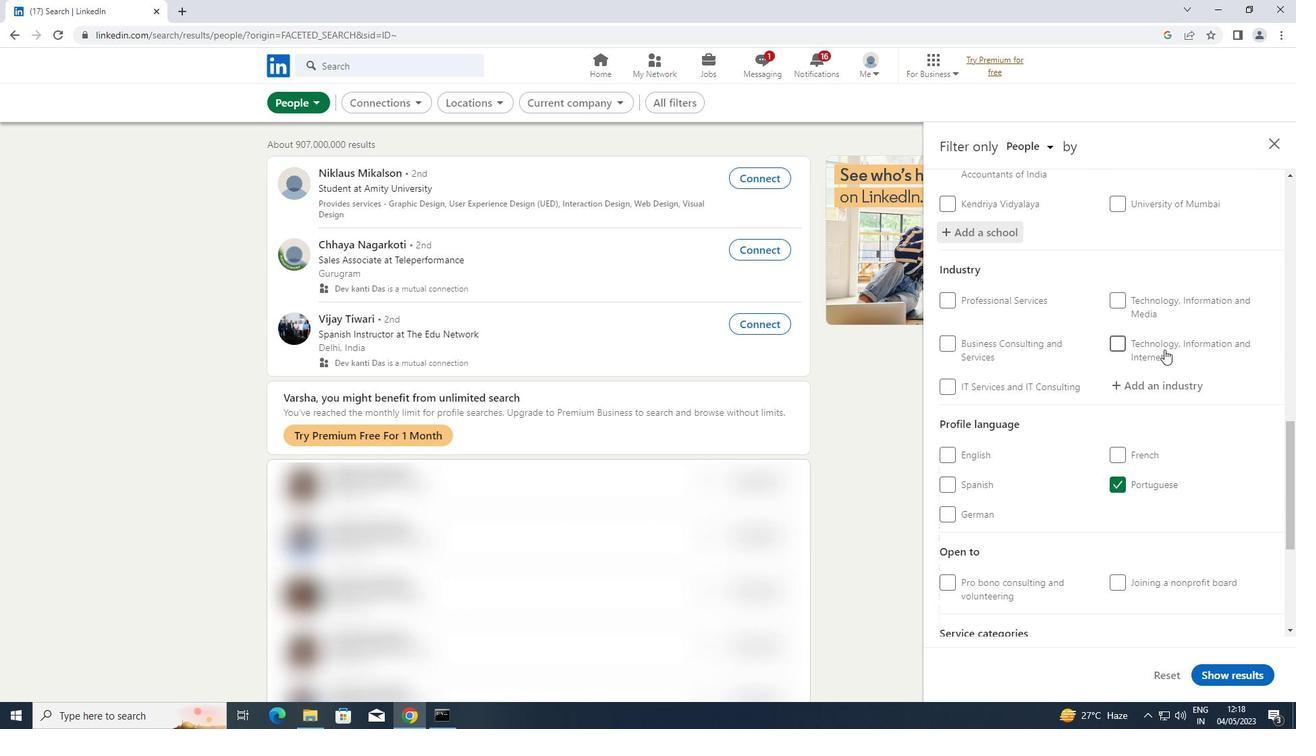 
Action: Mouse pressed left at (1157, 389)
Screenshot: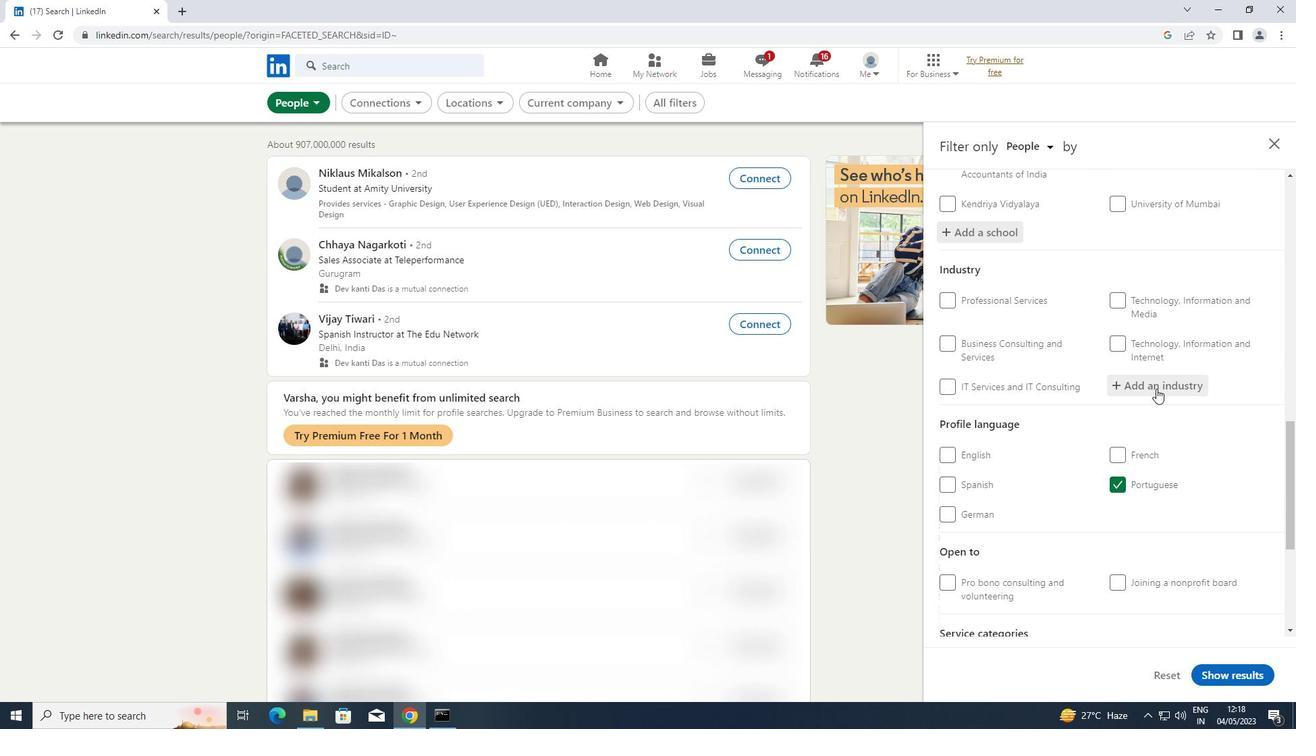 
Action: Key pressed <Key.shift>PUBLIC<Key.space><Key.shift>ASSISTANCE
Screenshot: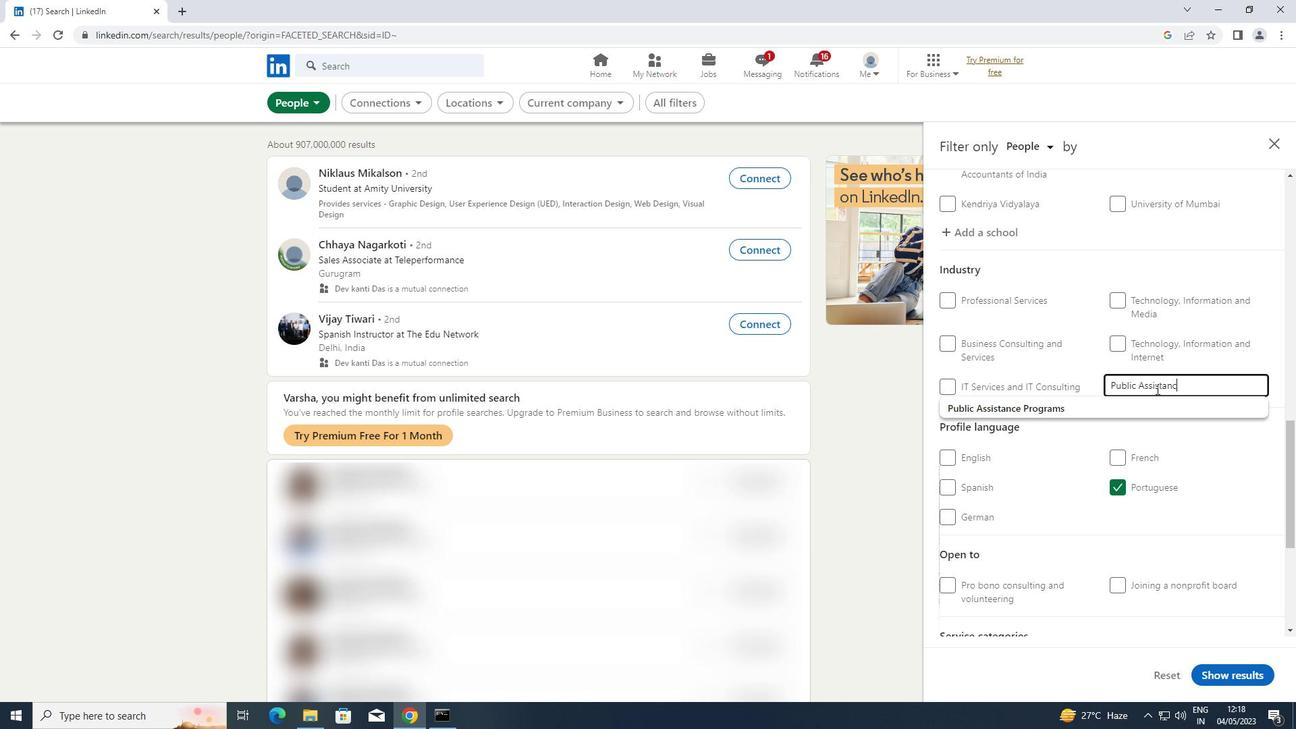 
Action: Mouse moved to (1037, 405)
Screenshot: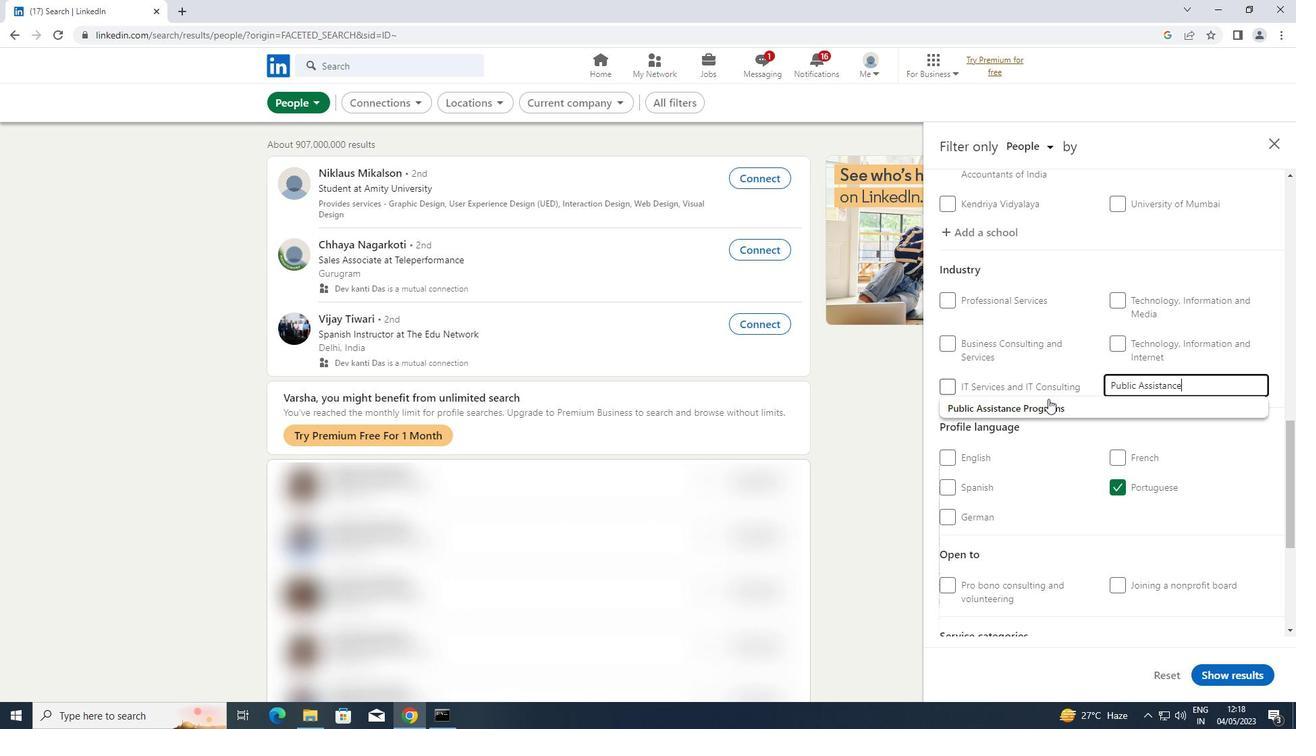 
Action: Mouse pressed left at (1037, 405)
Screenshot: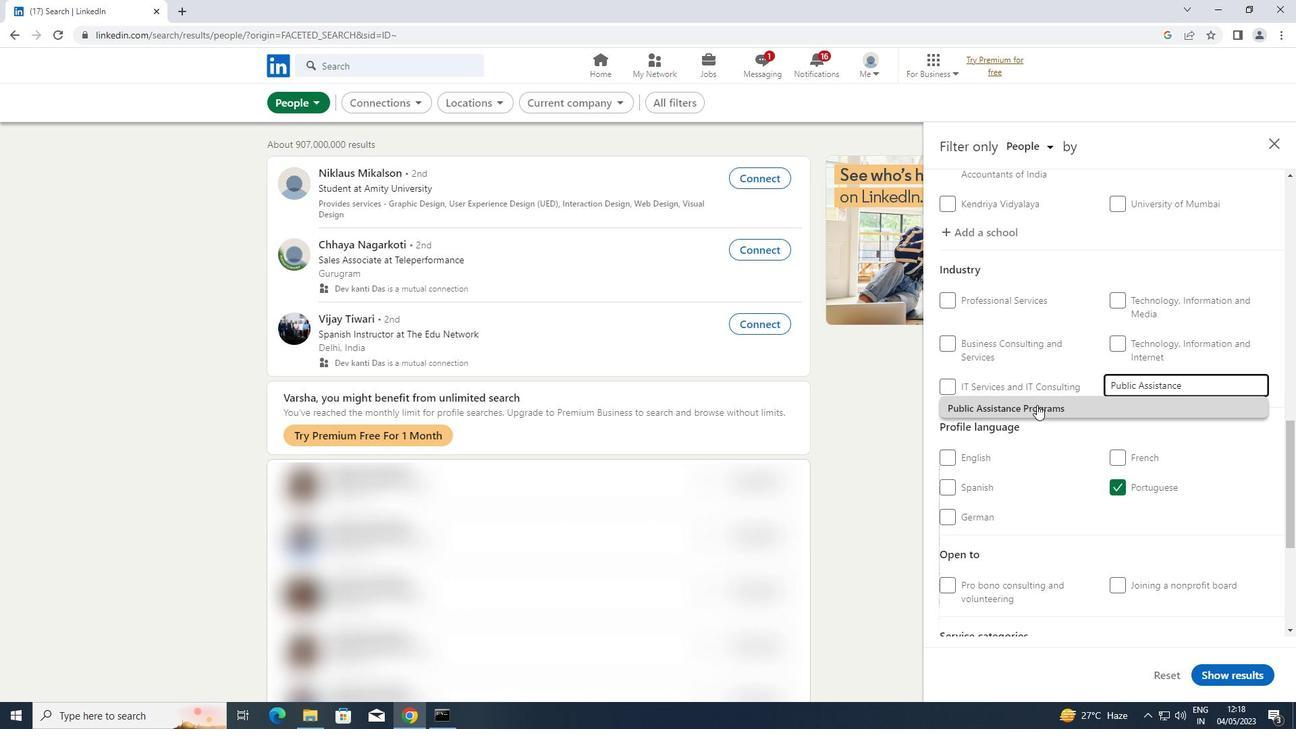 
Action: Mouse scrolled (1037, 404) with delta (0, 0)
Screenshot: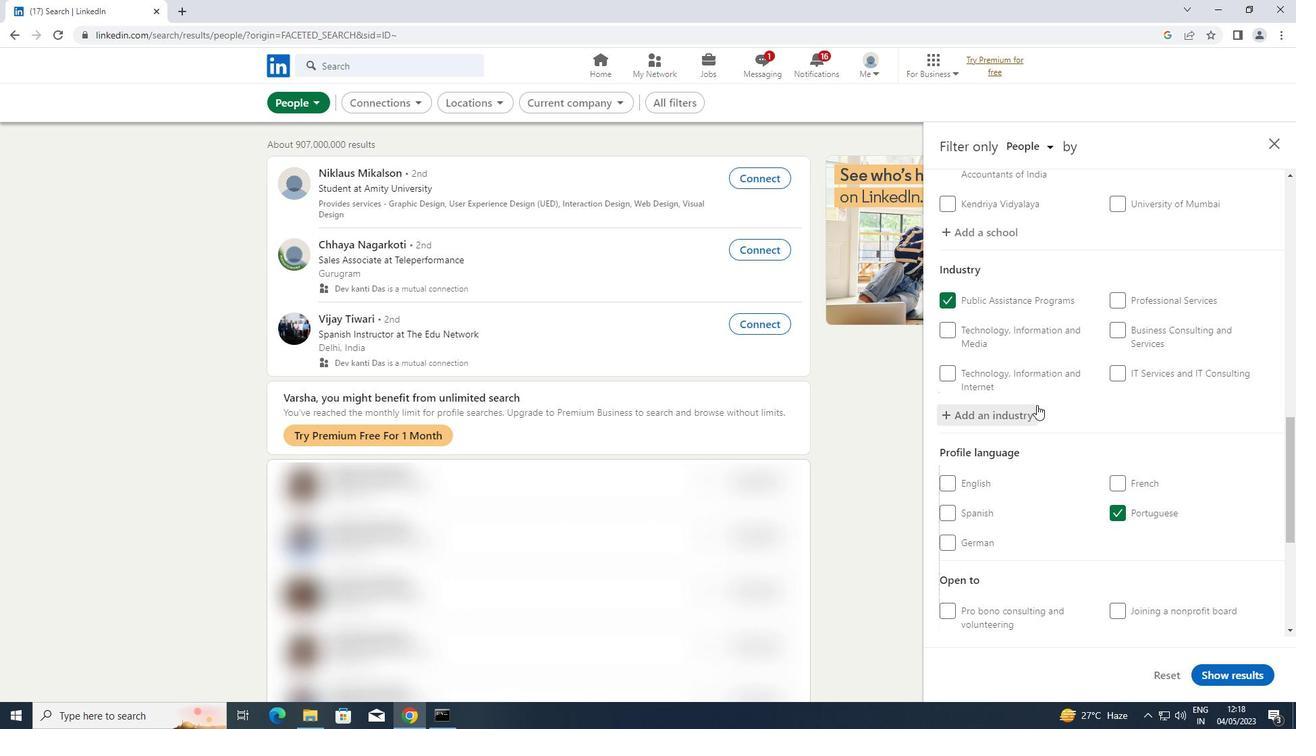 
Action: Mouse scrolled (1037, 404) with delta (0, 0)
Screenshot: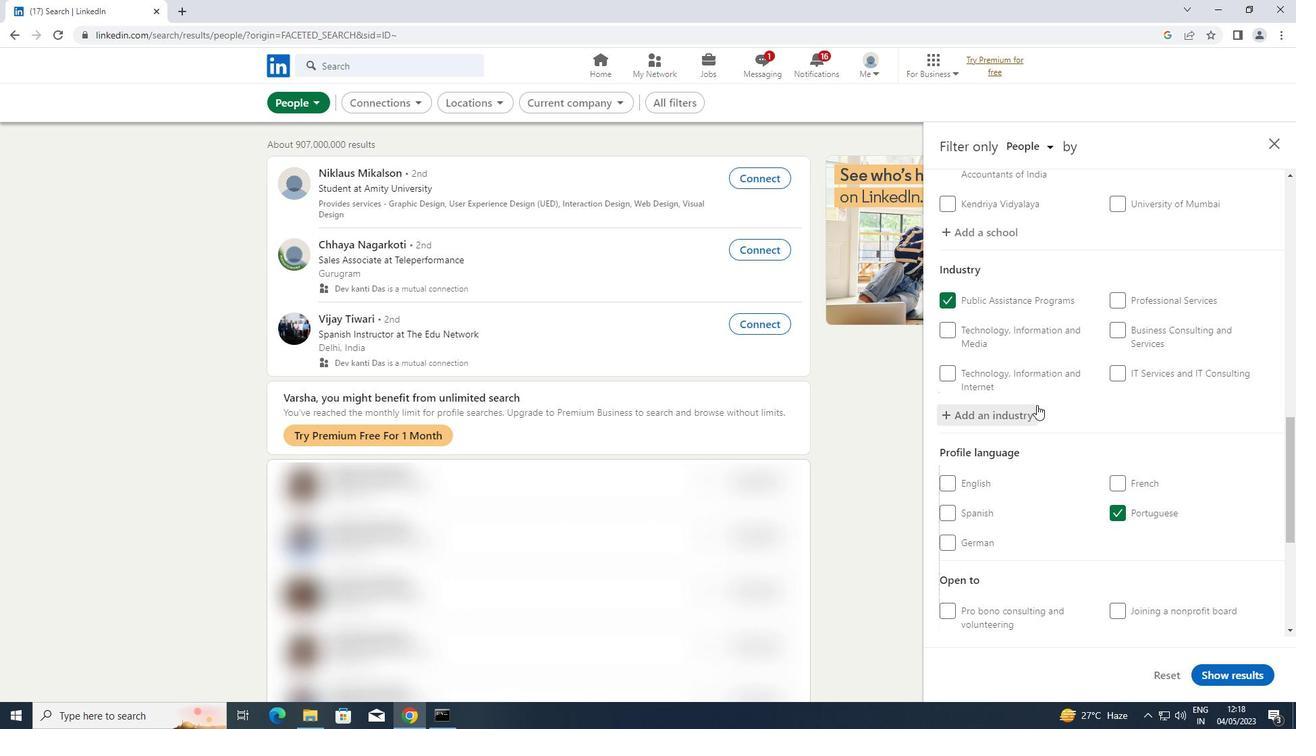 
Action: Mouse scrolled (1037, 404) with delta (0, 0)
Screenshot: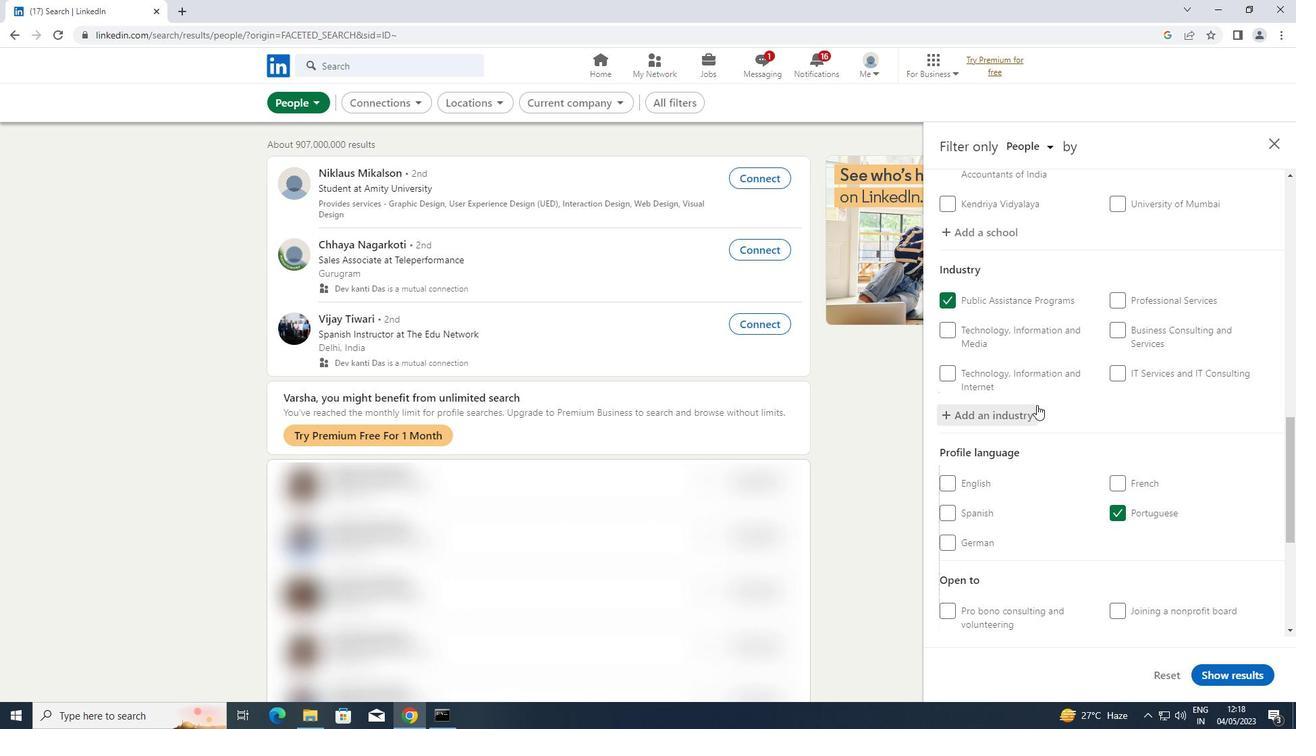 
Action: Mouse scrolled (1037, 404) with delta (0, 0)
Screenshot: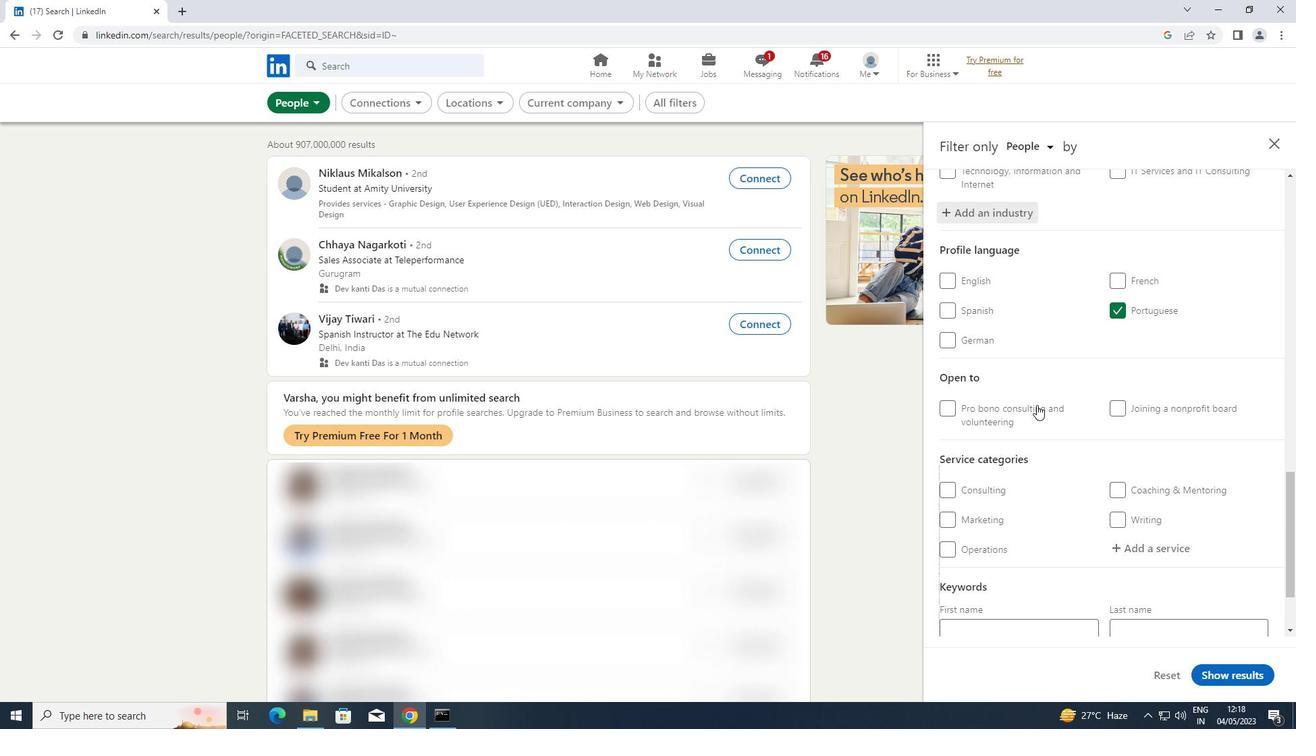 
Action: Mouse moved to (1138, 478)
Screenshot: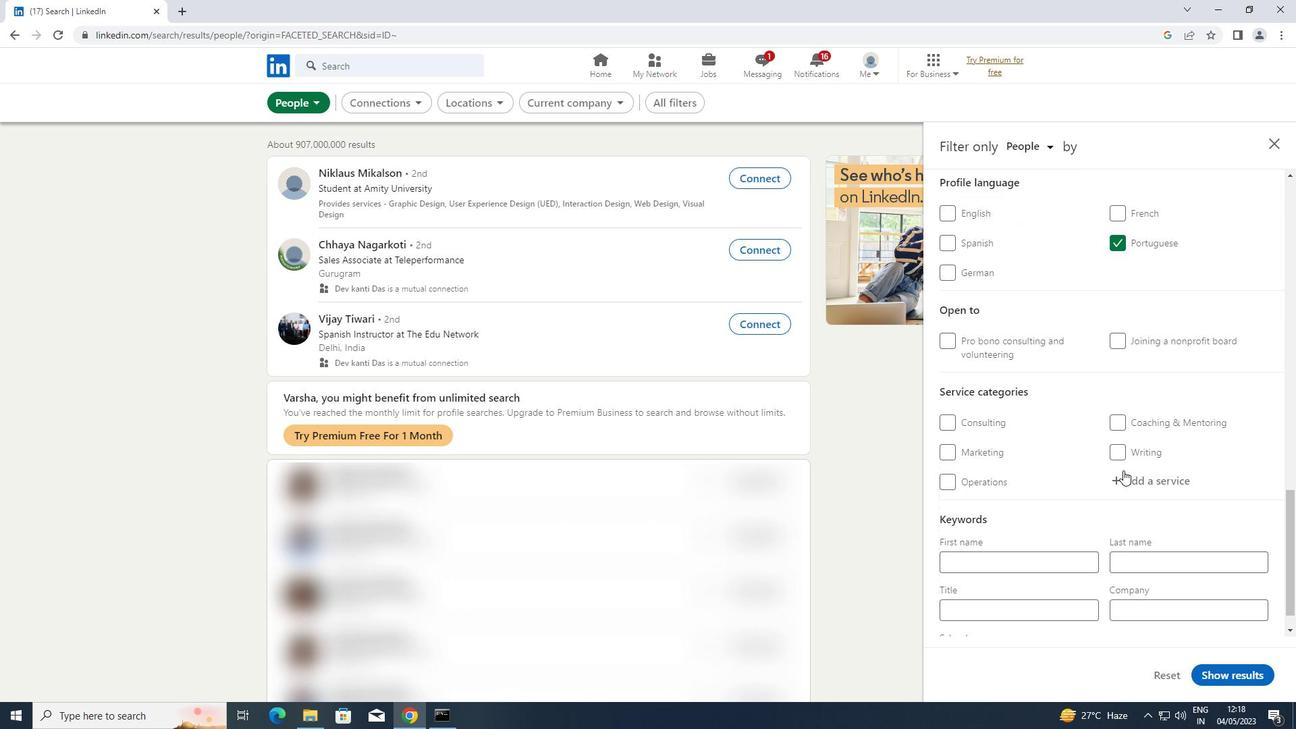 
Action: Mouse pressed left at (1138, 478)
Screenshot: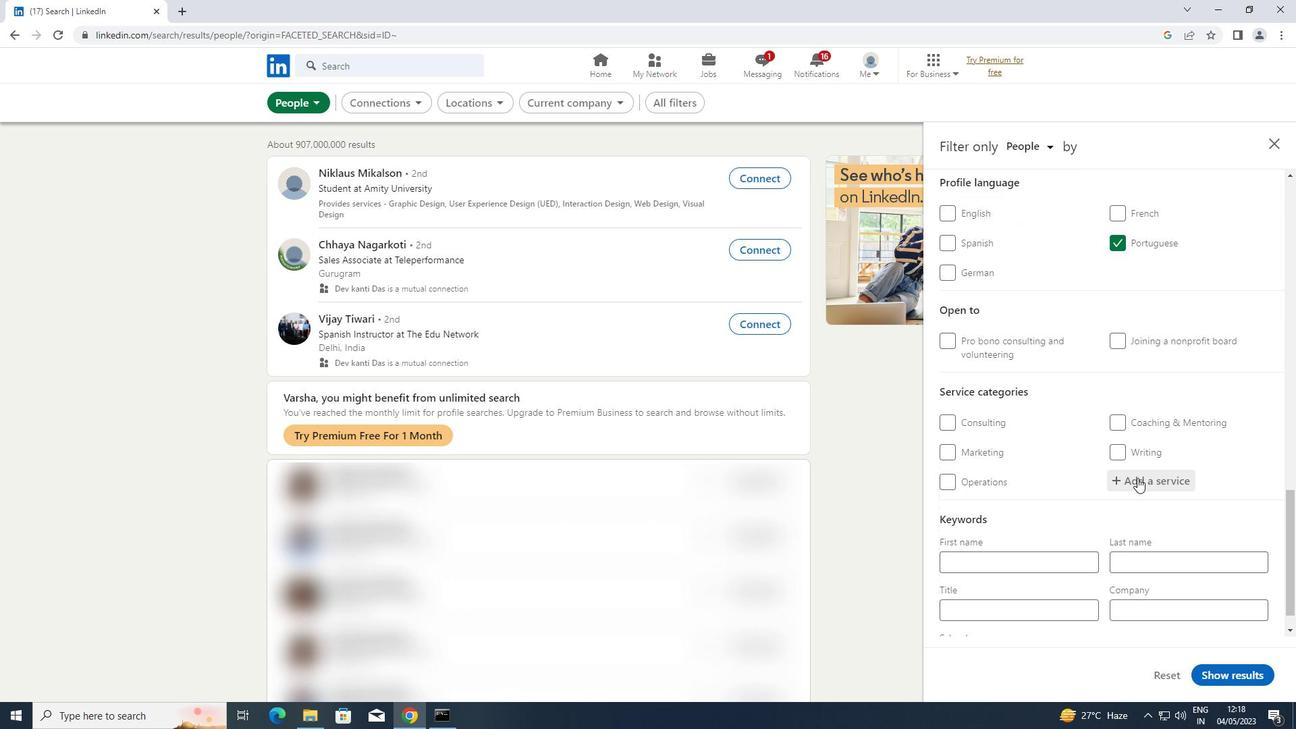 
Action: Key pressed <Key.shift><Key.shift>WEB<Key.space><Key.shift>DEVELOP
Screenshot: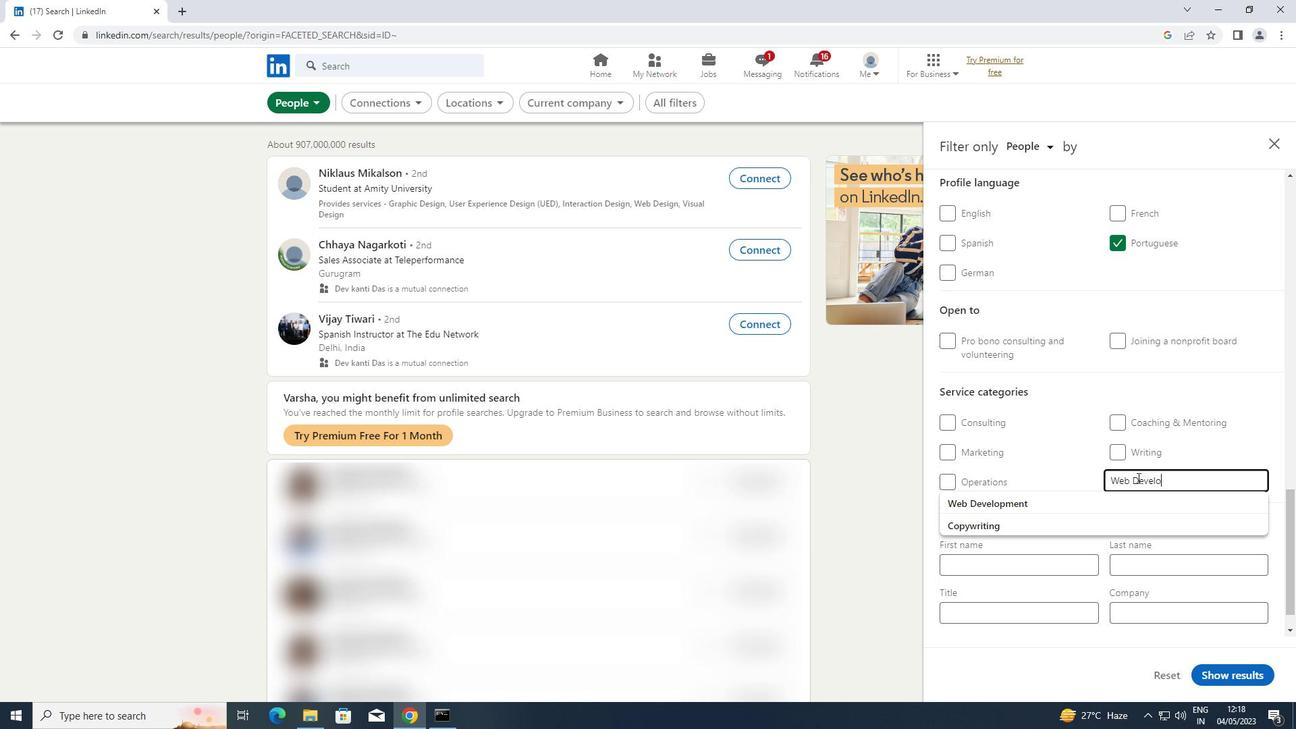
Action: Mouse moved to (954, 503)
Screenshot: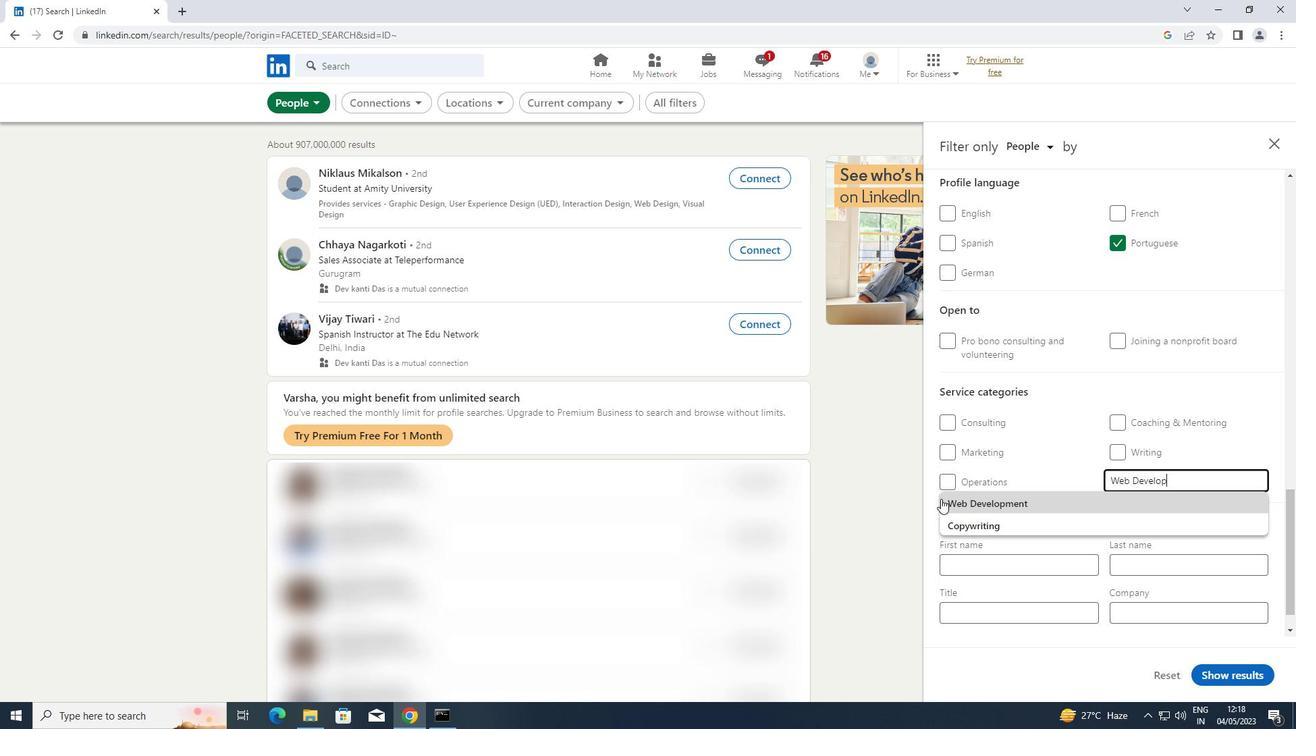 
Action: Mouse pressed left at (954, 503)
Screenshot: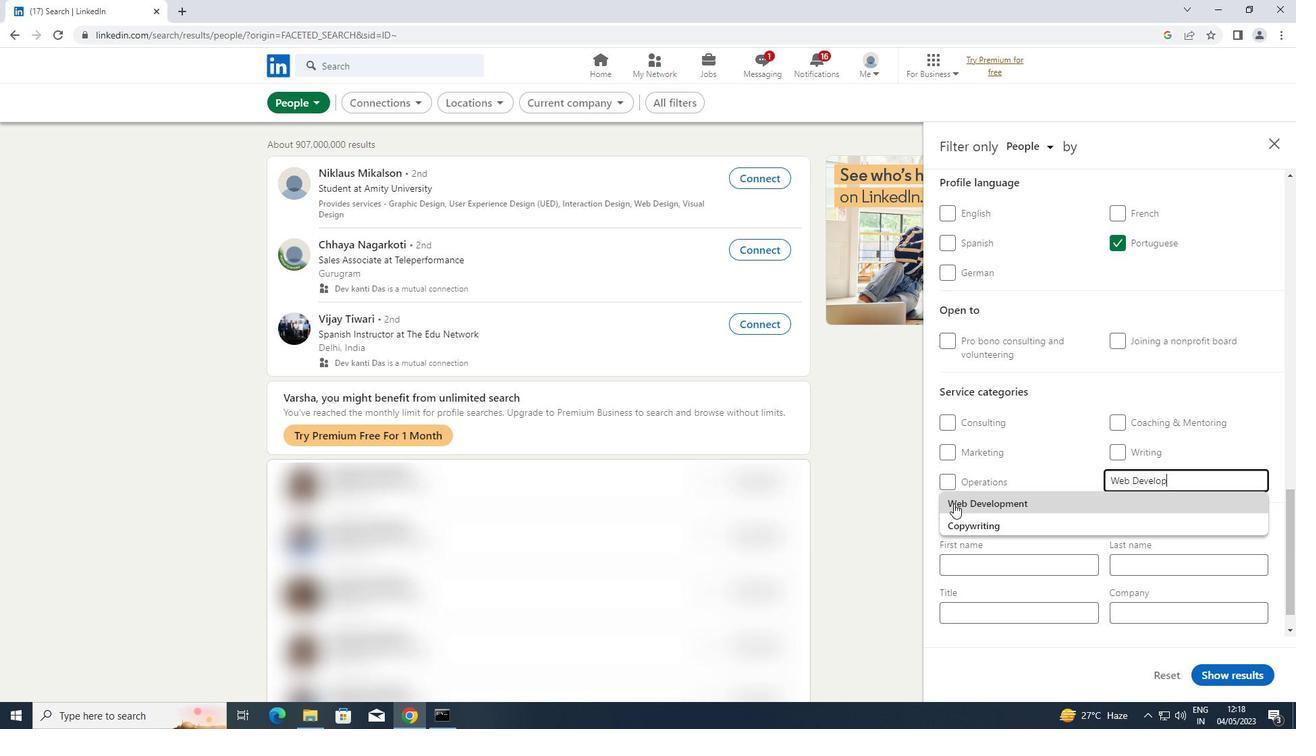 
Action: Mouse scrolled (954, 503) with delta (0, 0)
Screenshot: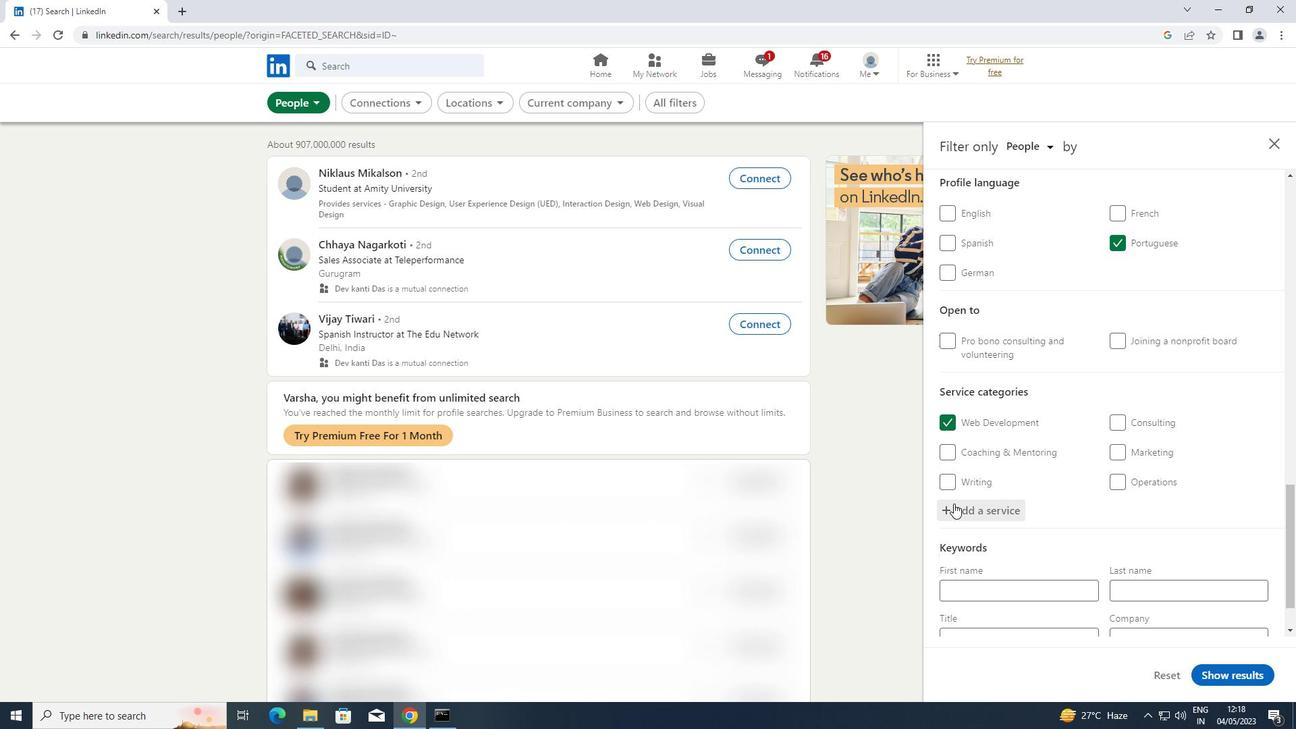 
Action: Mouse scrolled (954, 503) with delta (0, 0)
Screenshot: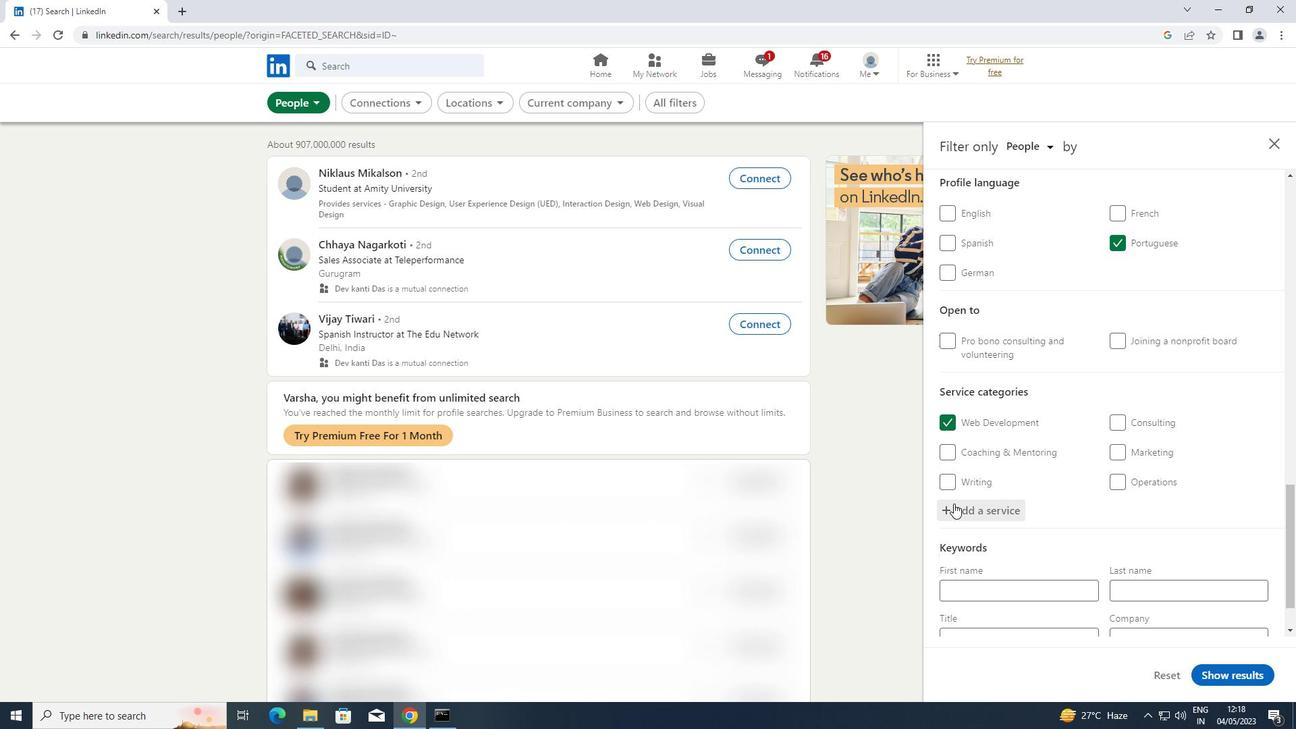 
Action: Mouse scrolled (954, 503) with delta (0, 0)
Screenshot: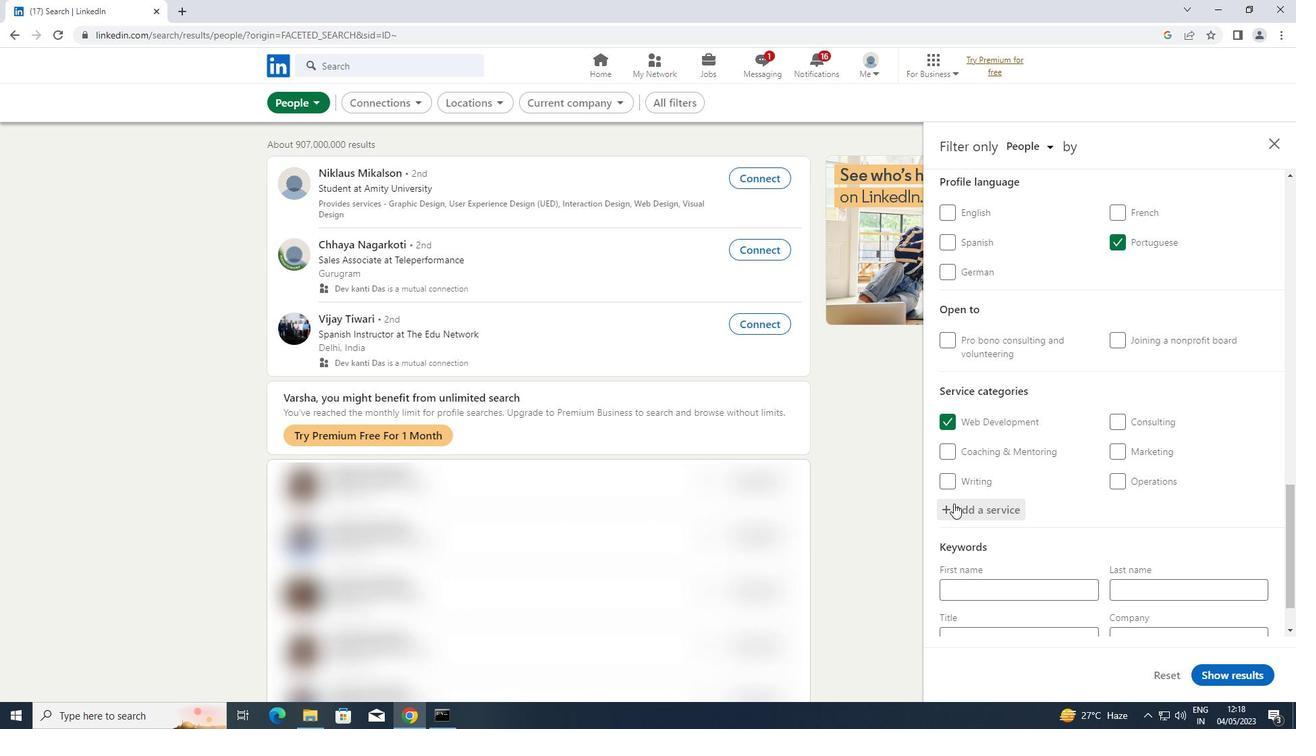 
Action: Mouse moved to (973, 575)
Screenshot: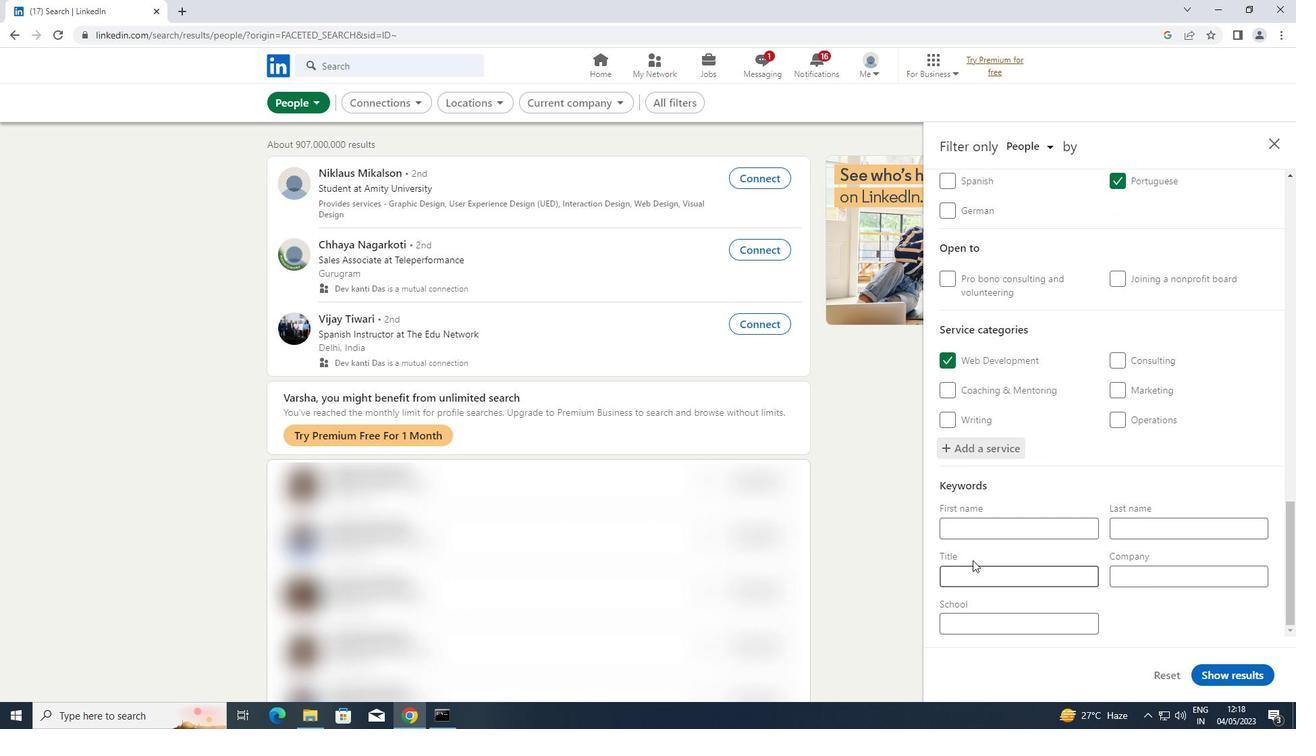 
Action: Mouse pressed left at (973, 575)
Screenshot: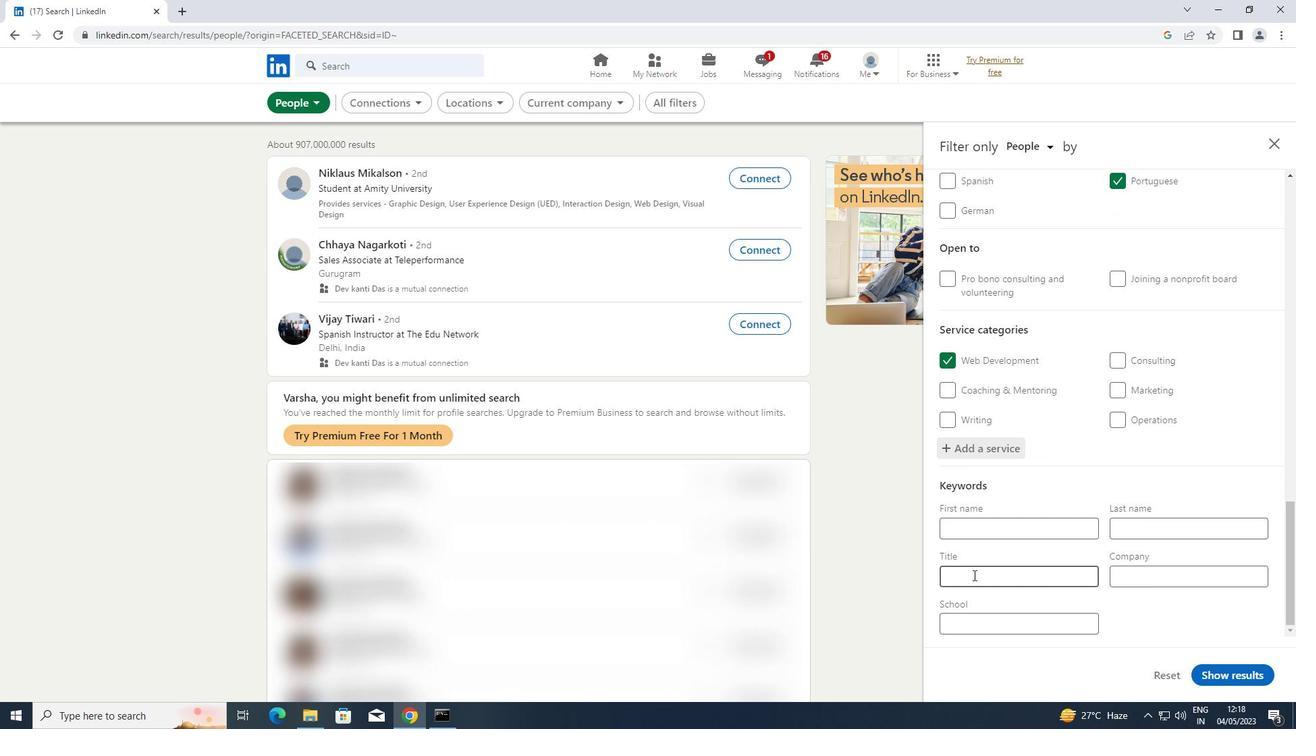 
Action: Key pressed <Key.shift>RESEARCHER
Screenshot: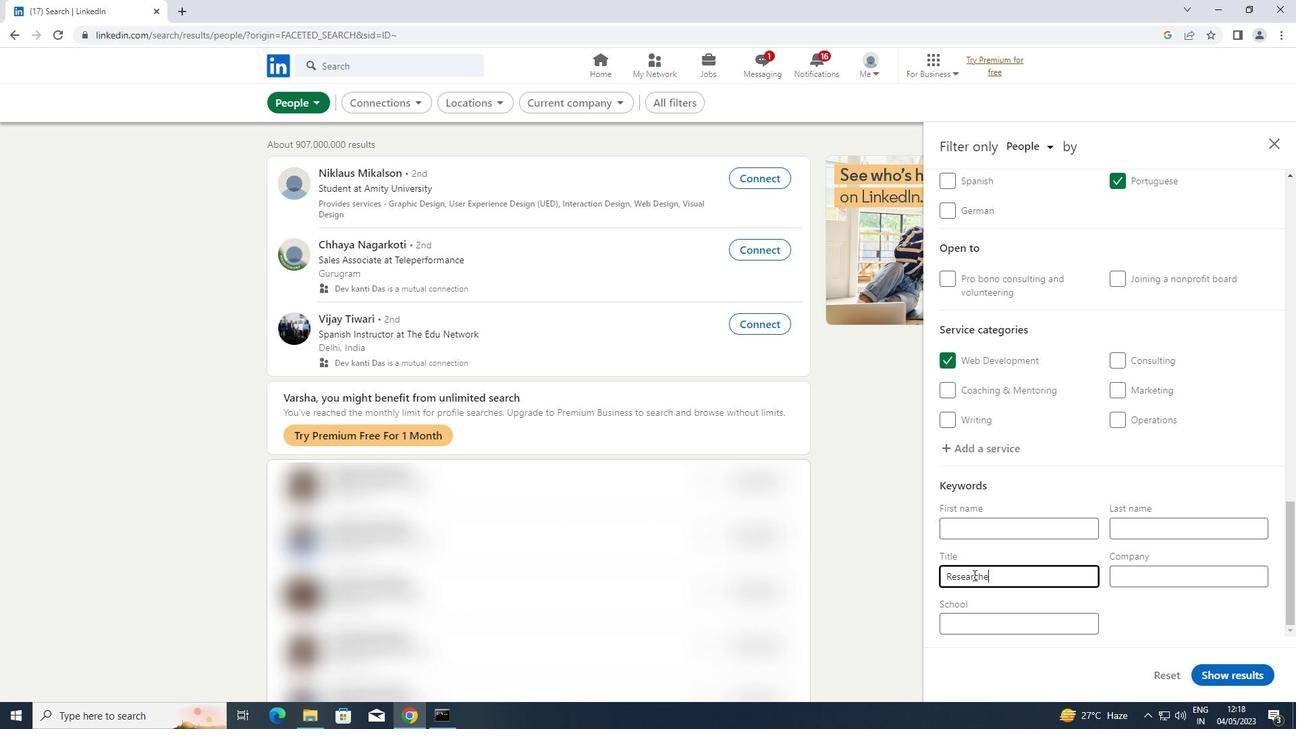 
Action: Mouse moved to (1239, 675)
Screenshot: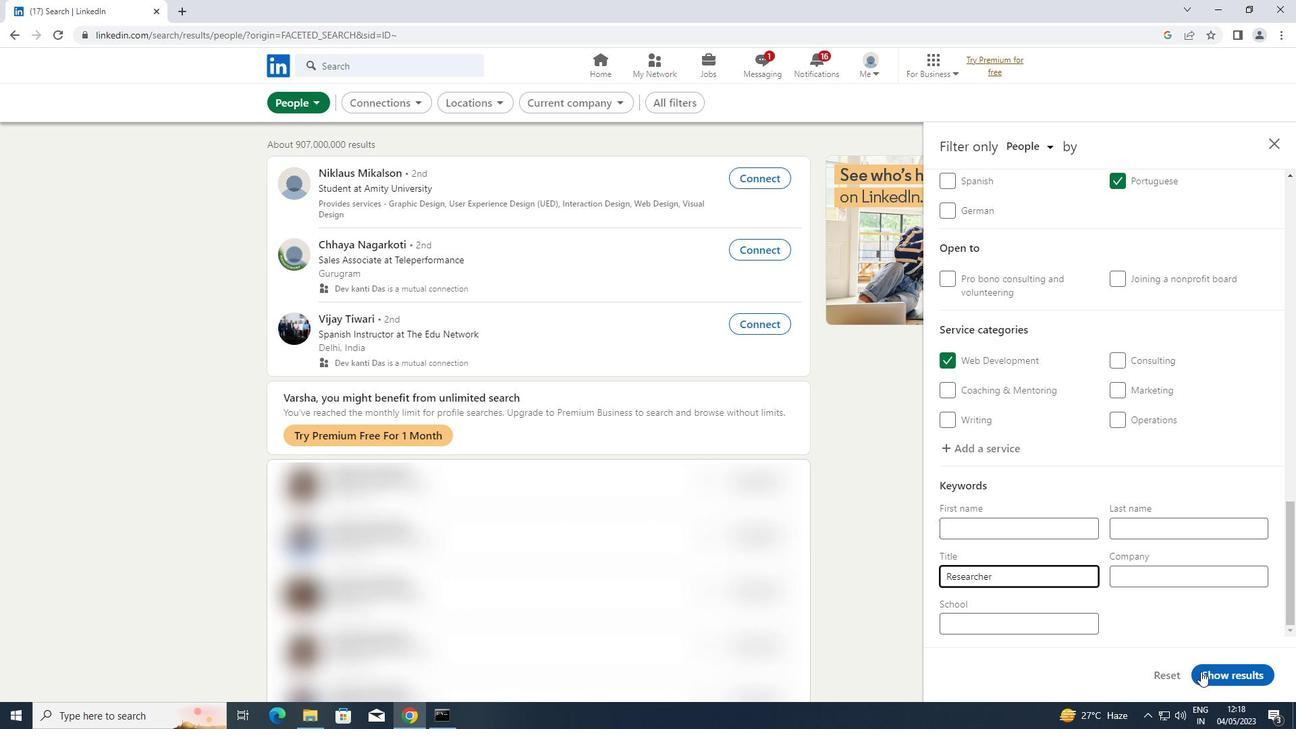 
Action: Mouse pressed left at (1239, 675)
Screenshot: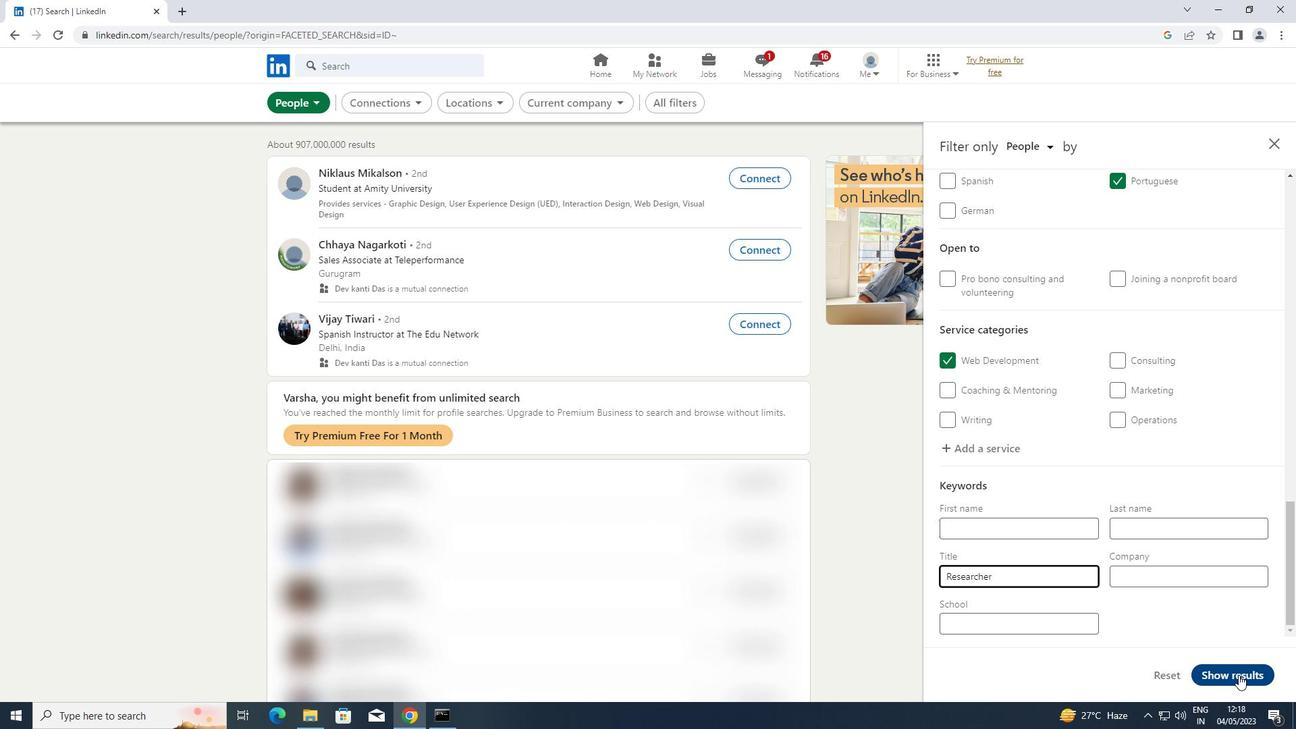 
